 Task: Add an event with the title Second Training Session: Conflict Management, date '2023/12/02', time 8:30 AM to 10:30 AMand add a description: This training session is designed to help participants effectively manage their time, increase productivity, and achieve a better work-life balance. Select event color  Tomato . Add location for the event as: 987 Casa Mila, Barcelona, Spain, logged in from the account softage.7@softage.netand send the event invitation to softage.5@softage.net and softage.6@softage.net. Set a reminder for the event Doesn't repeat
Action: Mouse moved to (76, 123)
Screenshot: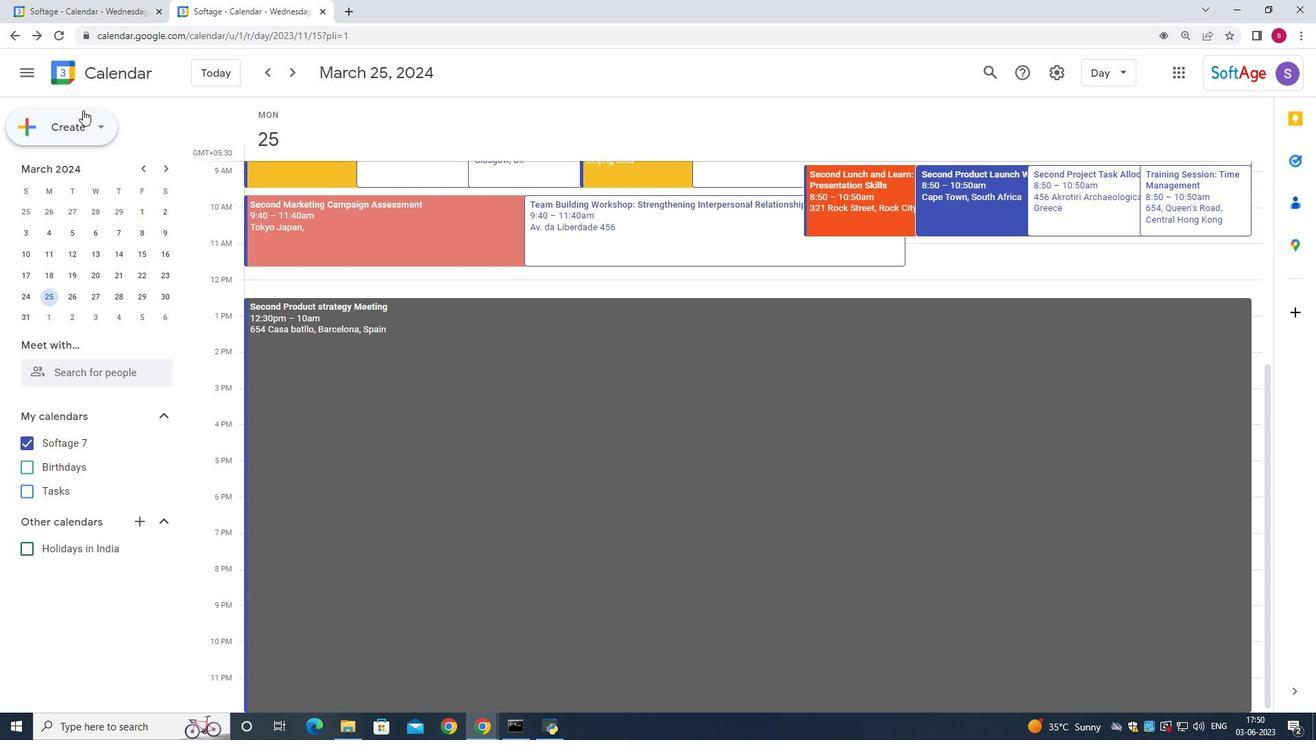 
Action: Mouse pressed left at (76, 123)
Screenshot: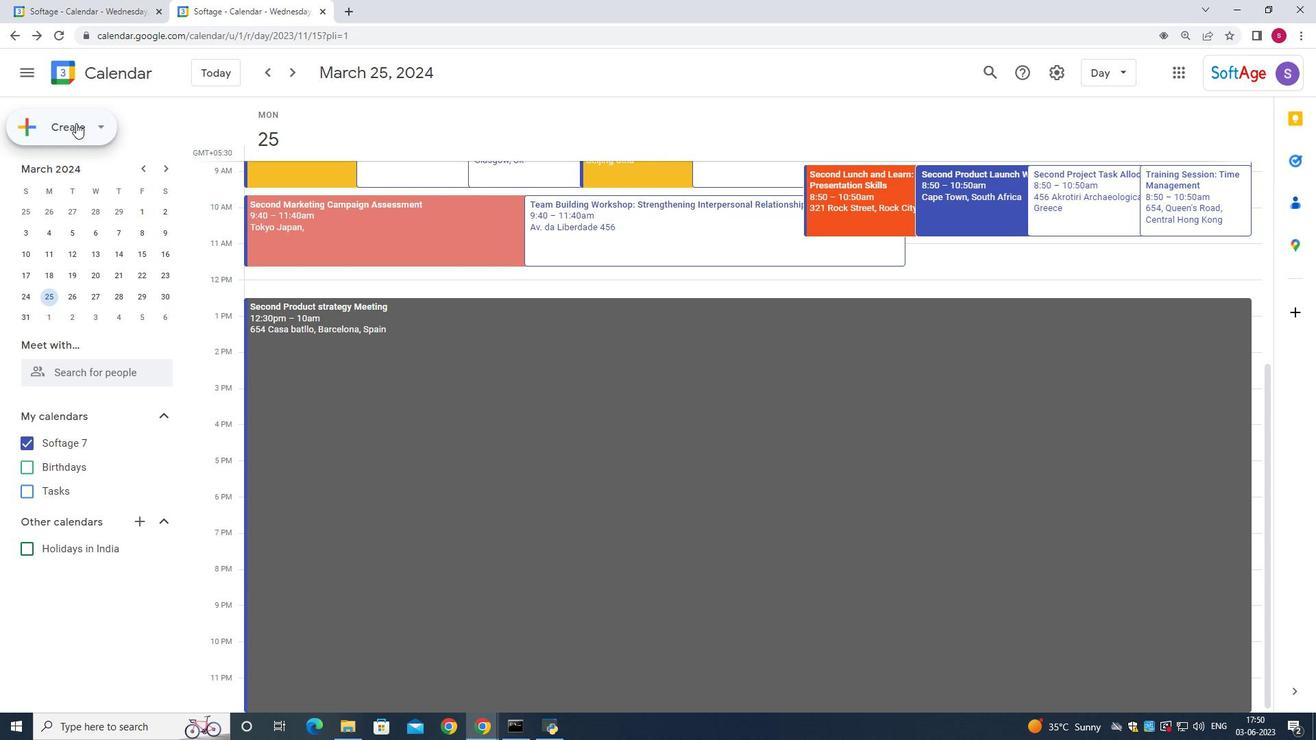 
Action: Mouse moved to (67, 168)
Screenshot: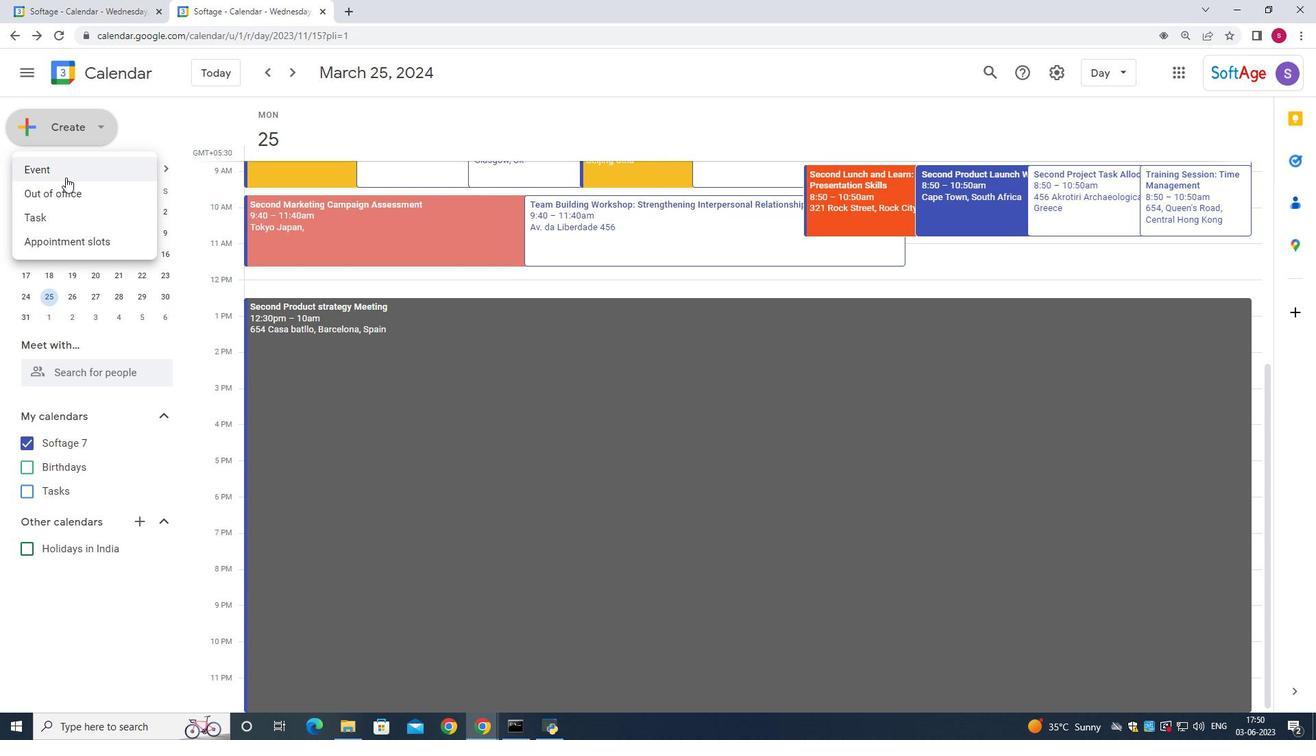 
Action: Mouse pressed left at (67, 168)
Screenshot: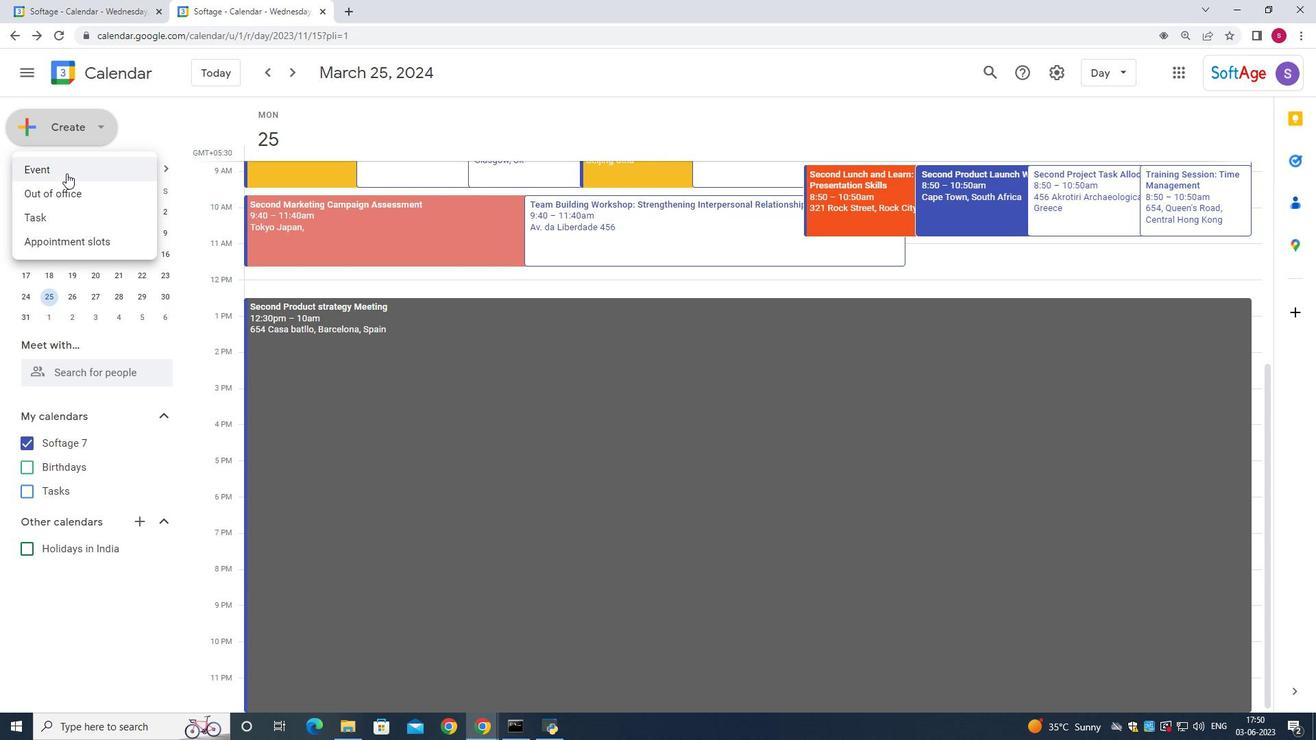 
Action: Mouse moved to (695, 236)
Screenshot: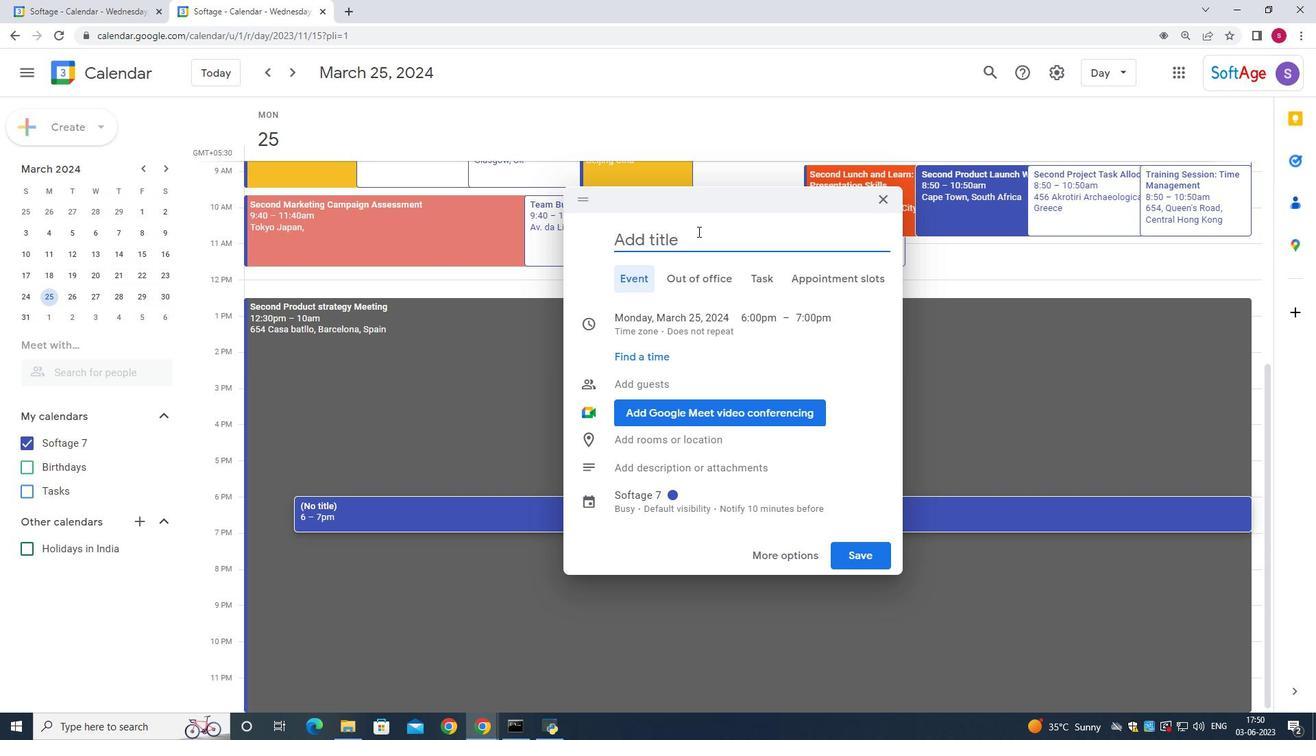 
Action: Mouse pressed left at (695, 236)
Screenshot: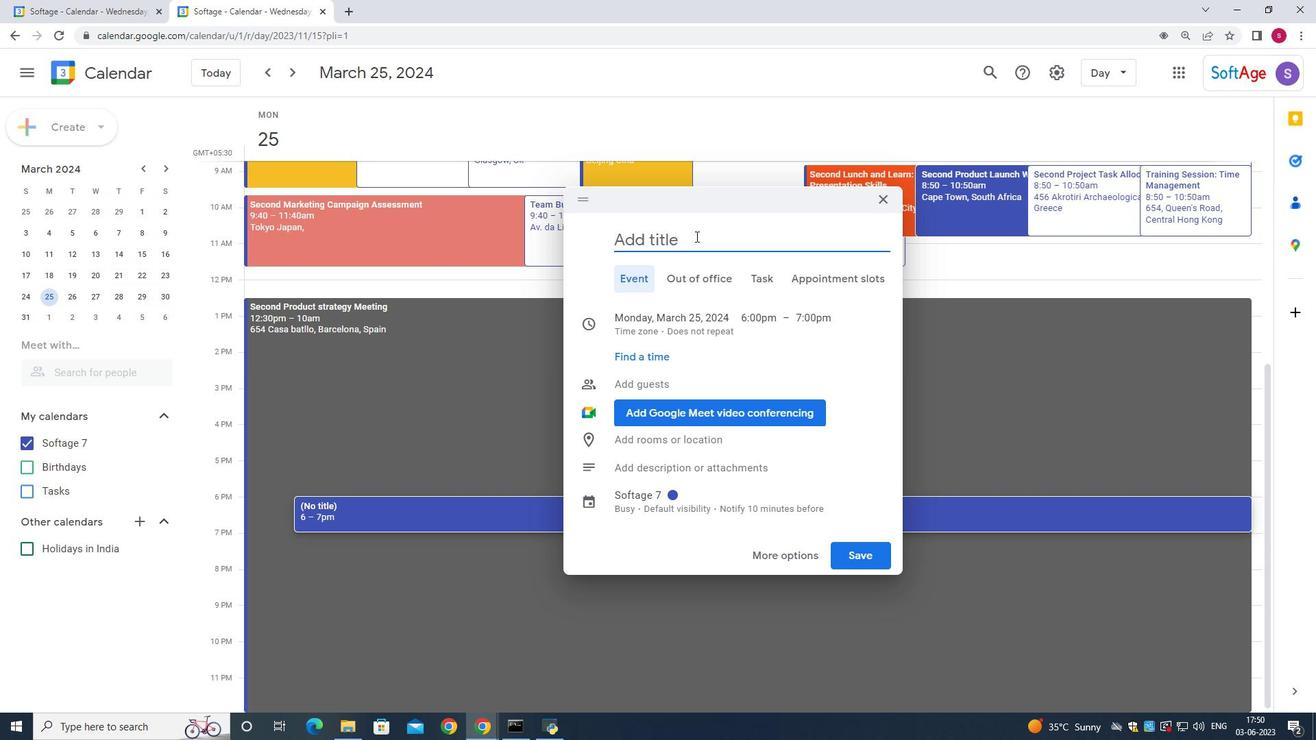 
Action: Mouse moved to (695, 236)
Screenshot: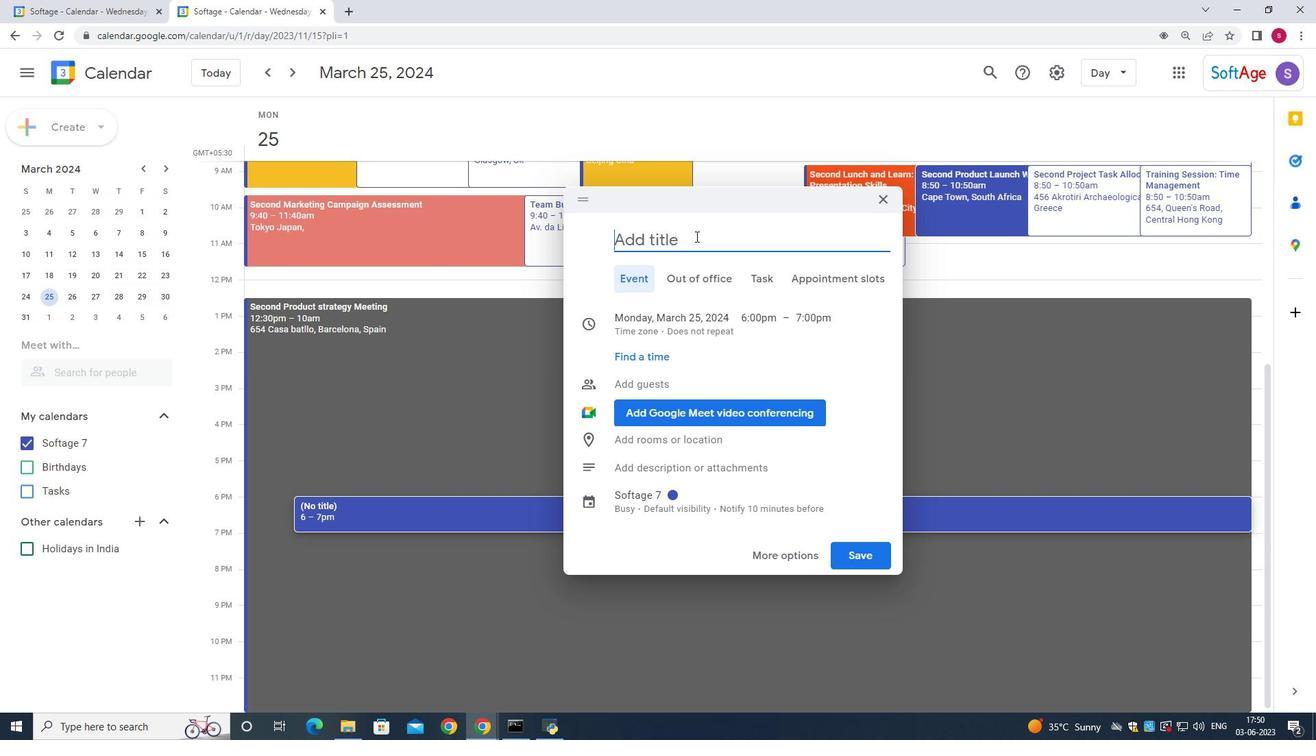 
Action: Key pressed <Key.shift><Key.shift><Key.shift><Key.shift><Key.shift><Key.shift><Key.shift><Key.shift><Key.shift>Second<Key.space><Key.shift>Training<Key.space><Key.shift><Key.shift><Key.shift>Session
Screenshot: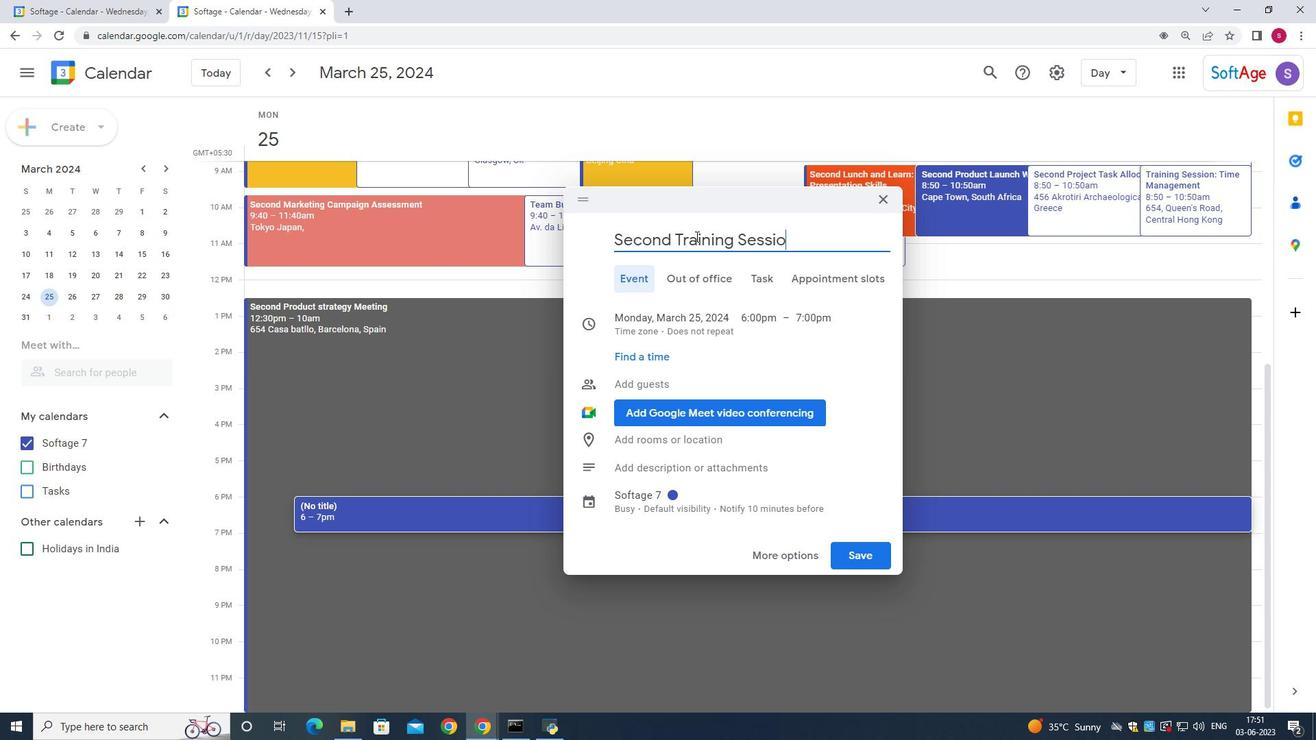 
Action: Mouse moved to (690, 223)
Screenshot: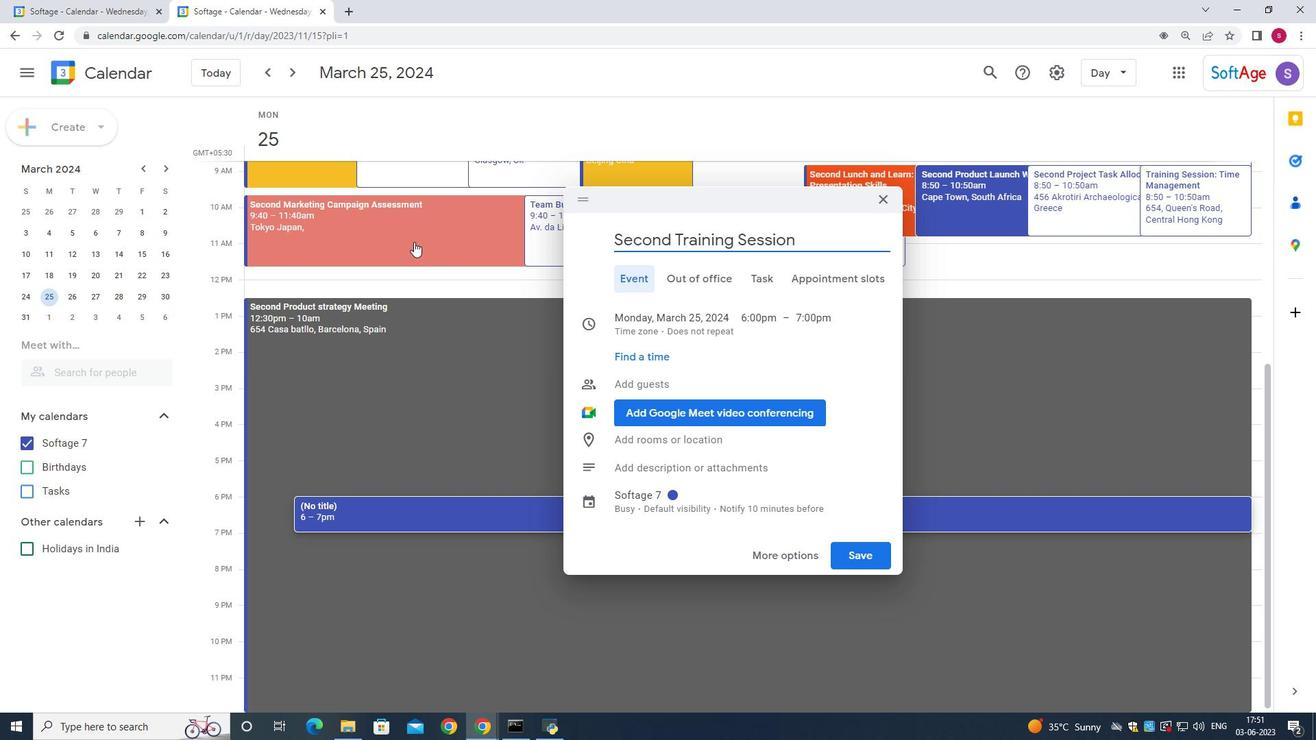 
Action: Key pressed <Key.space><Key.shift_r>:<Key.space>
Screenshot: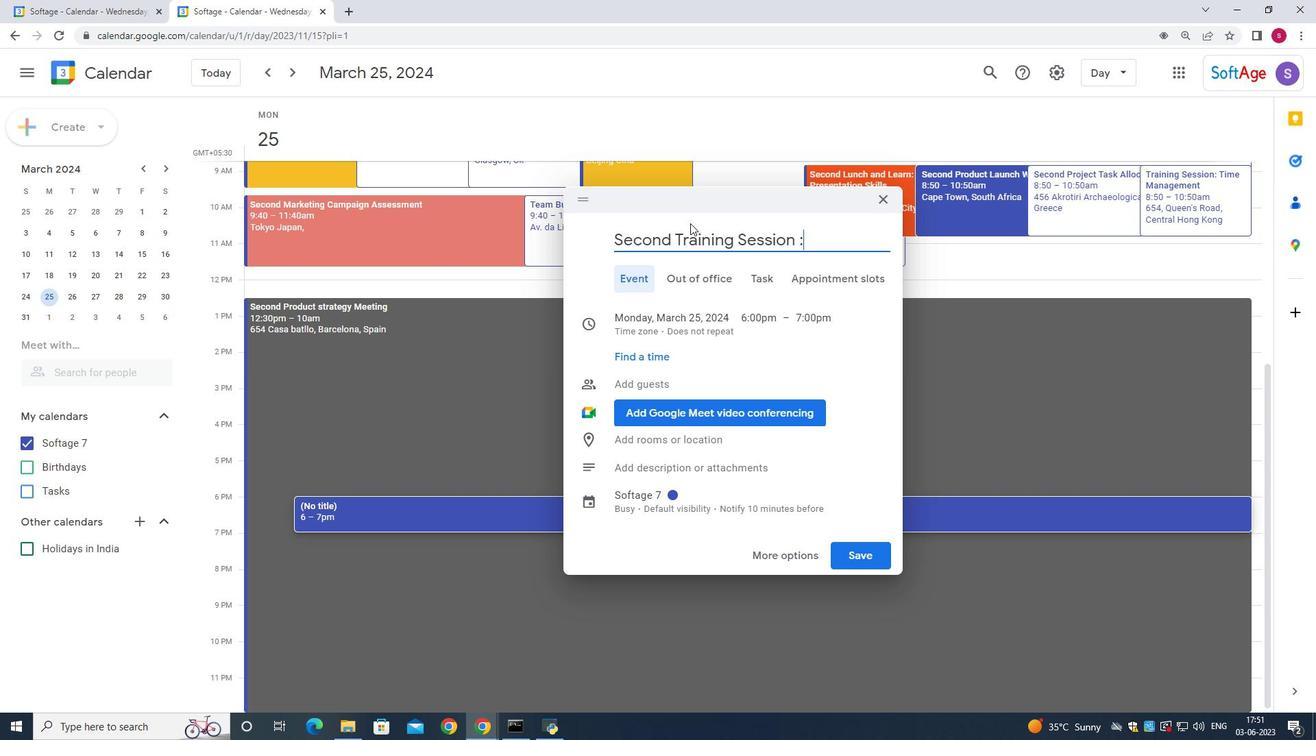 
Action: Mouse moved to (690, 223)
Screenshot: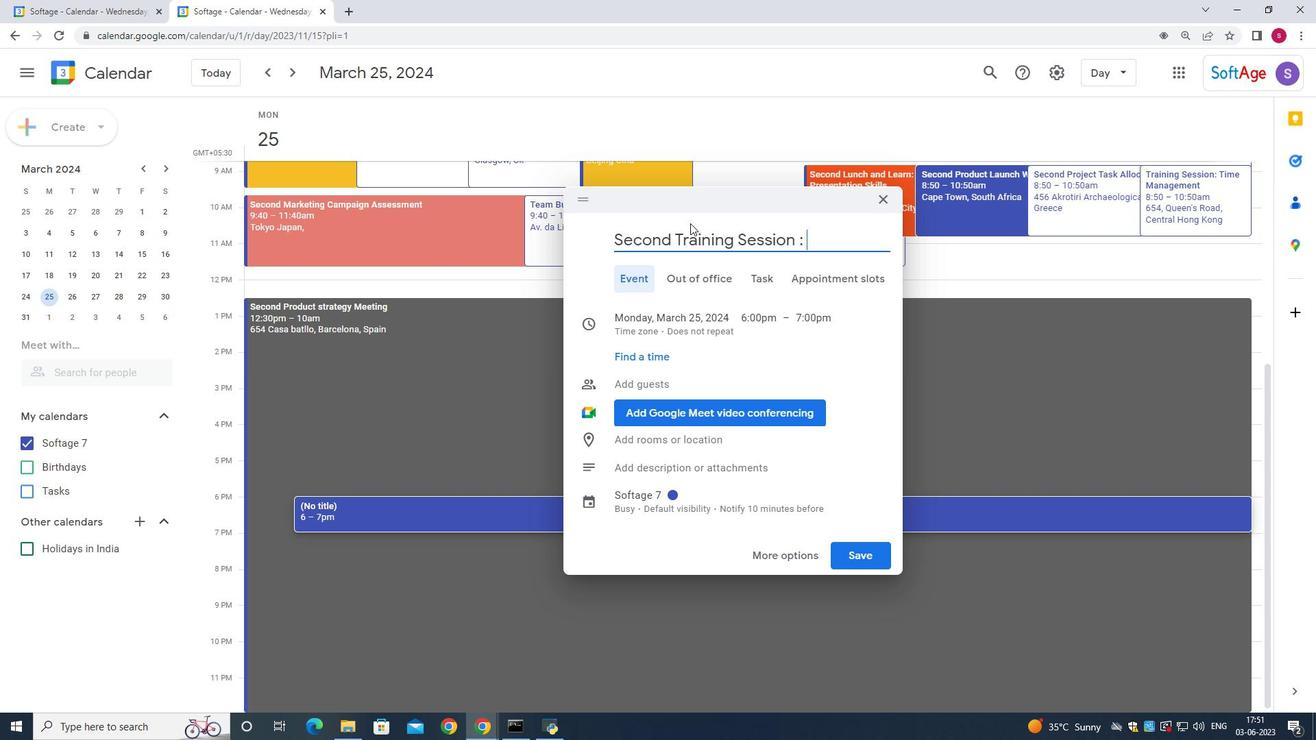 
Action: Key pressed <Key.shift><Key.shift><Key.shift><Key.shift><Key.shift>Conflict<Key.space><Key.shift_r><Key.shift_r>Management
Screenshot: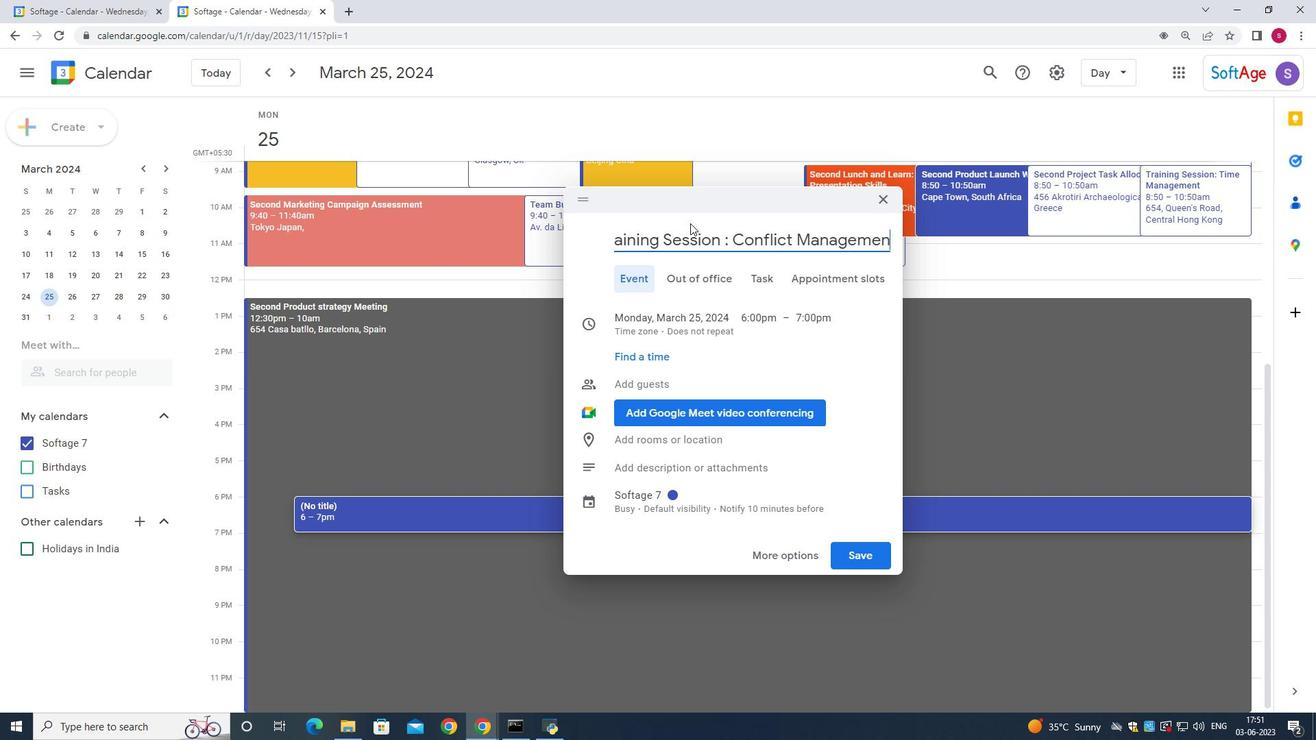 
Action: Mouse moved to (653, 317)
Screenshot: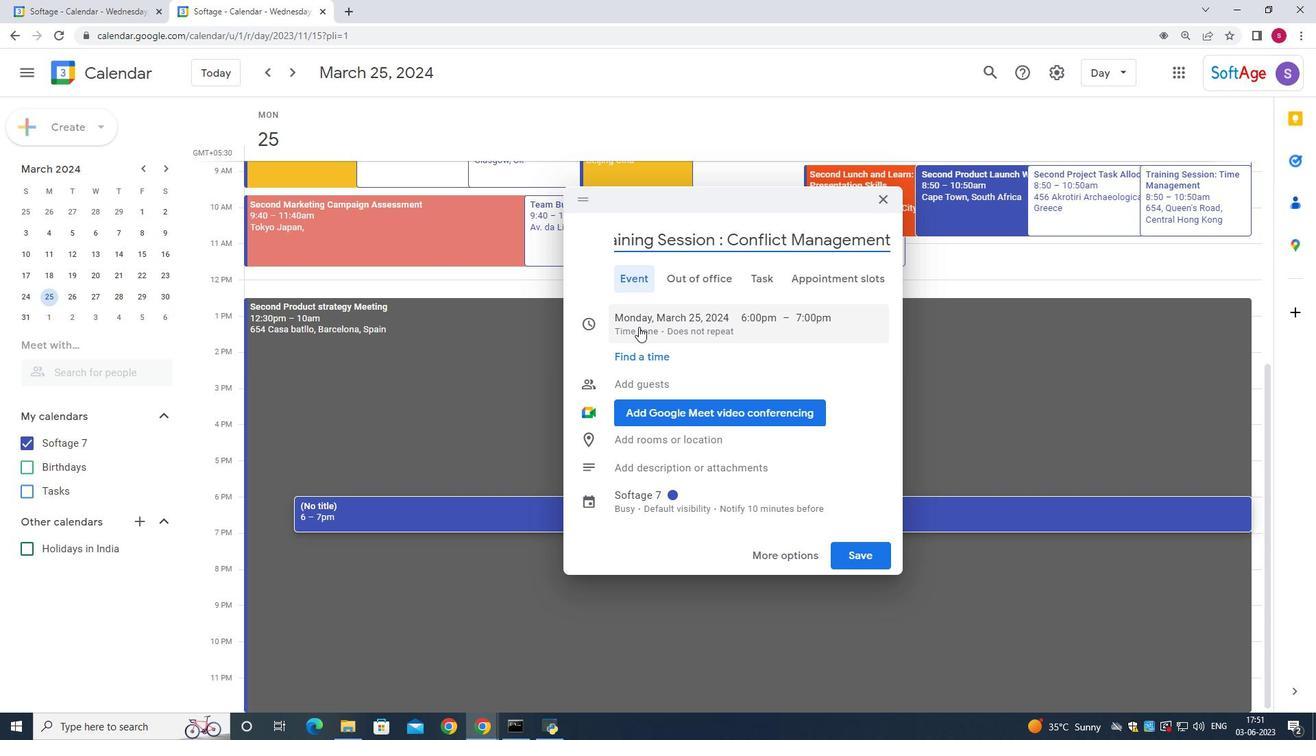 
Action: Mouse pressed left at (653, 317)
Screenshot: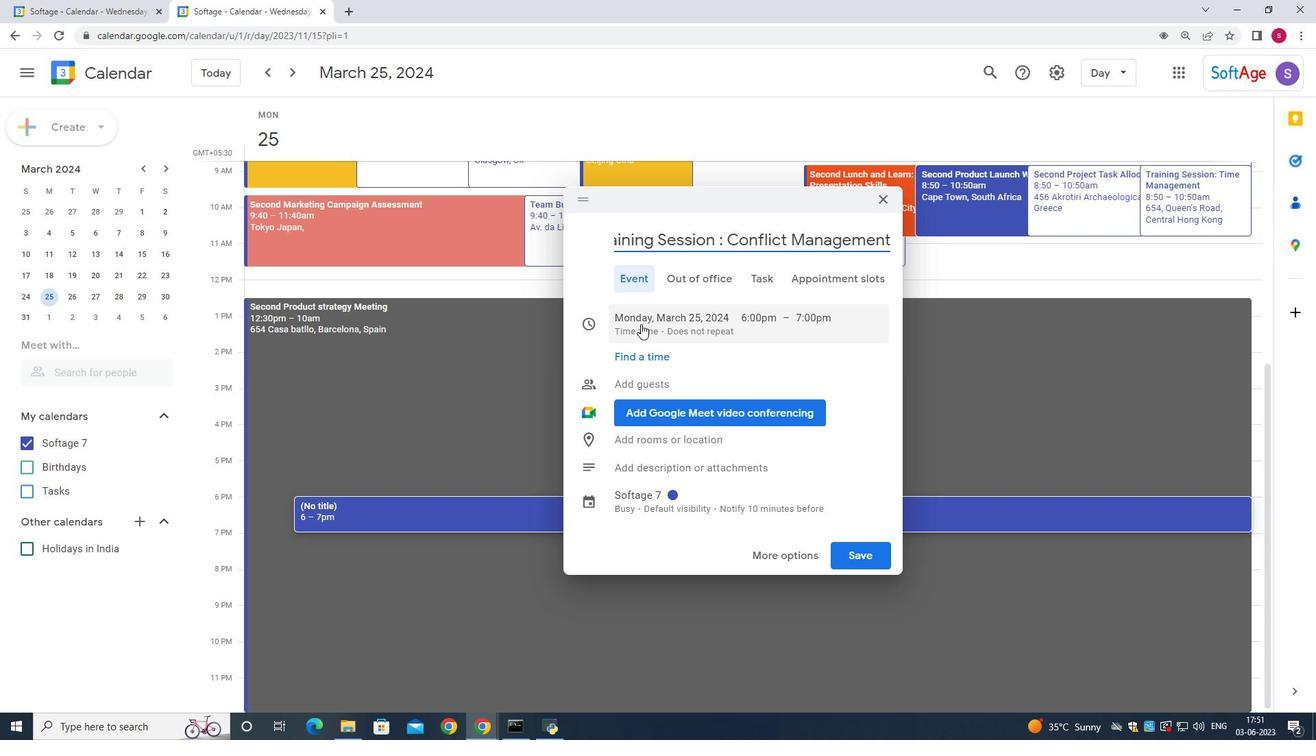 
Action: Mouse moved to (774, 351)
Screenshot: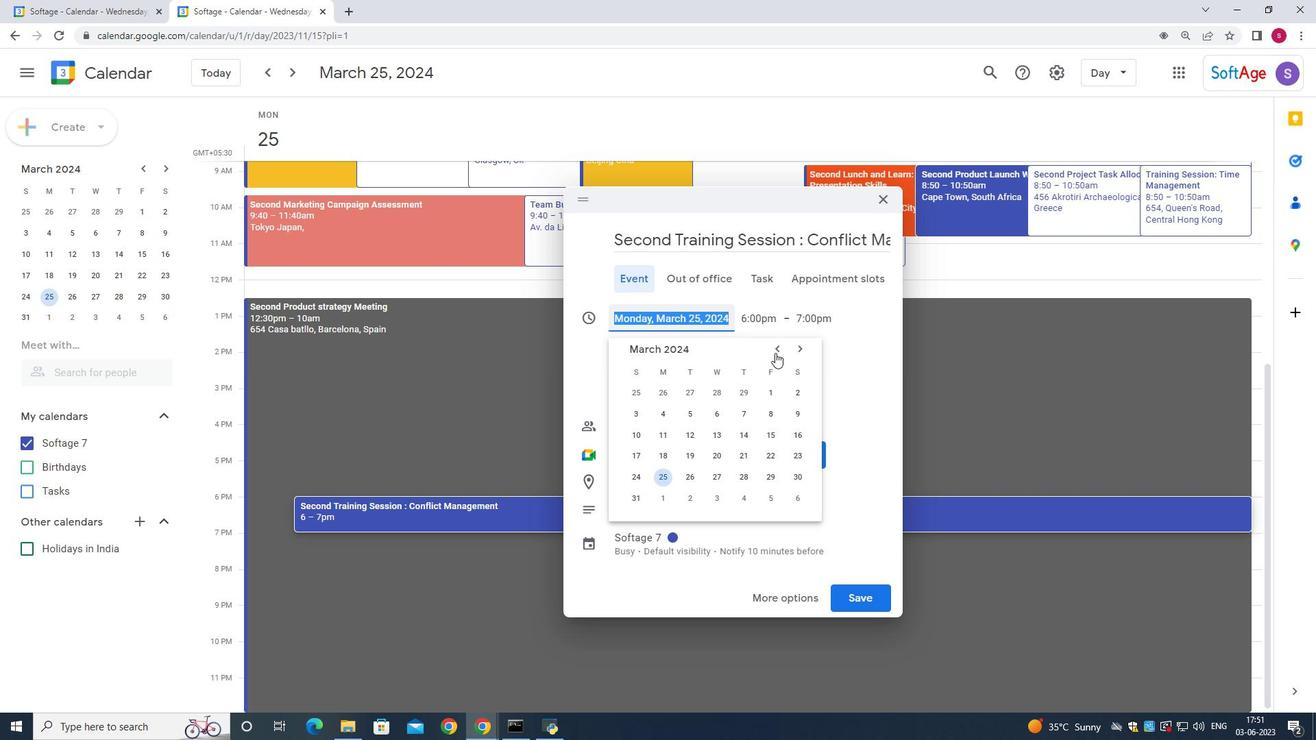 
Action: Mouse pressed left at (774, 351)
Screenshot: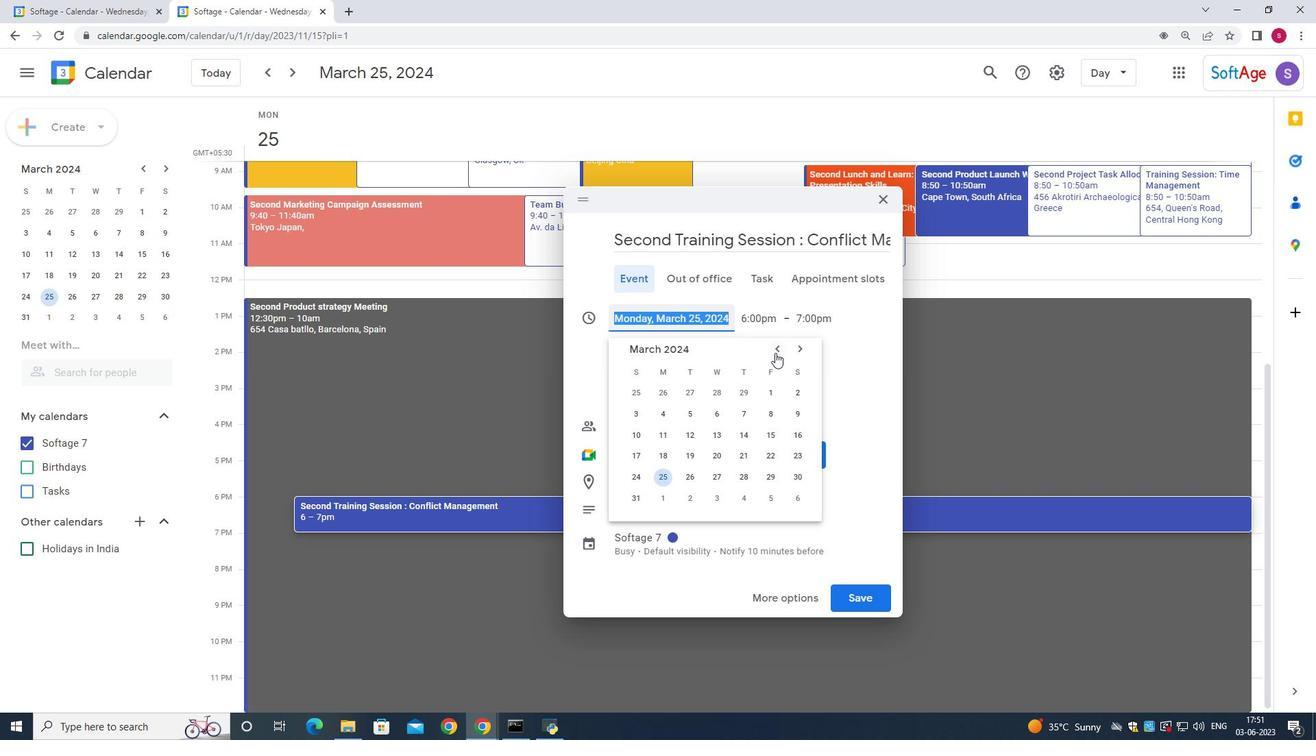
Action: Mouse moved to (800, 341)
Screenshot: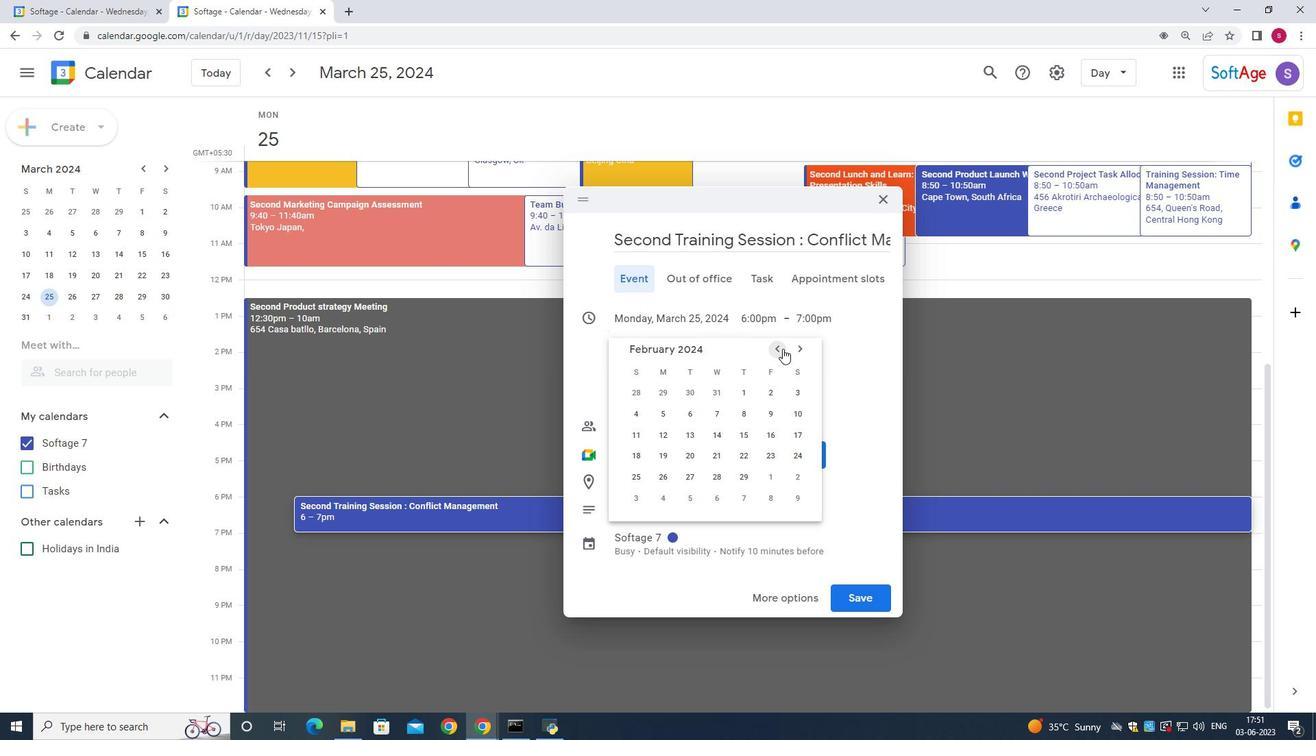 
Action: Mouse pressed left at (800, 341)
Screenshot: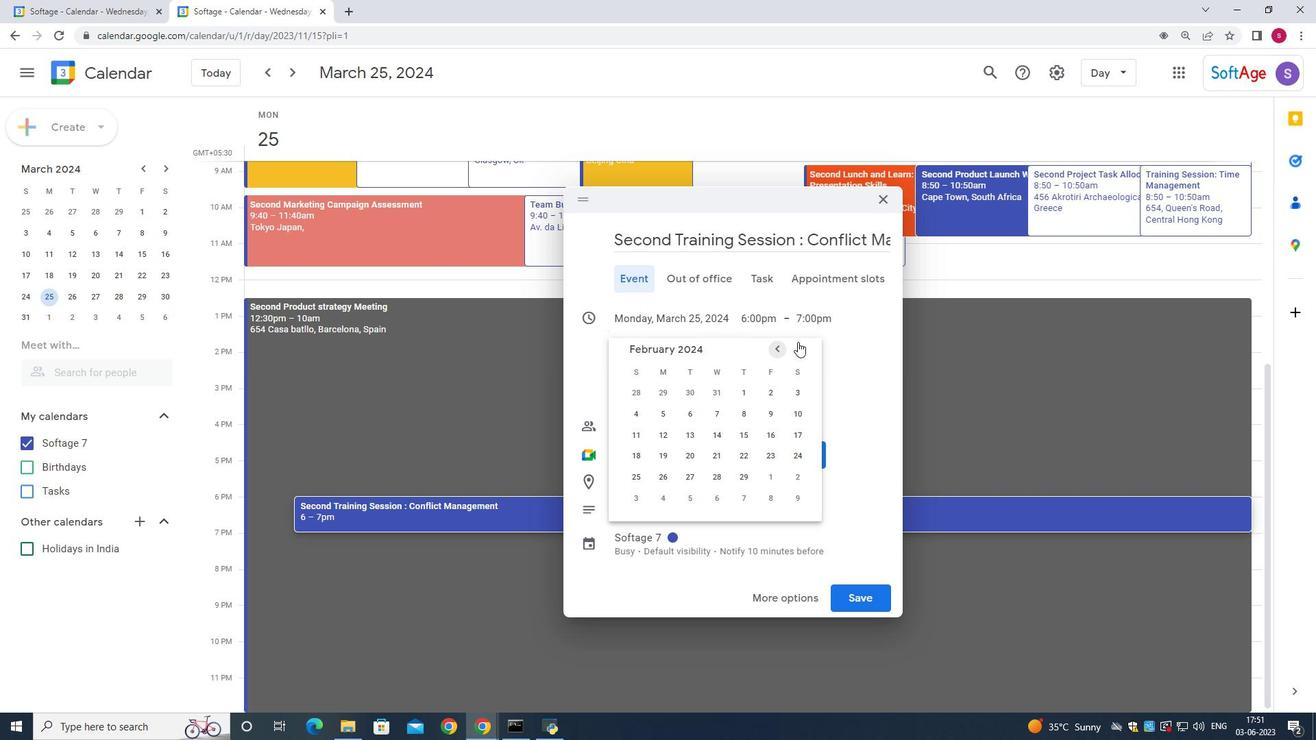 
Action: Mouse pressed left at (800, 341)
Screenshot: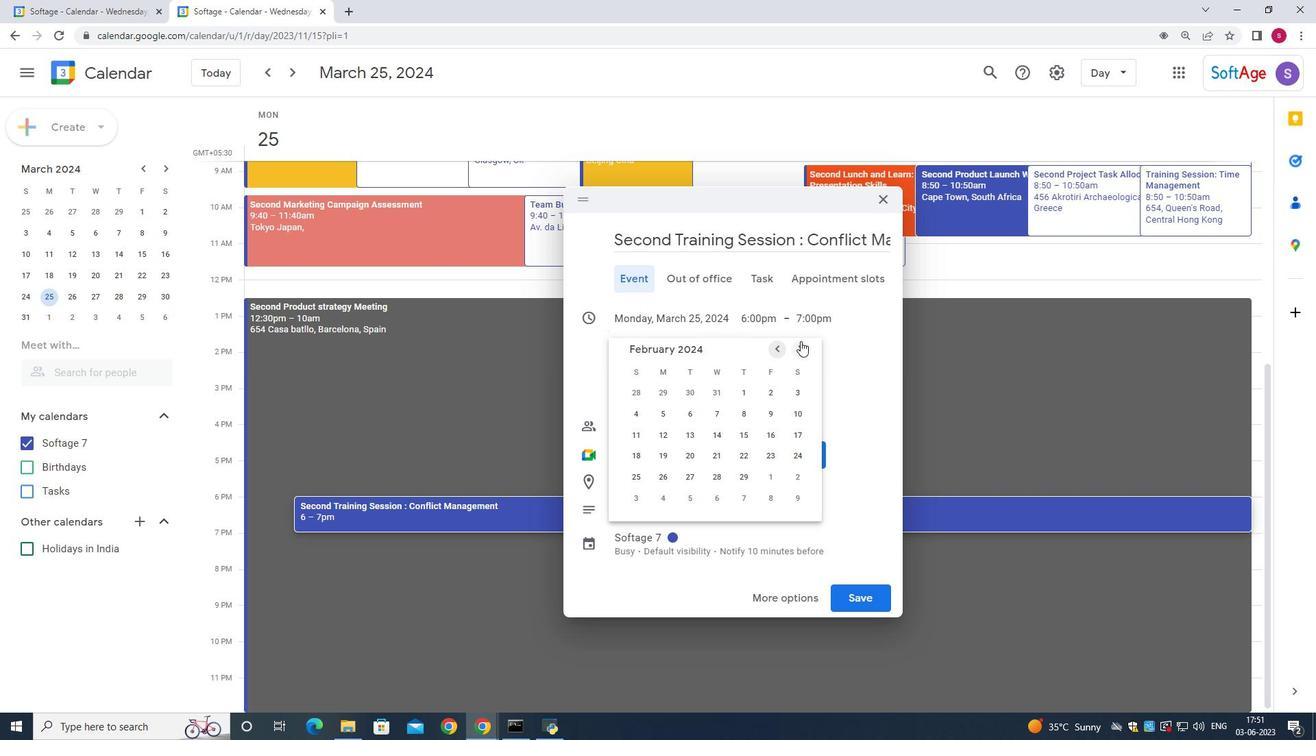 
Action: Mouse moved to (795, 343)
Screenshot: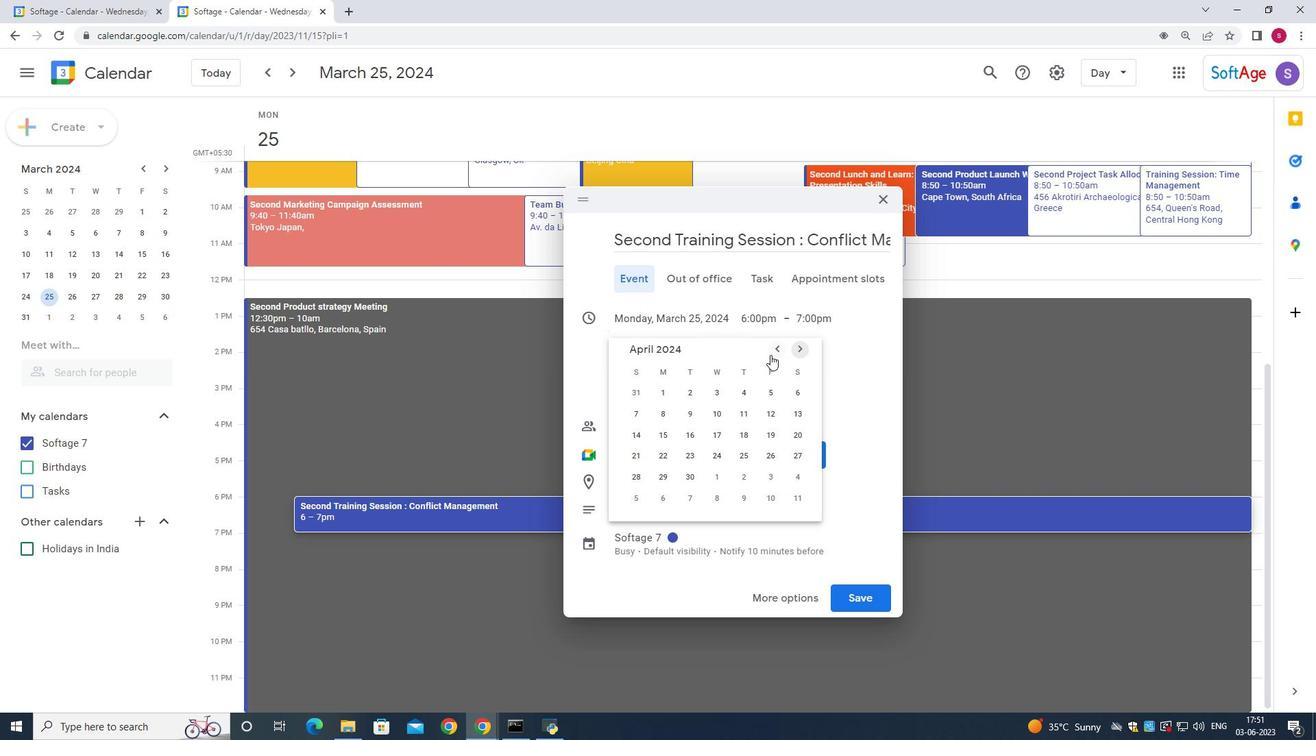 
Action: Mouse pressed left at (795, 343)
Screenshot: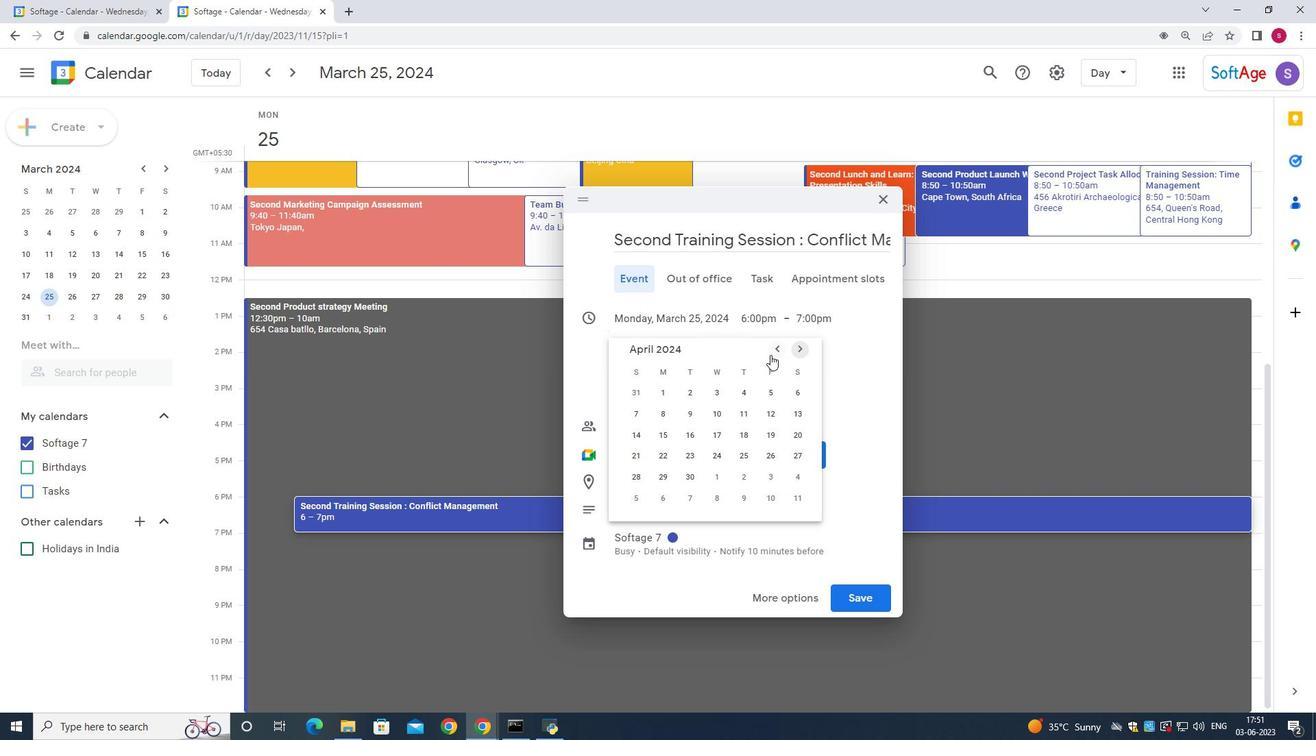 
Action: Mouse moved to (782, 350)
Screenshot: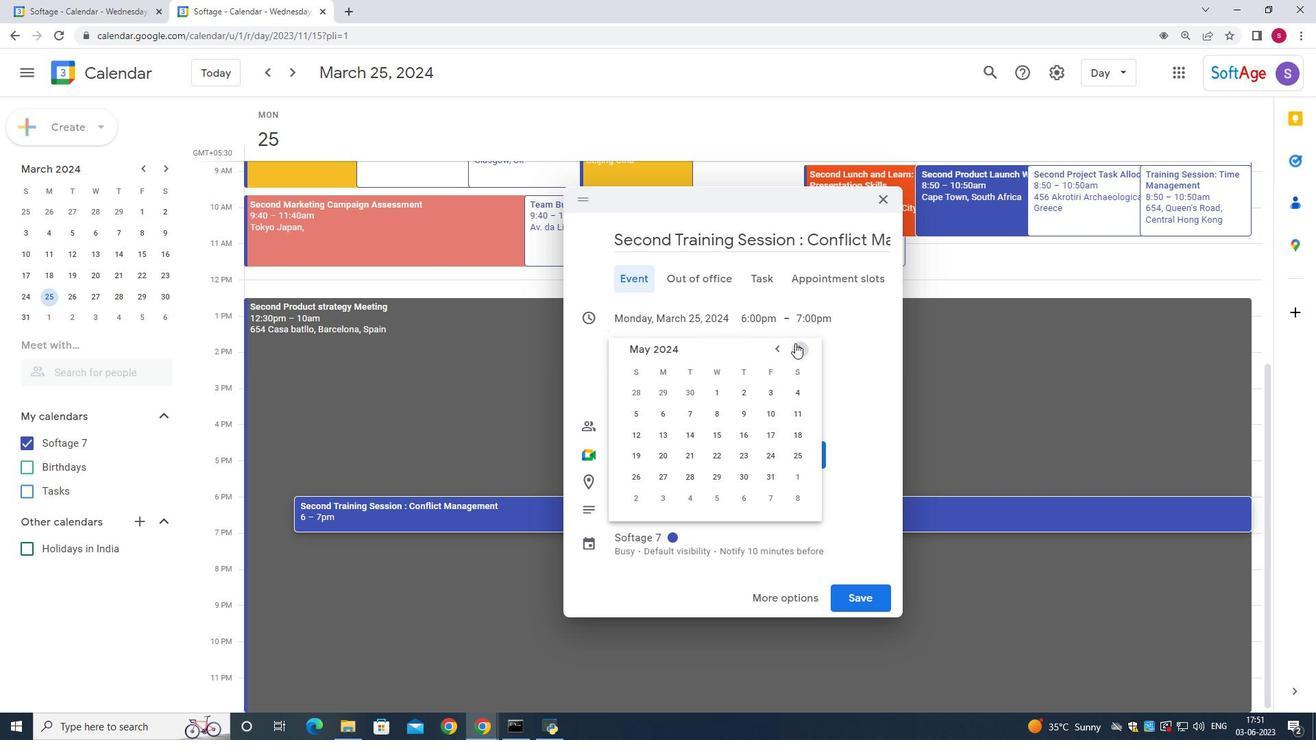 
Action: Mouse pressed left at (782, 350)
Screenshot: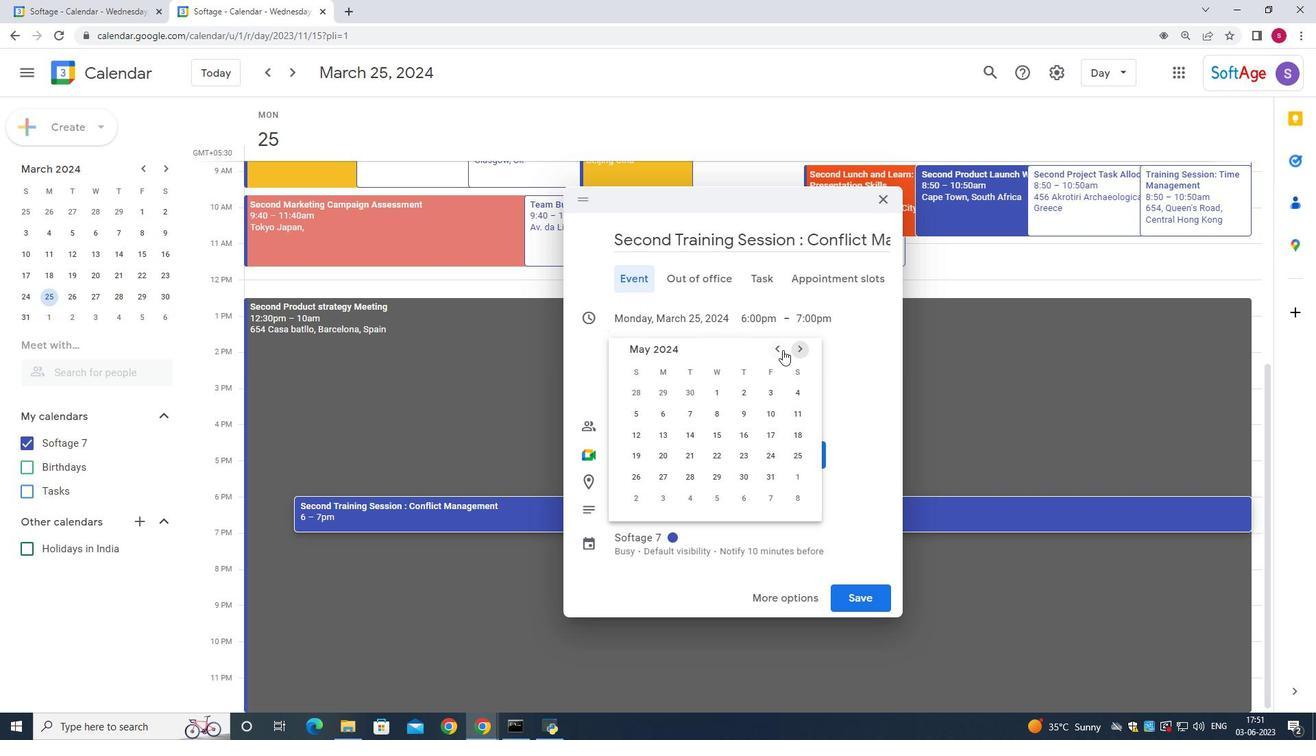 
Action: Mouse pressed left at (782, 350)
Screenshot: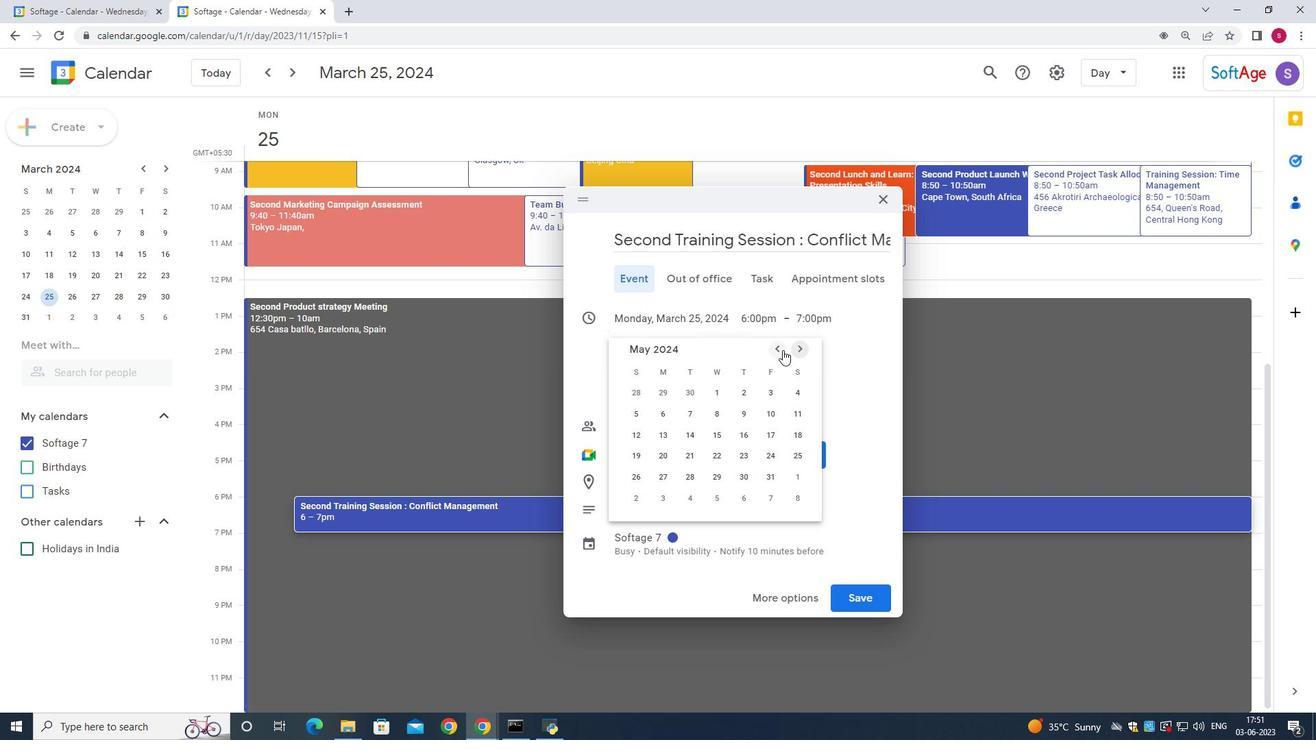 
Action: Mouse pressed left at (782, 350)
Screenshot: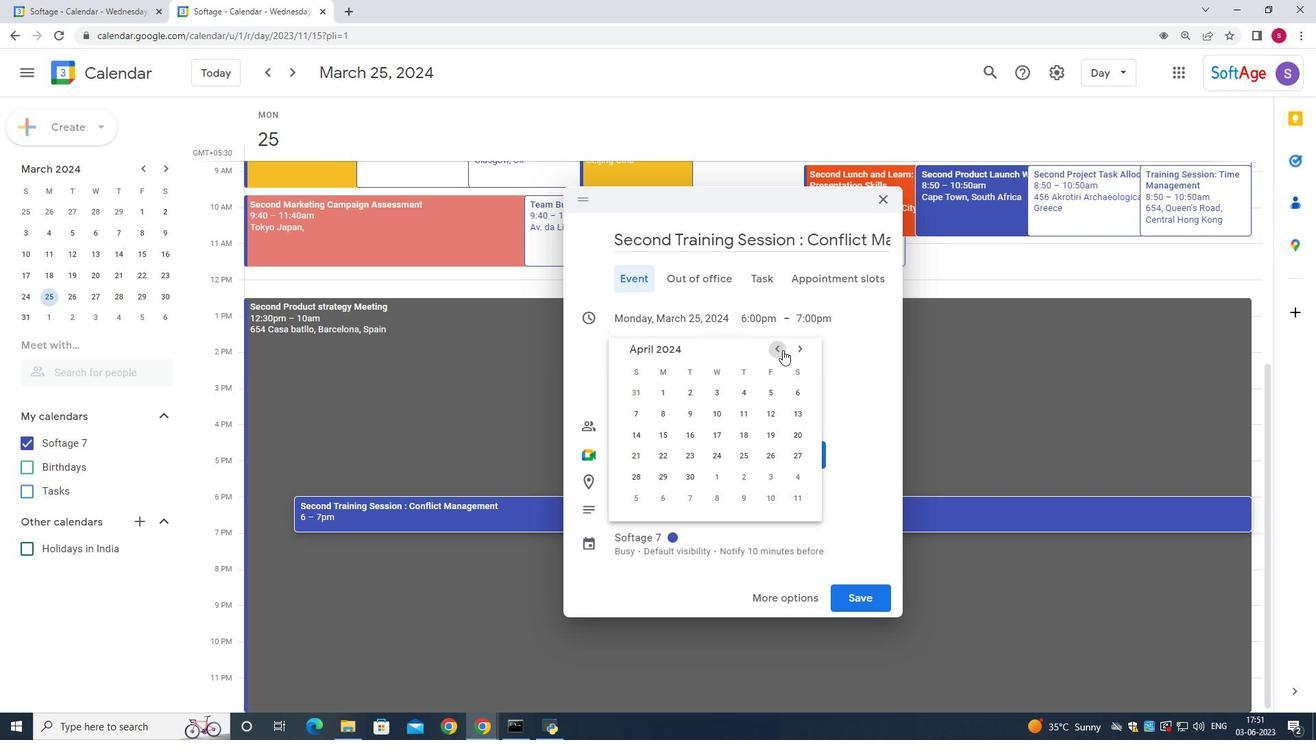 
Action: Mouse pressed left at (782, 350)
Screenshot: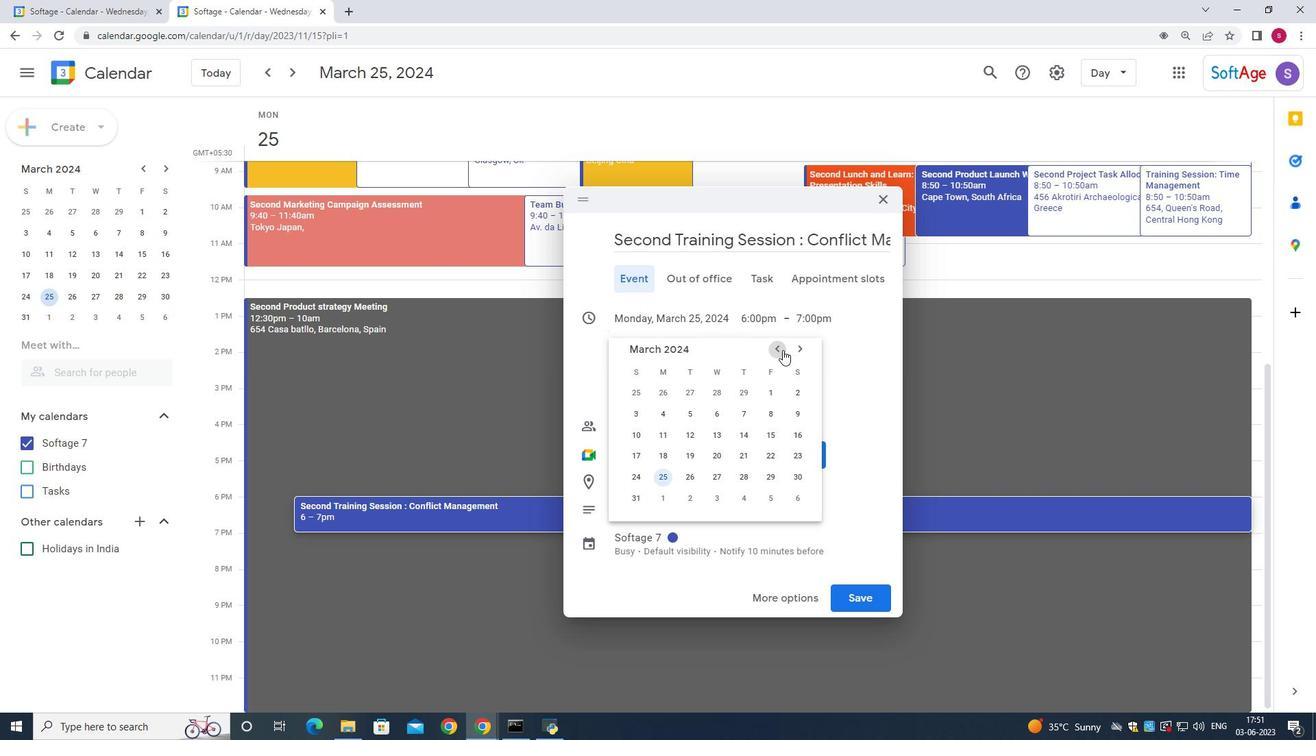 
Action: Mouse pressed left at (782, 350)
Screenshot: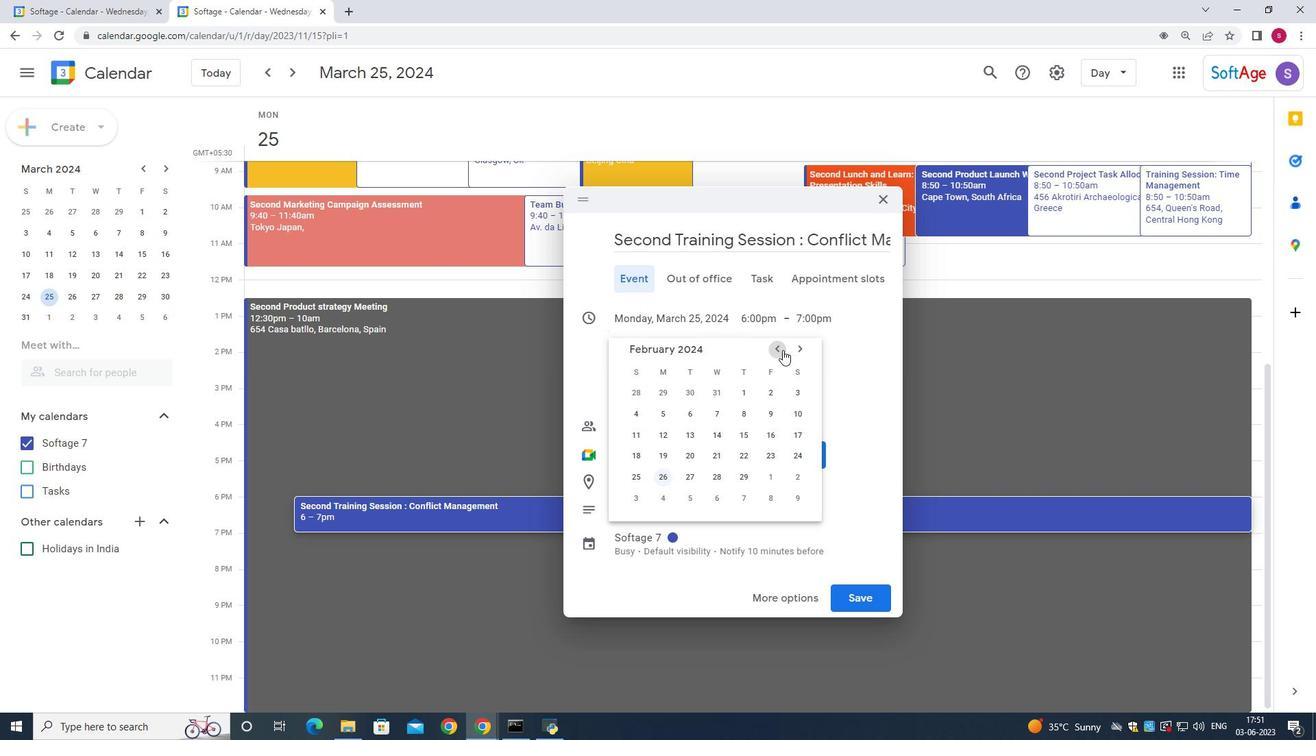 
Action: Mouse pressed left at (782, 350)
Screenshot: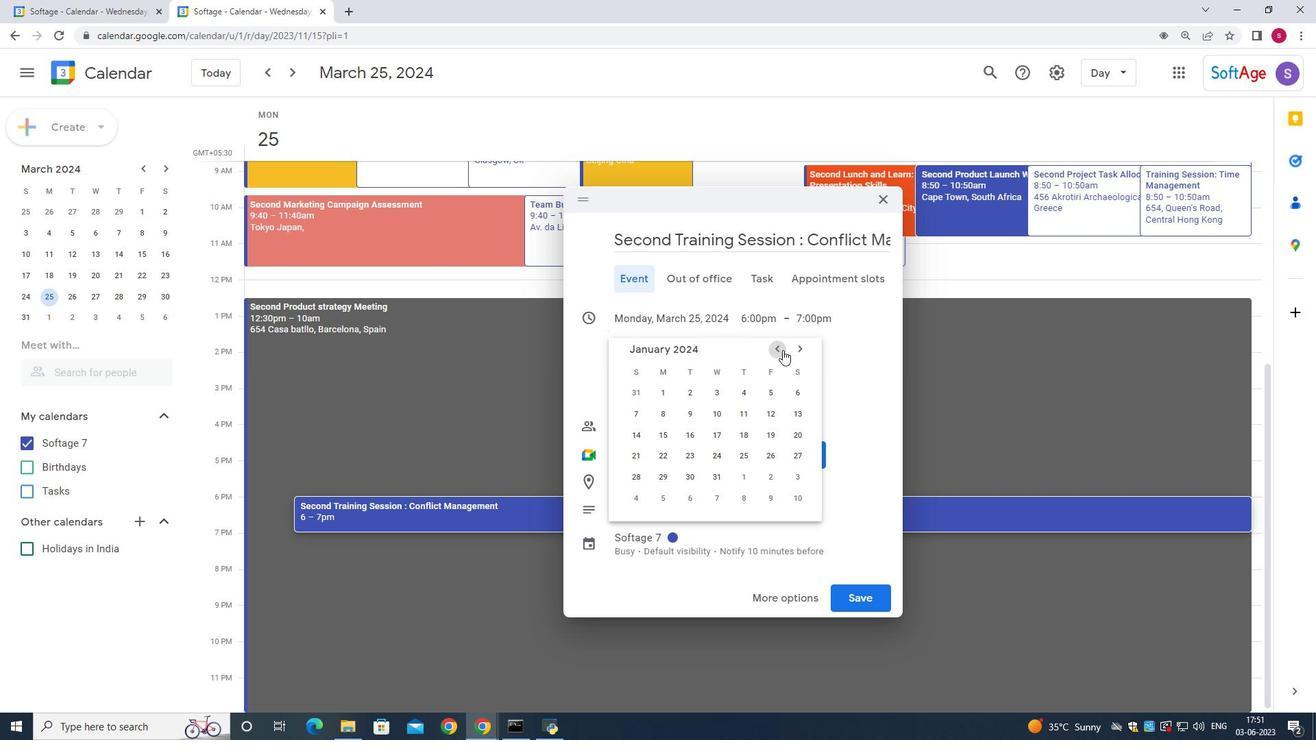 
Action: Mouse pressed left at (782, 350)
Screenshot: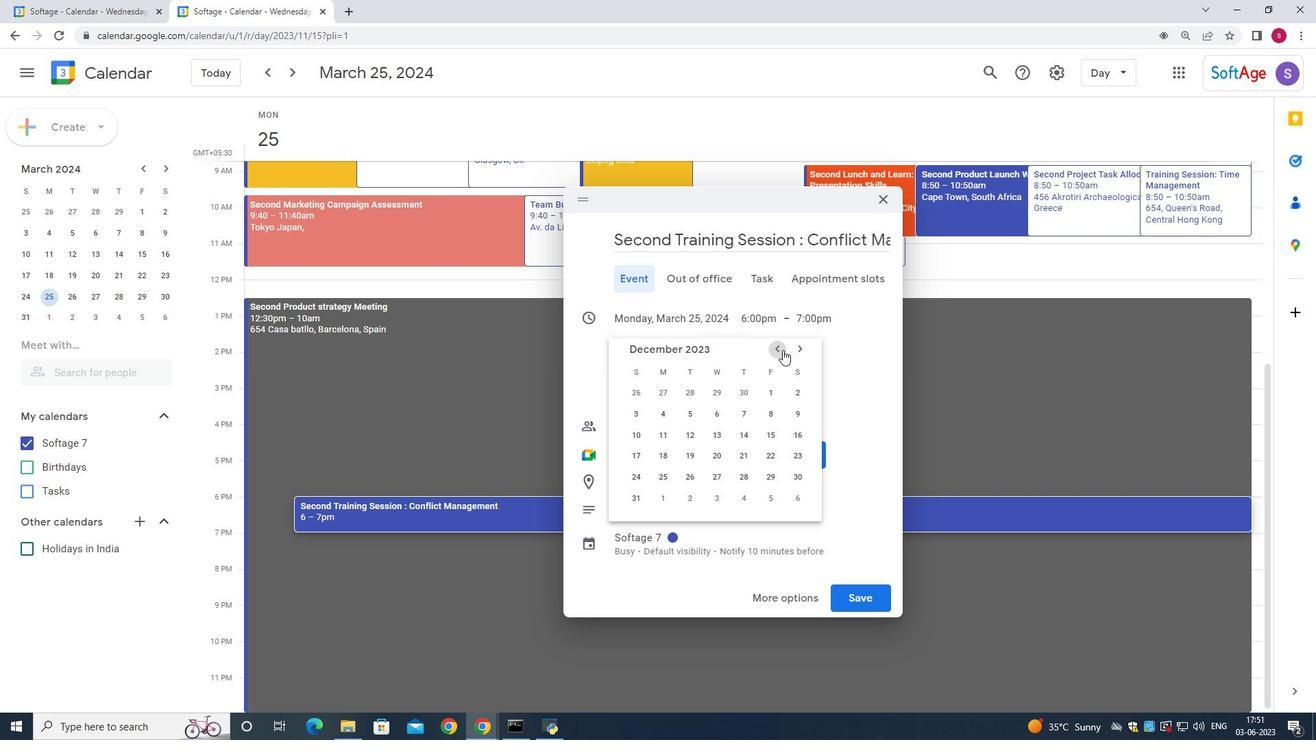 
Action: Mouse pressed left at (782, 350)
Screenshot: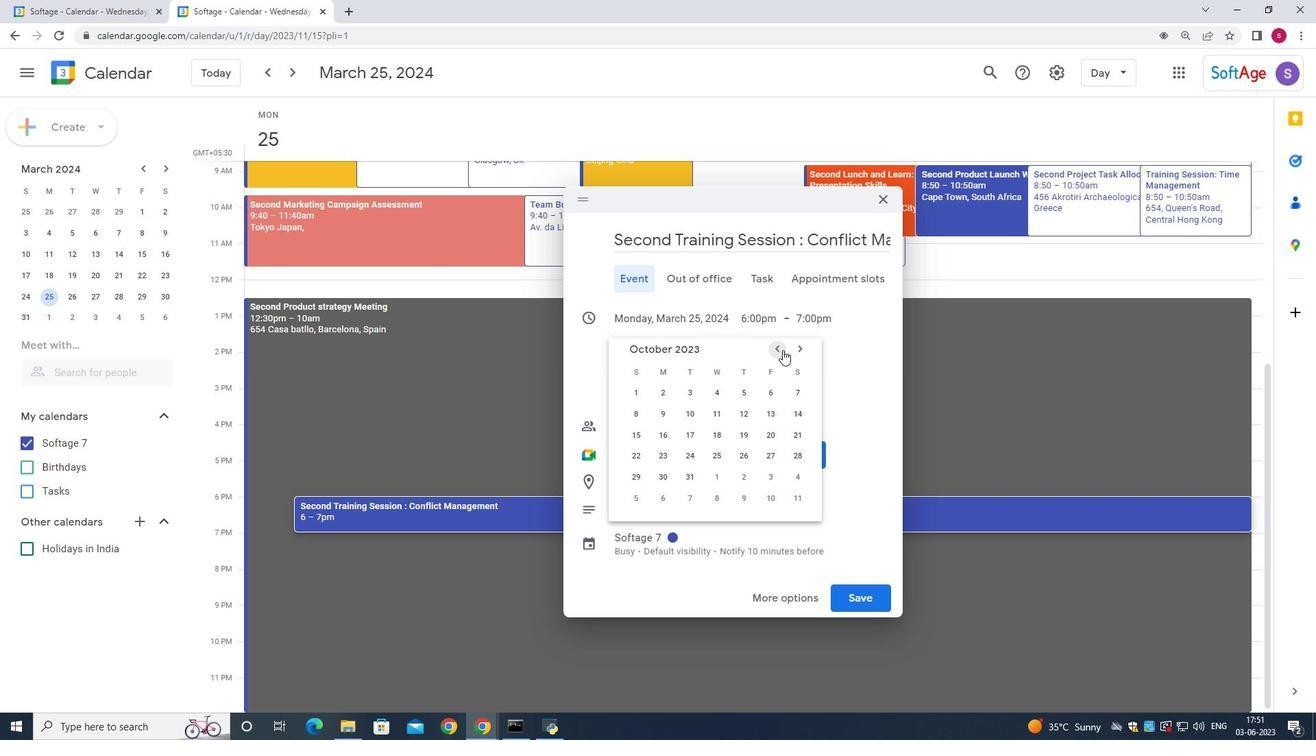 
Action: Mouse pressed left at (782, 350)
Screenshot: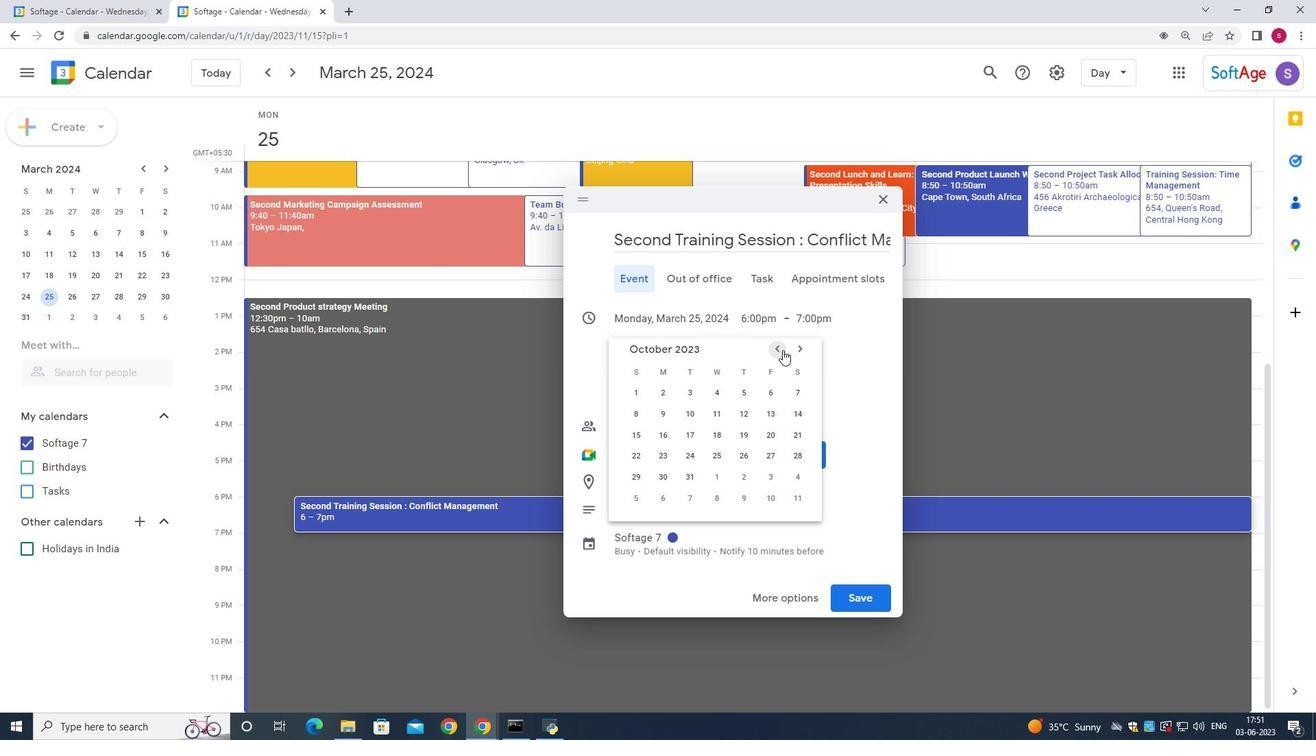 
Action: Mouse moved to (782, 351)
Screenshot: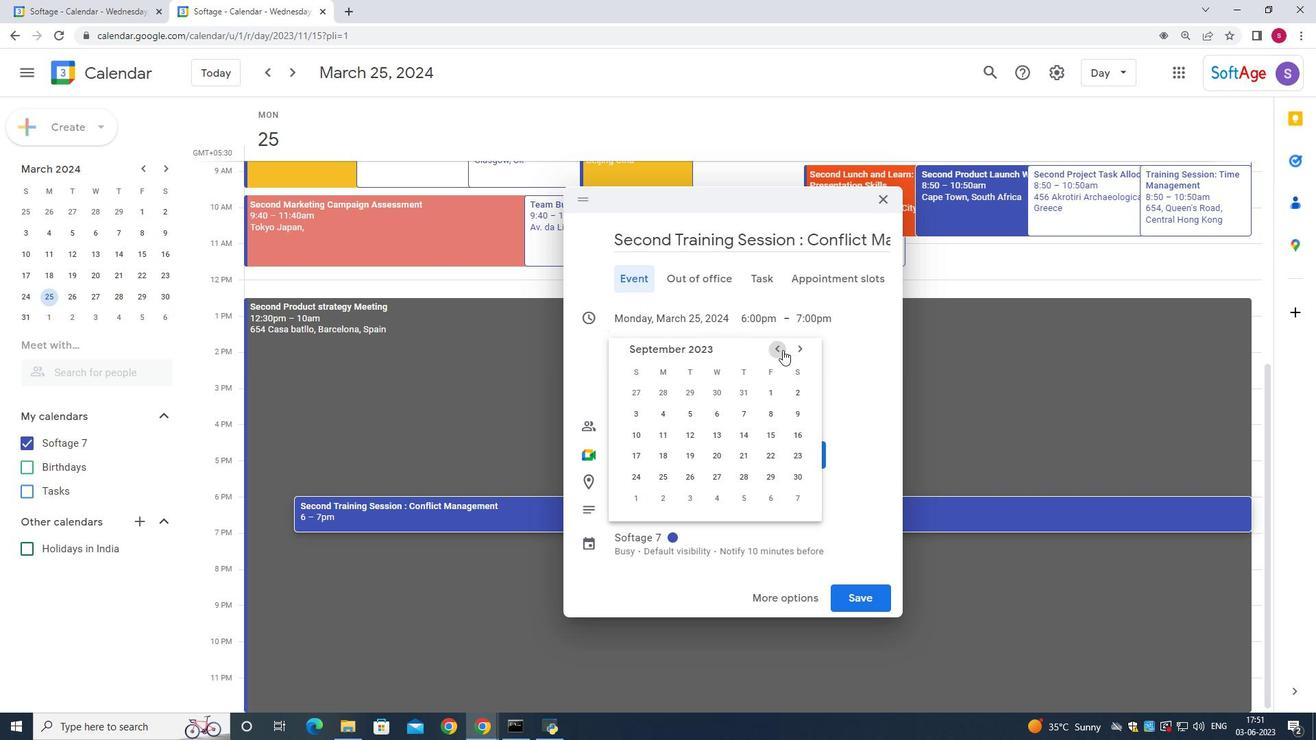 
Action: Mouse pressed left at (782, 351)
Screenshot: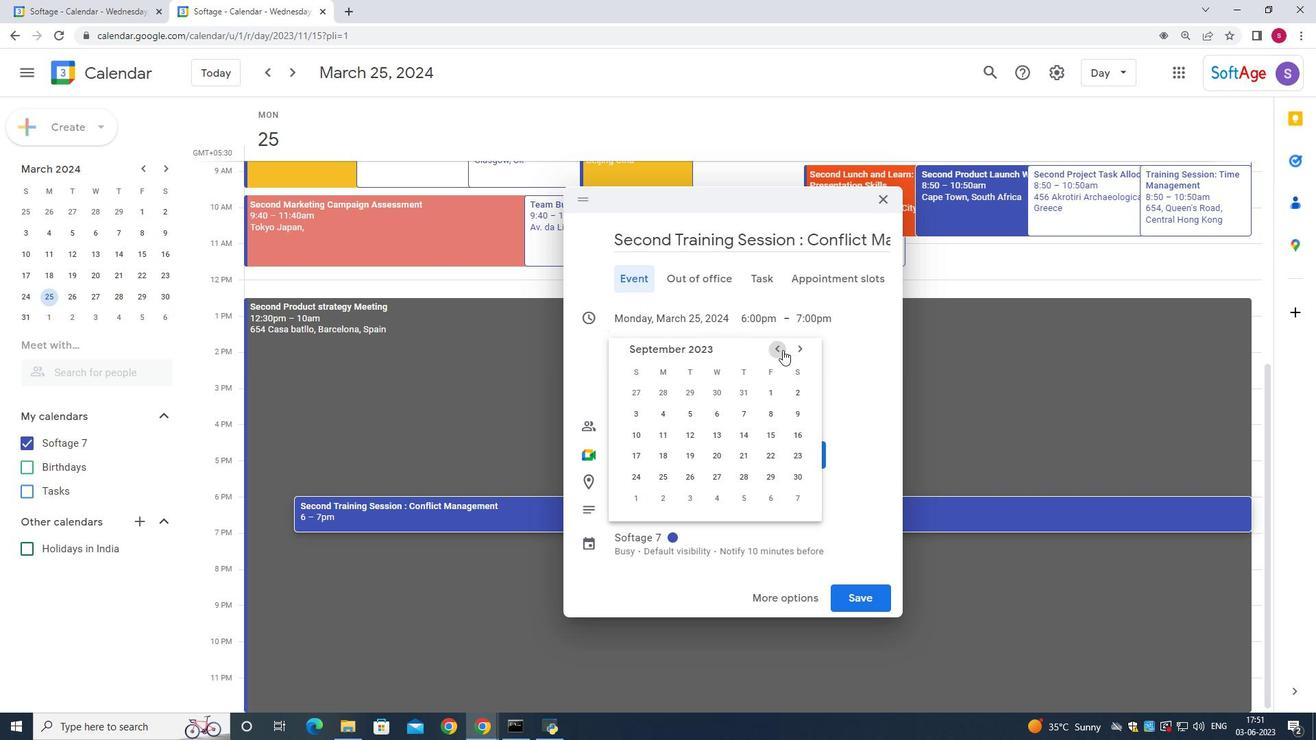 
Action: Mouse pressed left at (782, 351)
Screenshot: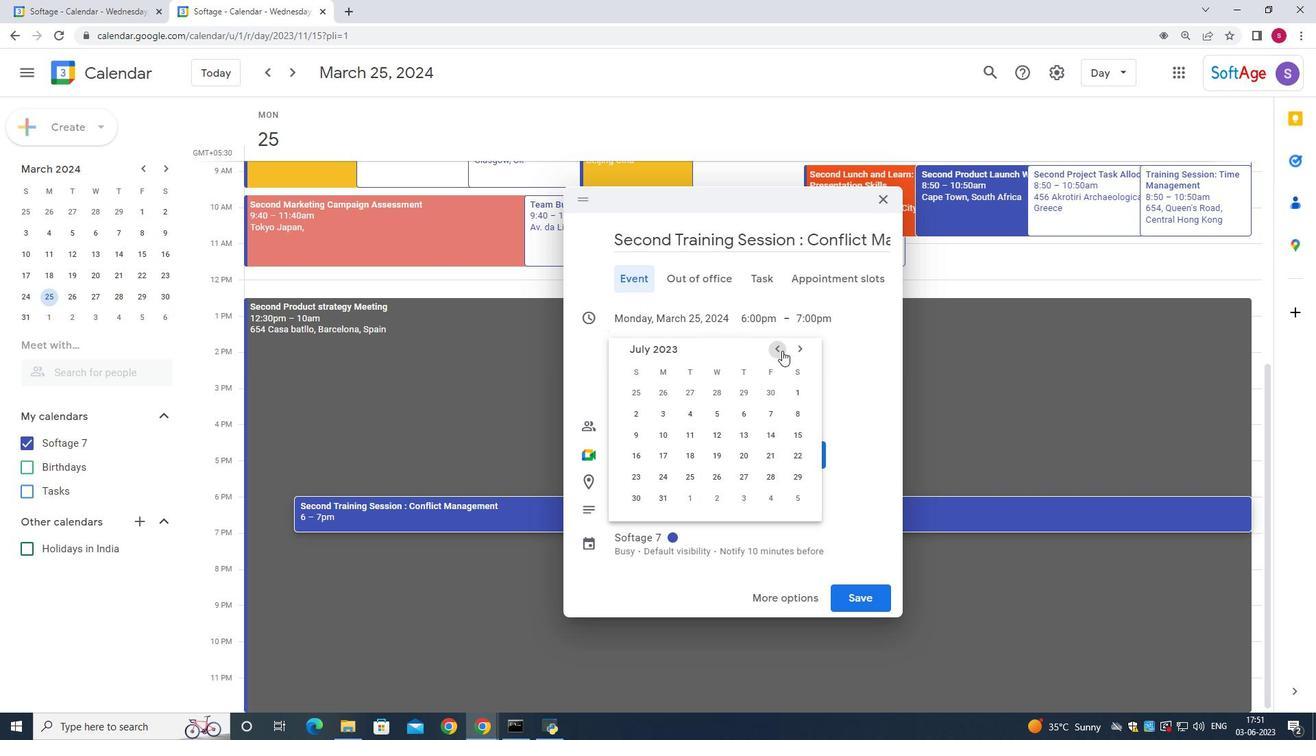 
Action: Mouse pressed left at (782, 351)
Screenshot: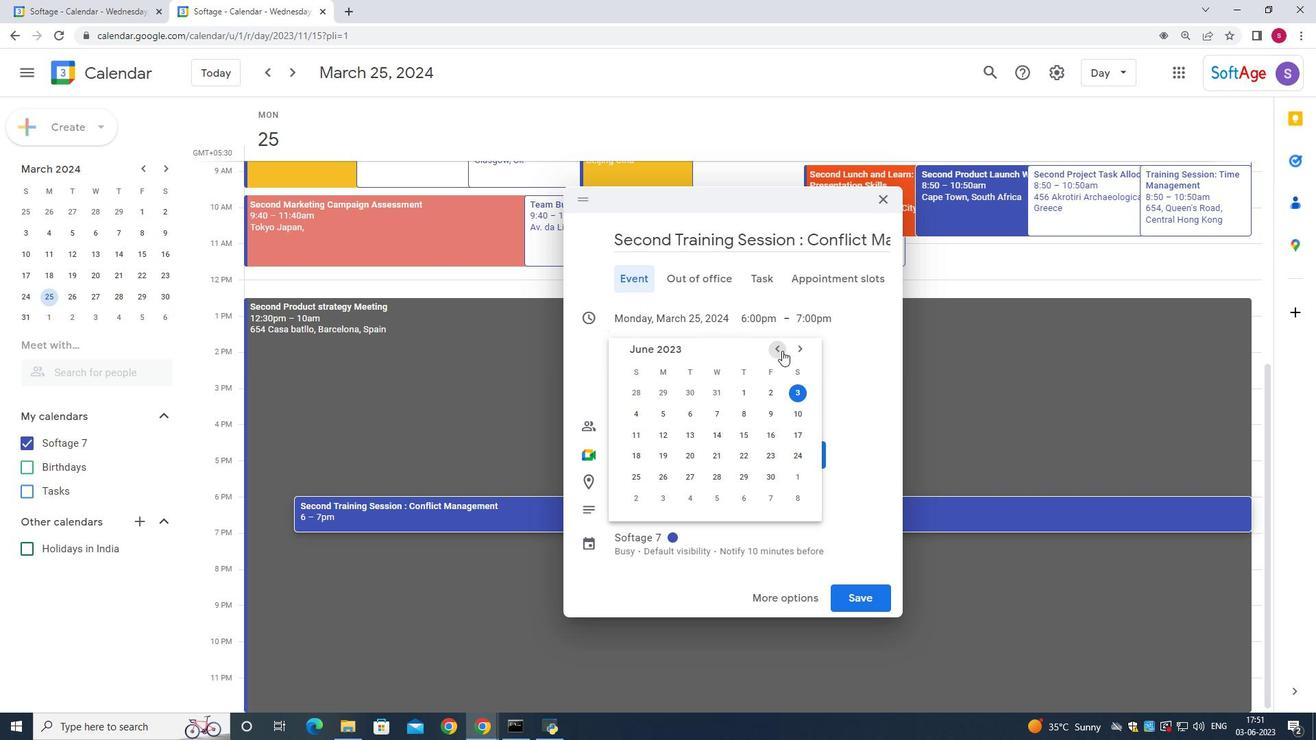 
Action: Mouse moved to (801, 350)
Screenshot: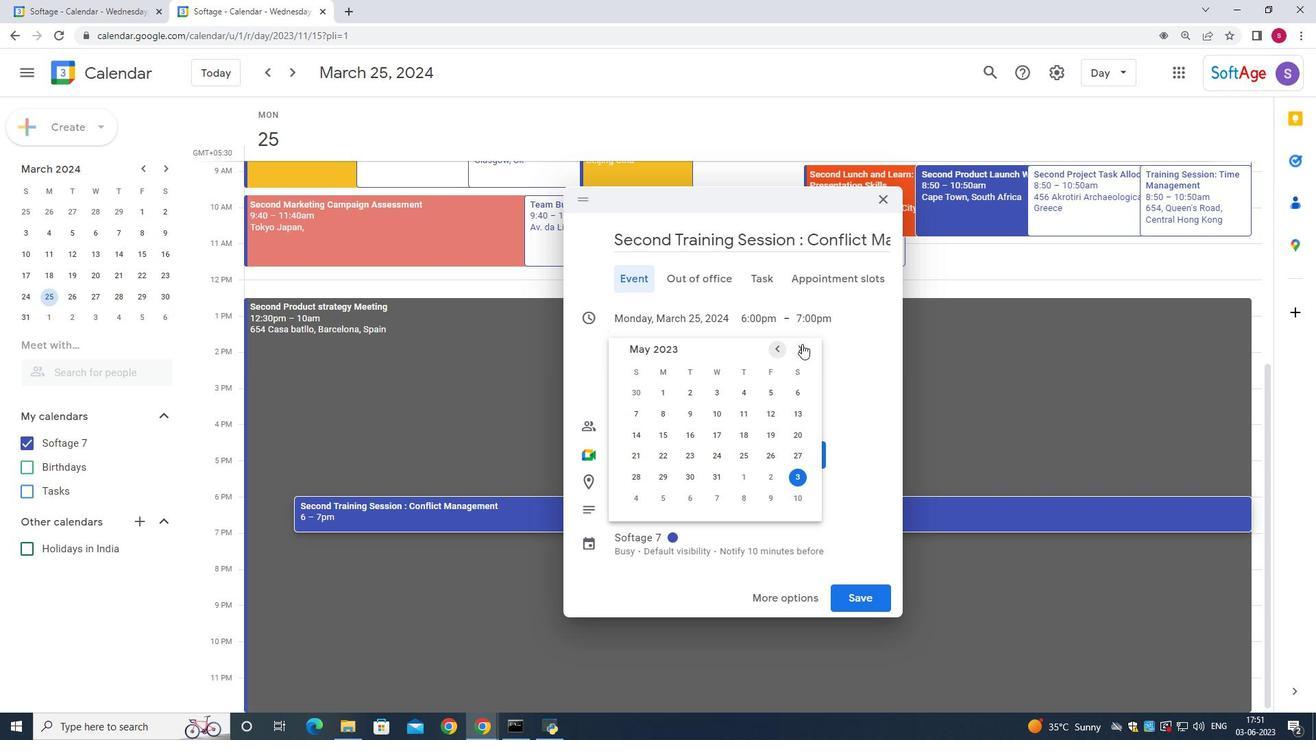 
Action: Mouse pressed left at (801, 350)
Screenshot: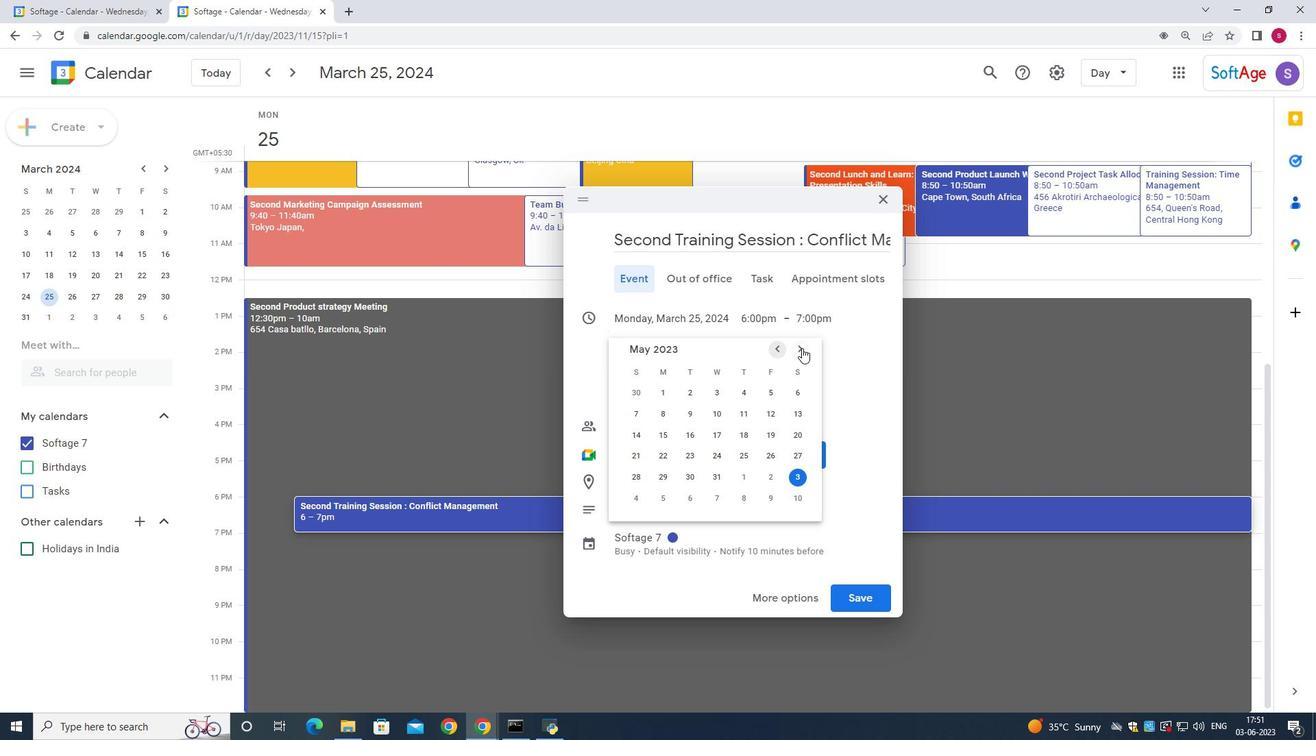 
Action: Mouse pressed left at (801, 350)
Screenshot: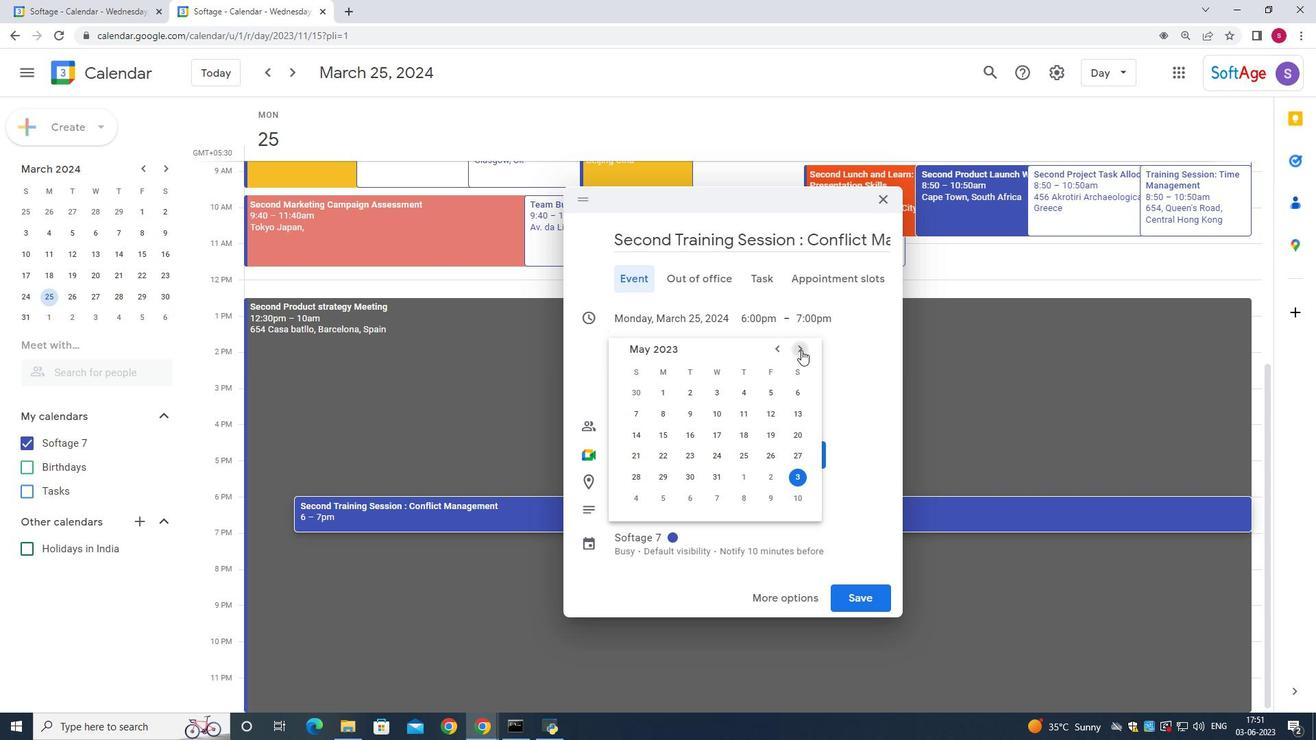 
Action: Mouse pressed left at (801, 350)
Screenshot: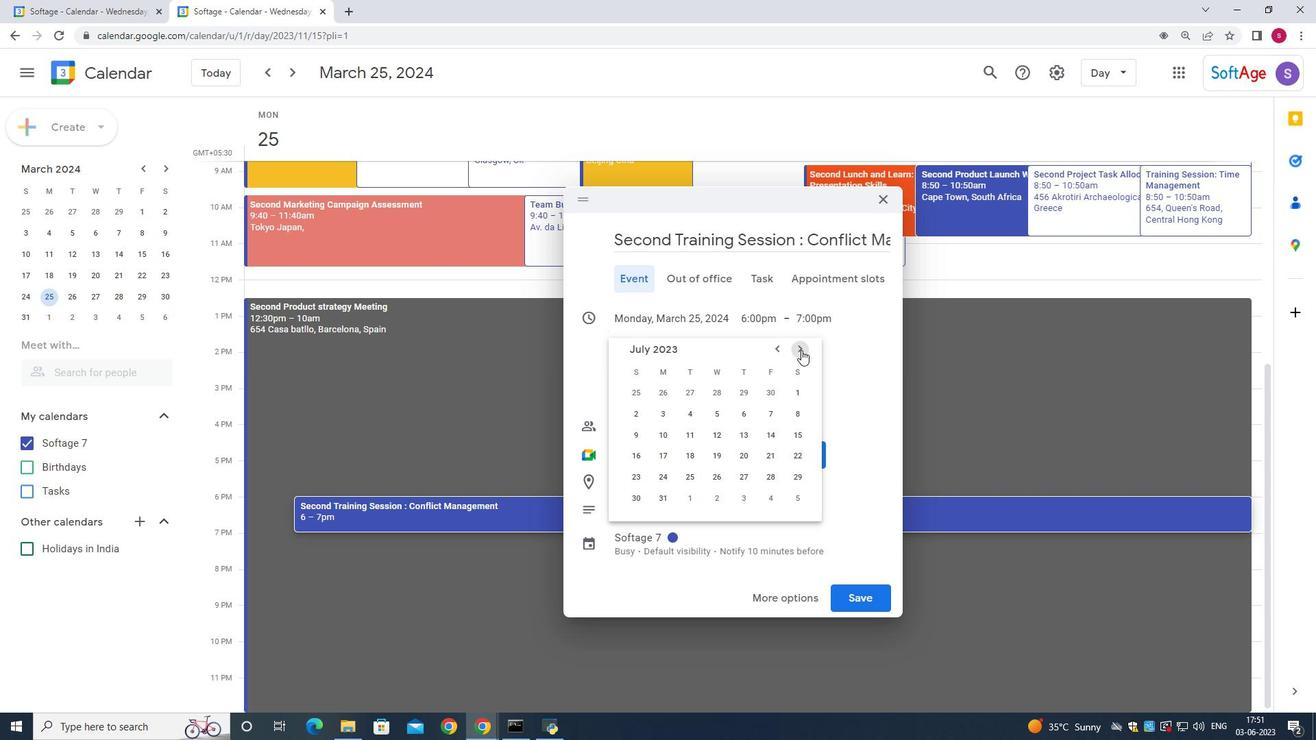 
Action: Mouse pressed left at (801, 350)
Screenshot: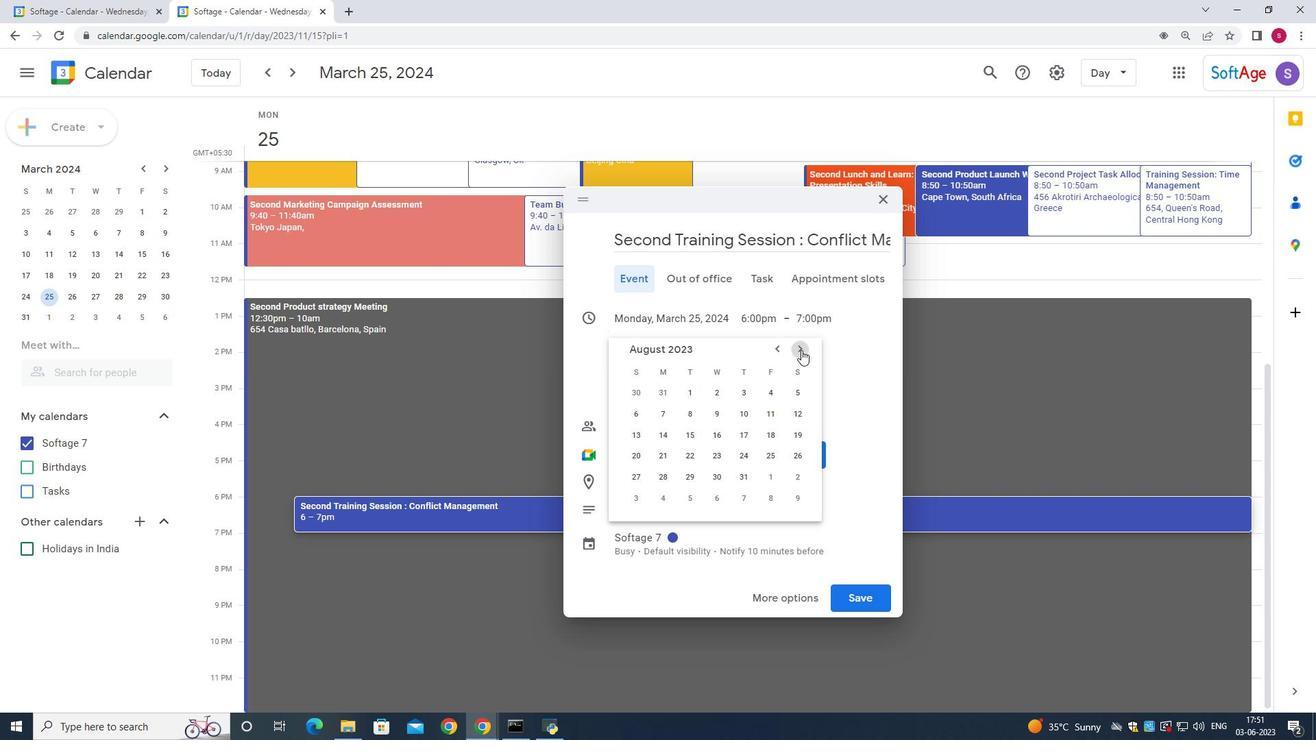 
Action: Mouse pressed left at (801, 350)
Screenshot: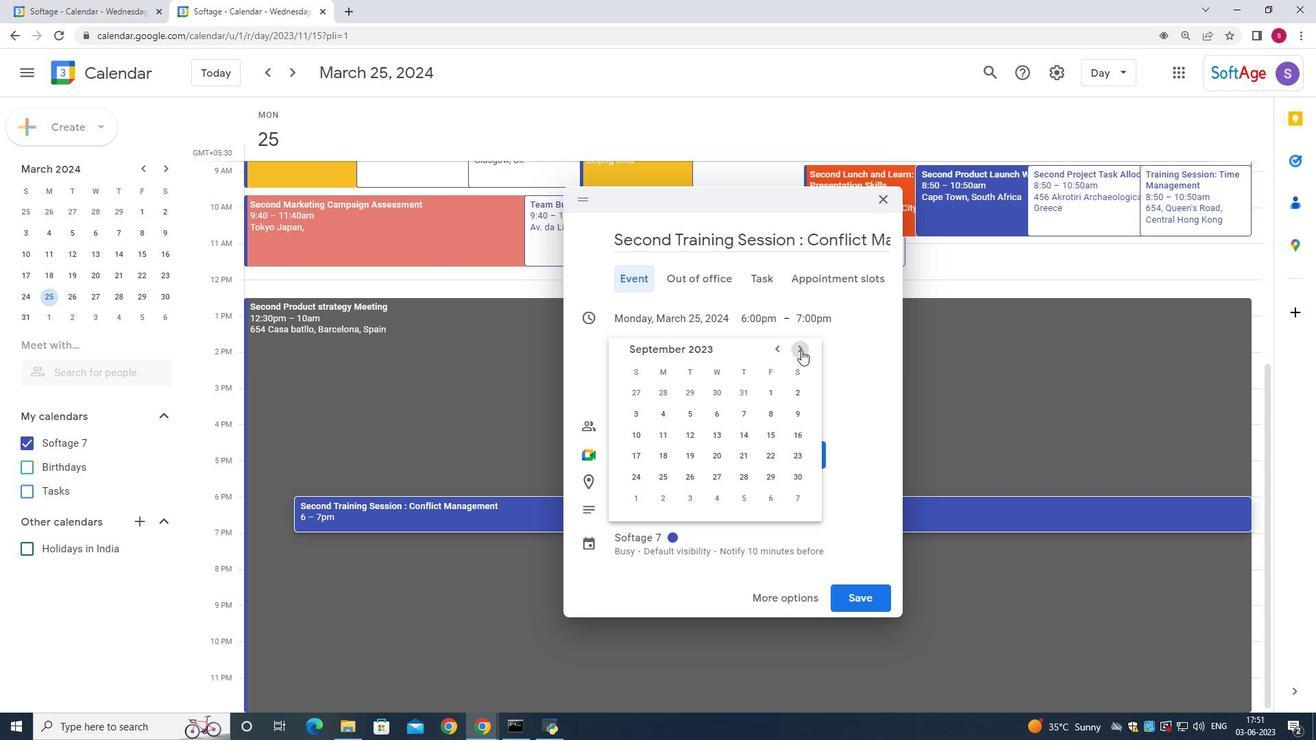 
Action: Mouse pressed left at (801, 350)
Screenshot: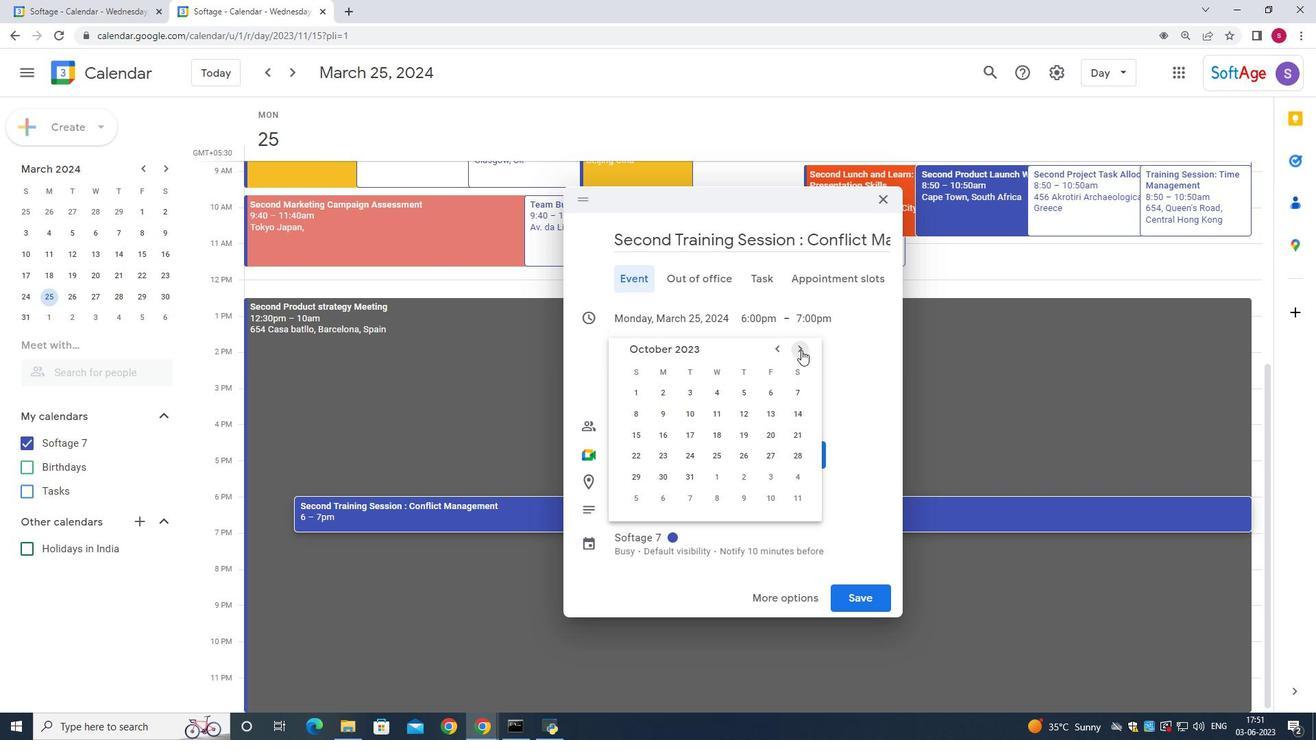 
Action: Mouse pressed left at (801, 350)
Screenshot: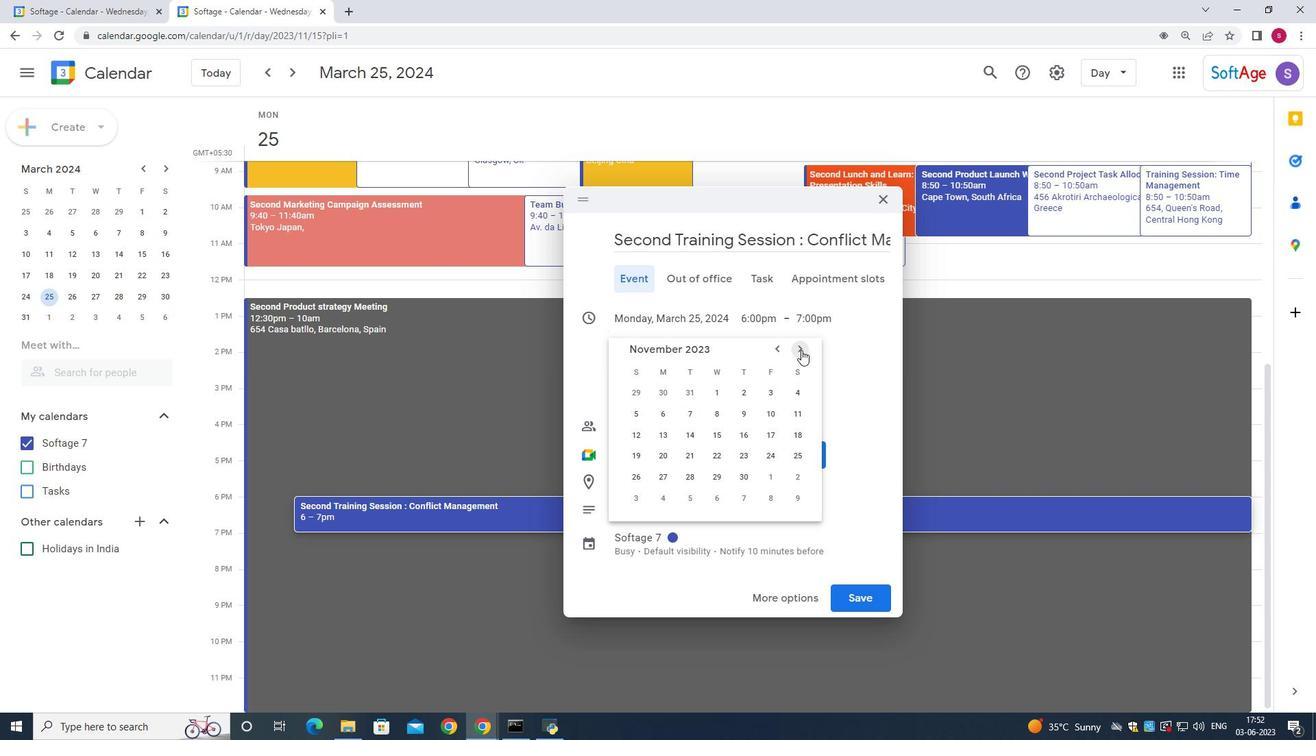 
Action: Mouse moved to (793, 390)
Screenshot: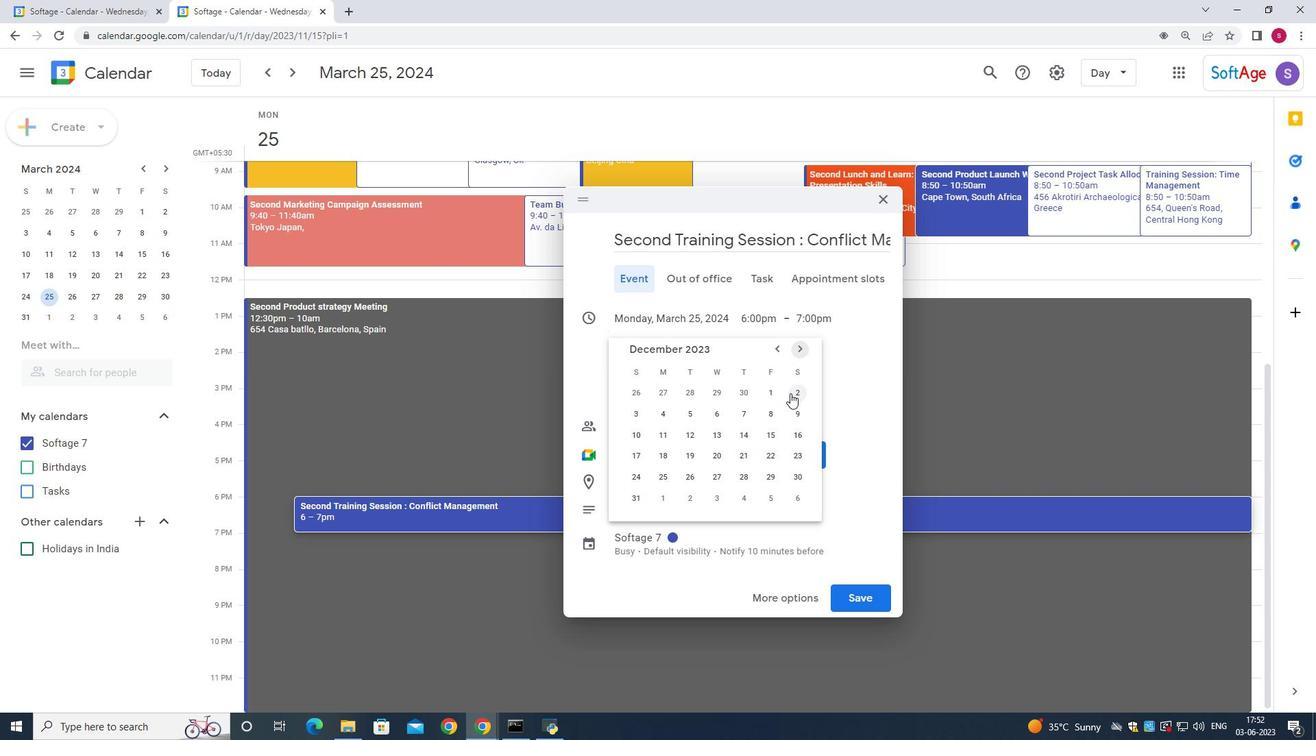 
Action: Mouse pressed left at (793, 390)
Screenshot: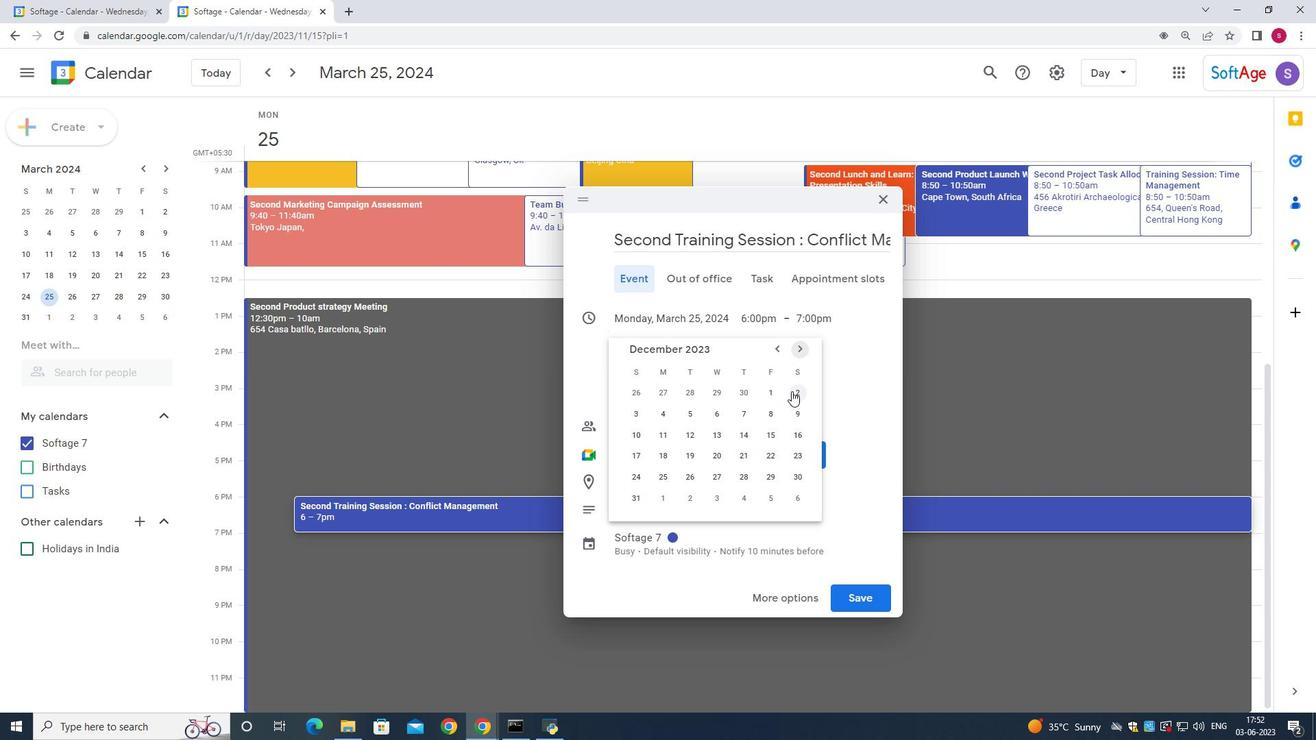 
Action: Mouse moved to (750, 320)
Screenshot: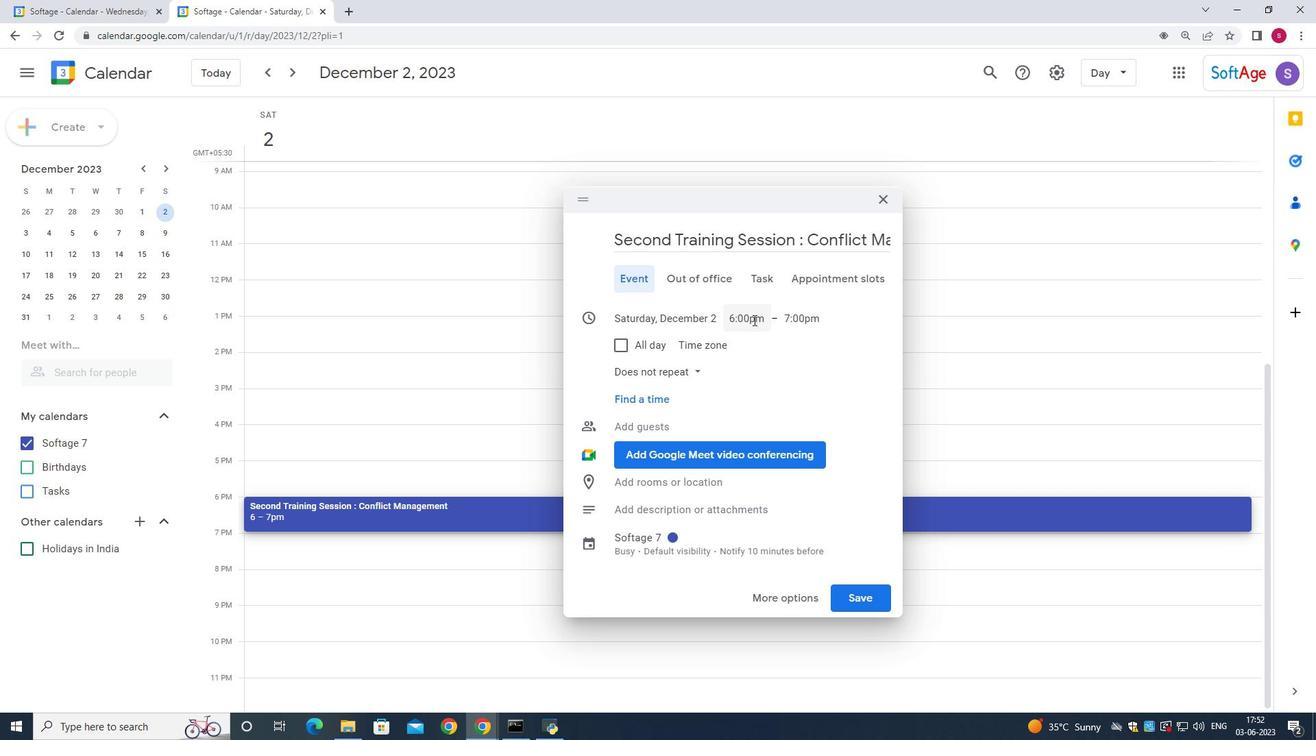 
Action: Mouse pressed left at (750, 320)
Screenshot: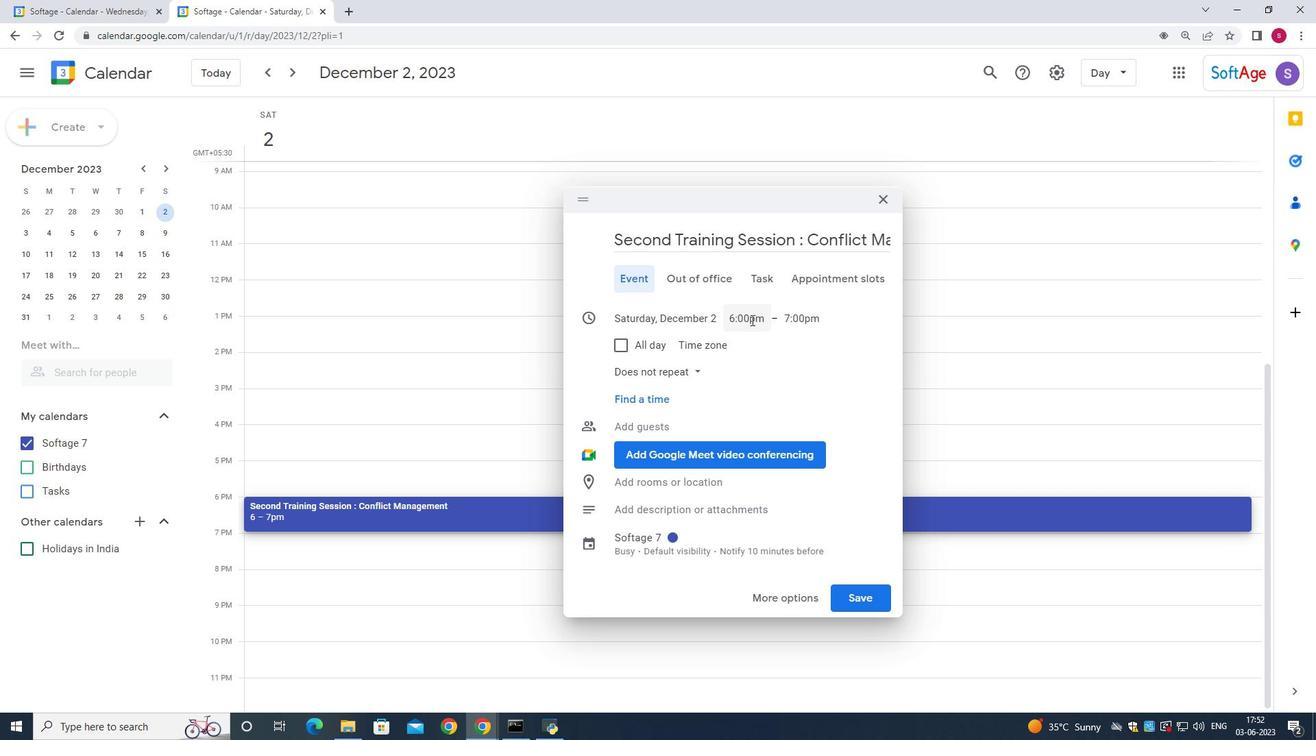 
Action: Mouse moved to (753, 311)
Screenshot: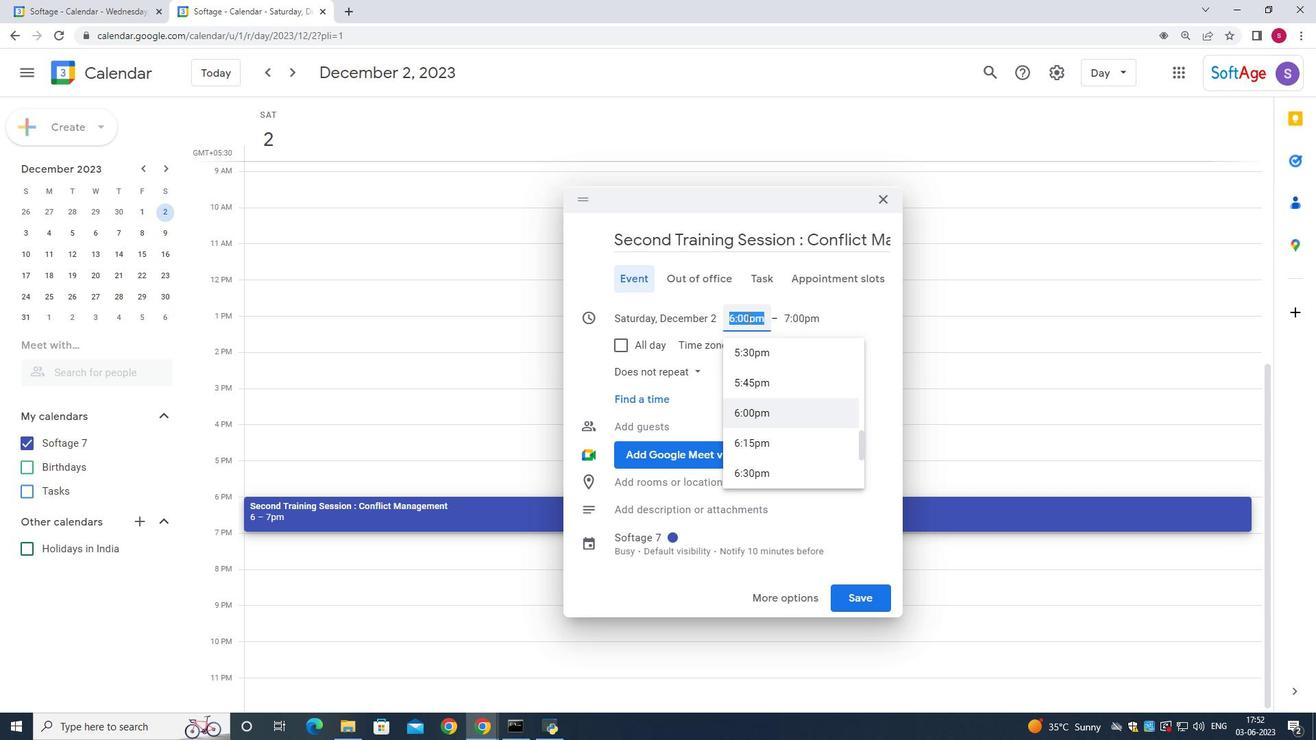 
Action: Key pressed <Key.backspace>8<Key.shift_r>:<Key.space>30
Screenshot: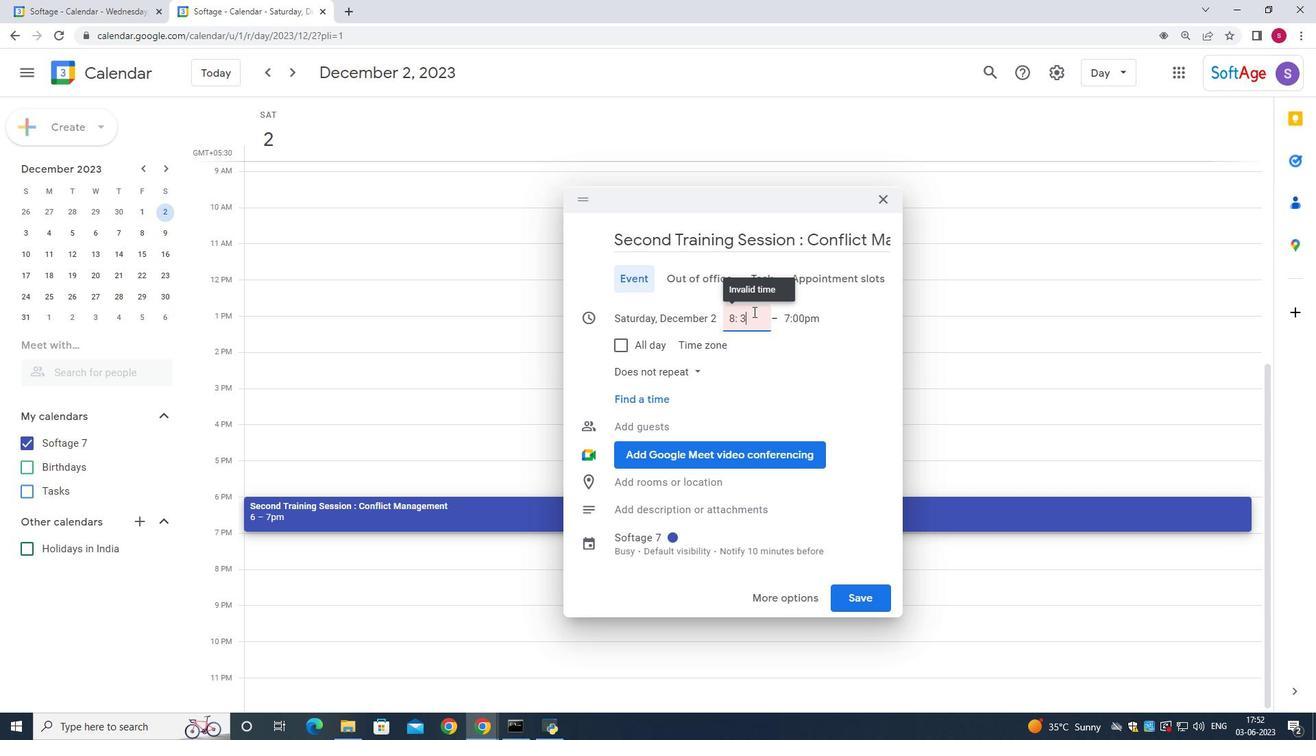 
Action: Mouse moved to (791, 311)
Screenshot: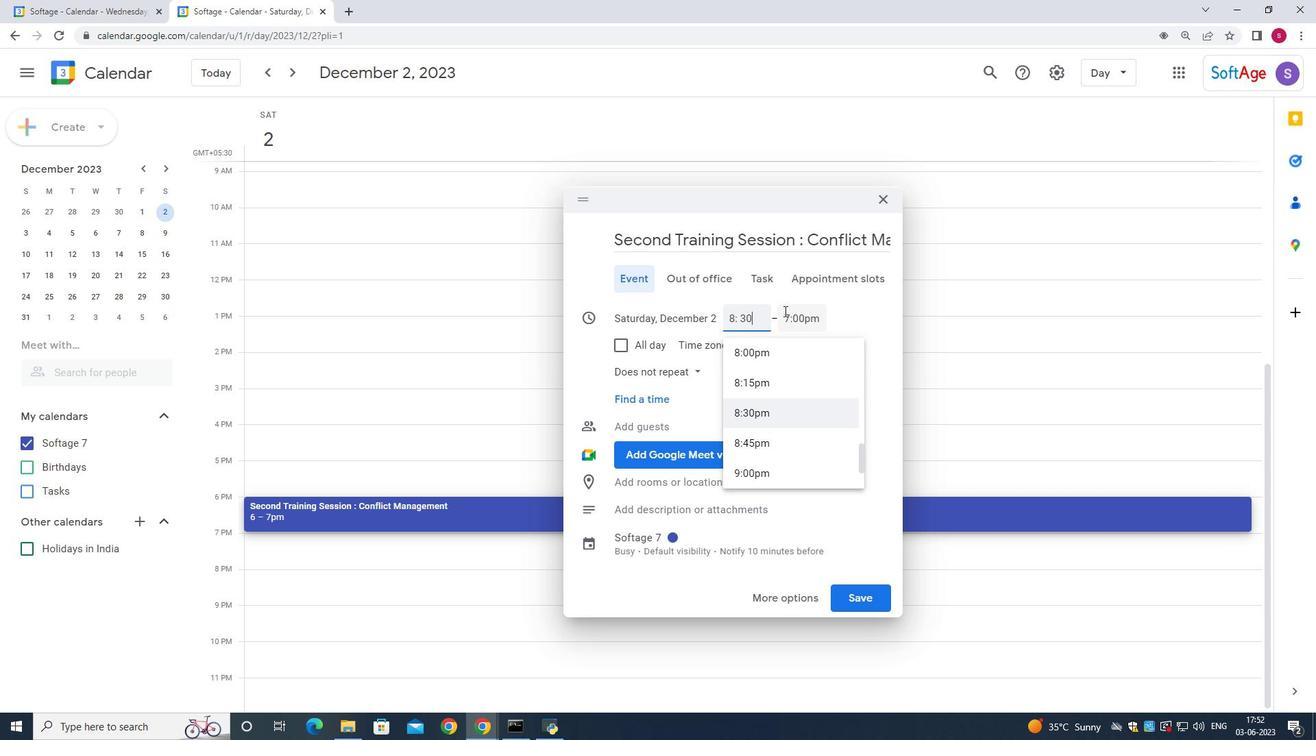 
Action: Mouse pressed left at (791, 311)
Screenshot: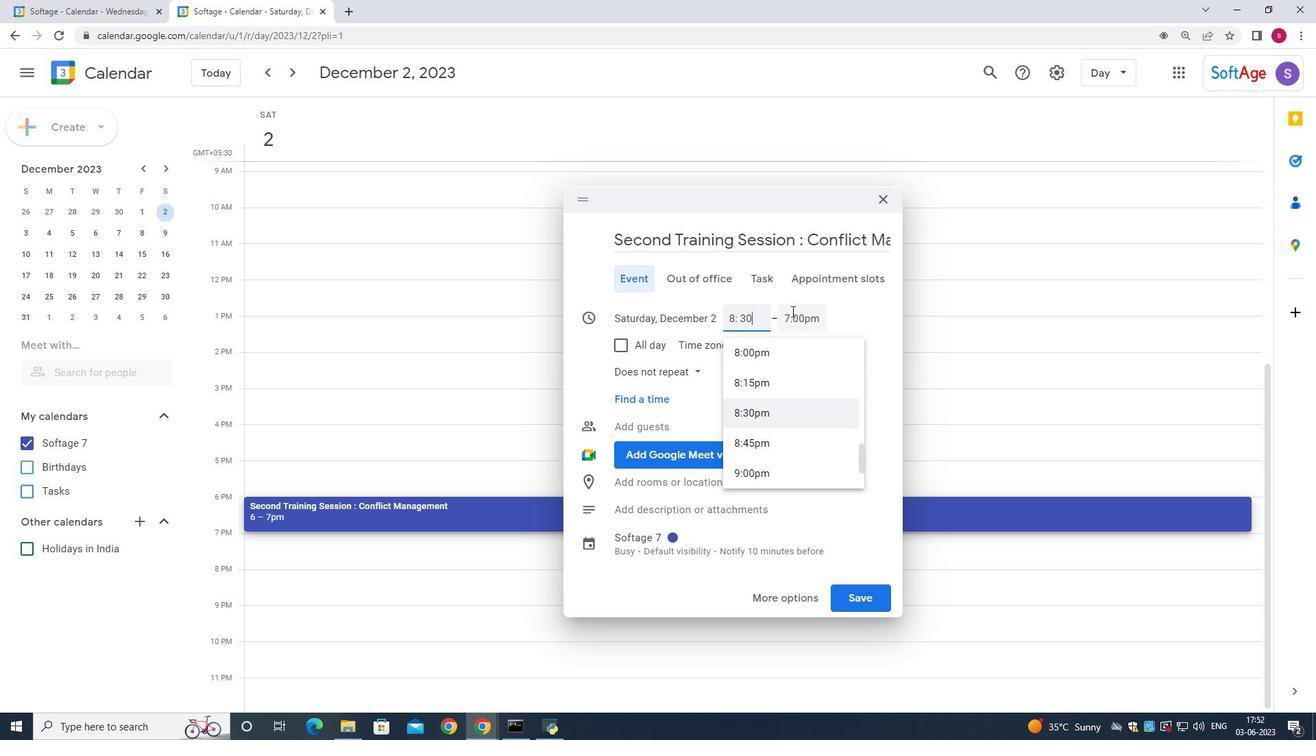 
Action: Mouse moved to (845, 322)
Screenshot: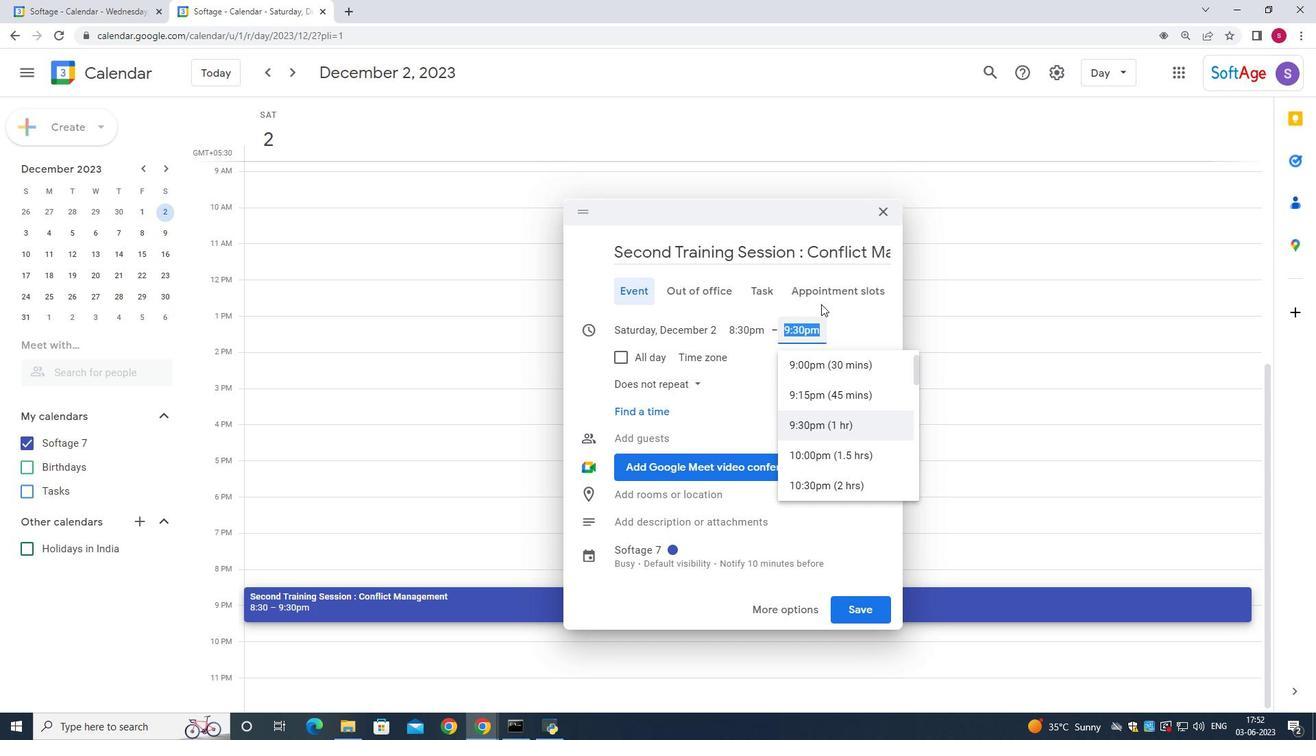 
Action: Key pressed <Key.backspace>10<Key.shift_r>:<Key.space>30
Screenshot: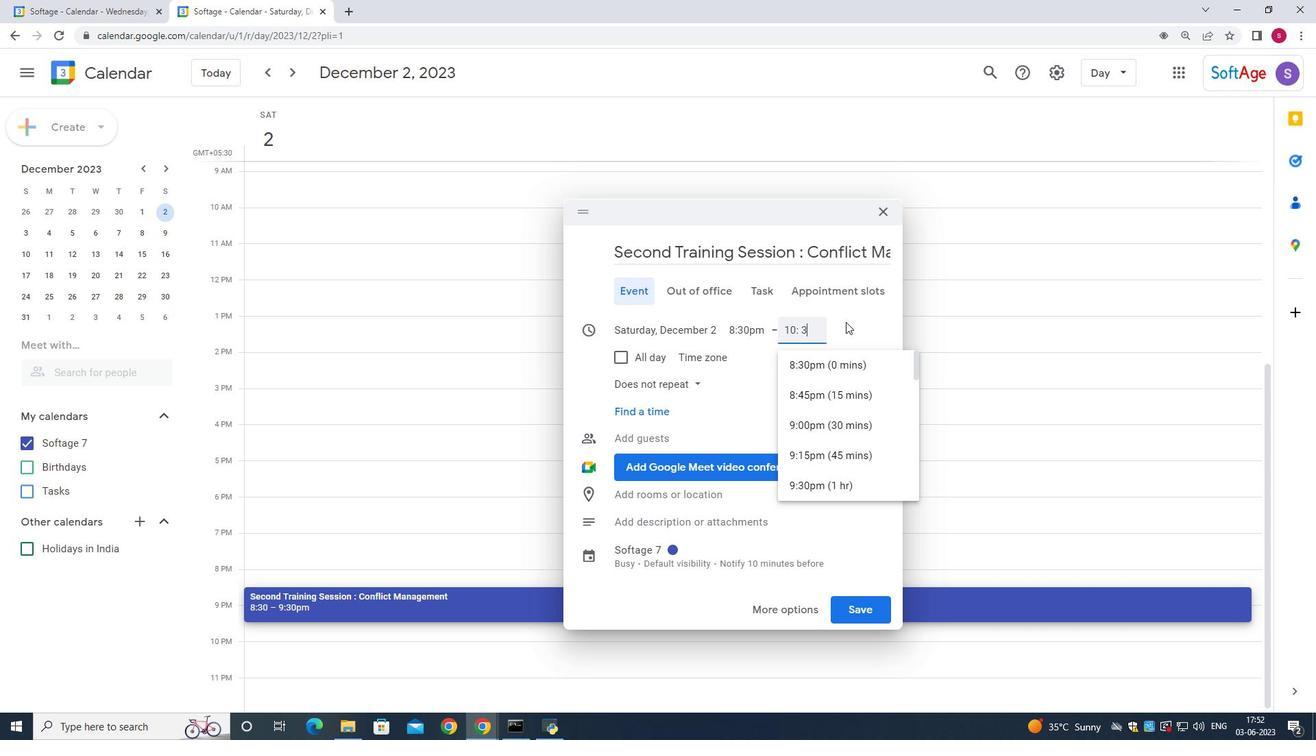 
Action: Mouse moved to (651, 525)
Screenshot: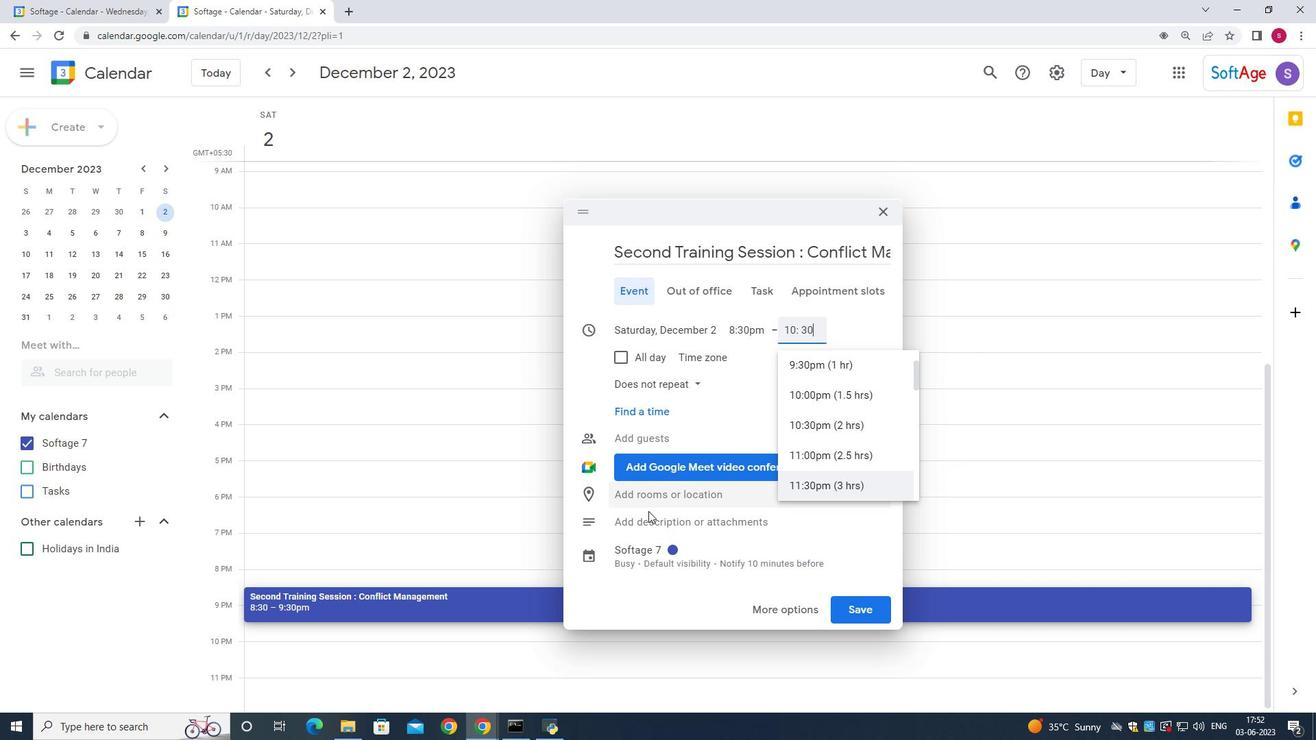 
Action: Mouse pressed left at (651, 525)
Screenshot: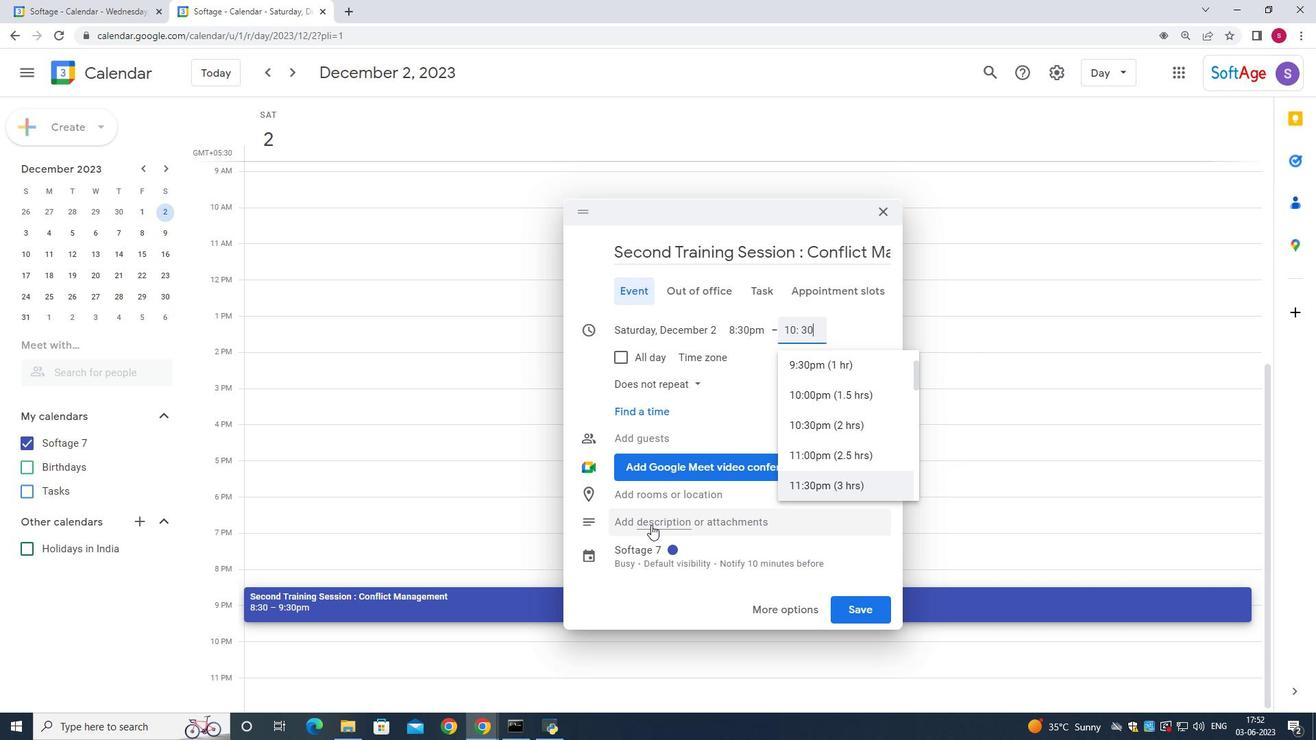
Action: Key pressed <Key.shift>This<Key.space>
Screenshot: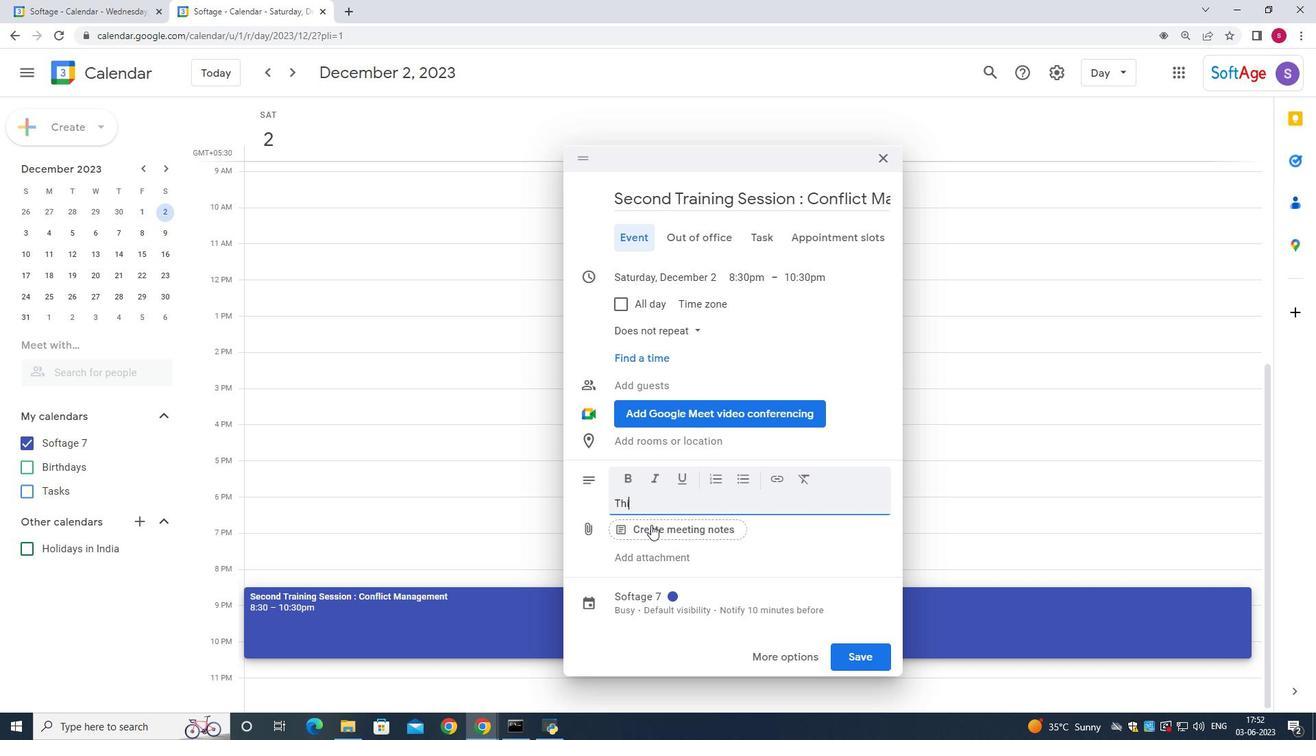 
Action: Mouse moved to (701, 512)
Screenshot: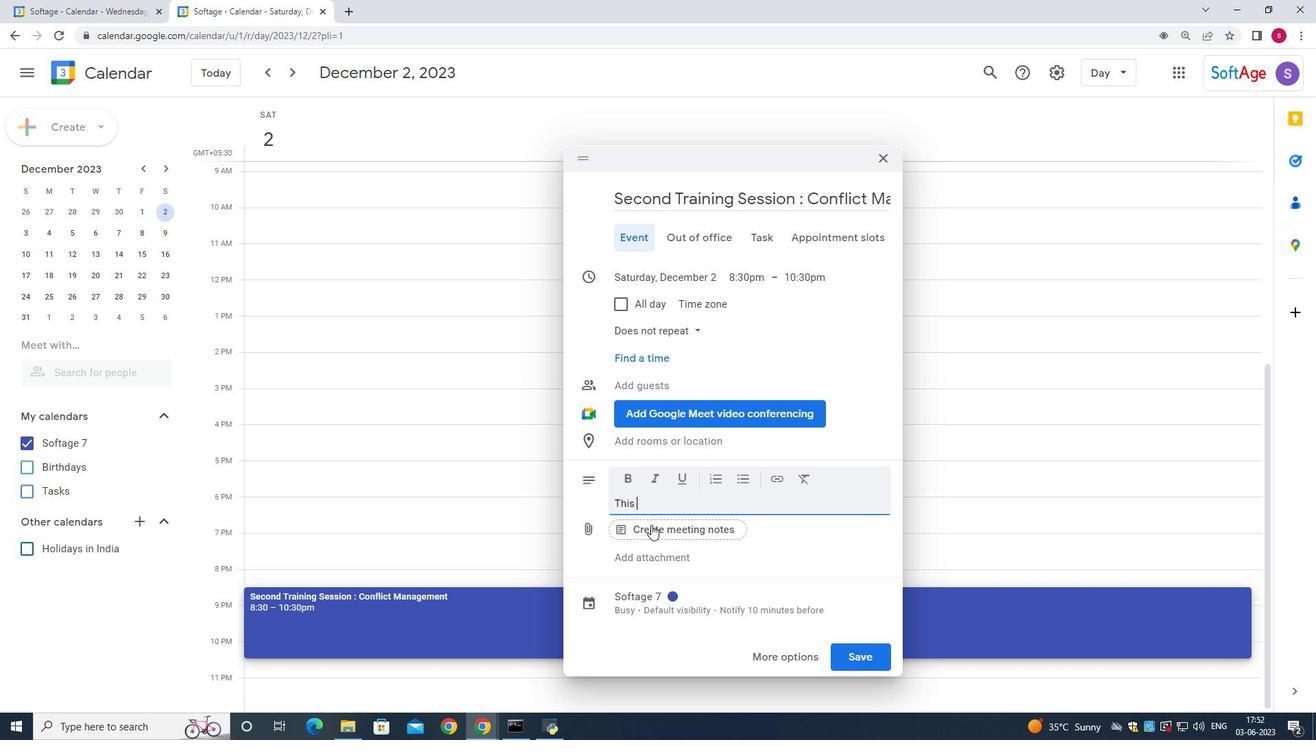 
Action: Key pressed training<Key.space>session<Key.space>is<Key.space>designed<Key.space>to<Key.space>help<Key.space>participants<Key.space>effective<Key.space><Key.backspace>lu<Key.backspace>y<Key.space>manage<Key.space>their<Key.space>time<Key.space>,<Key.space>increase<Key.space>productivity,<Key.space>and<Key.space>achieve<Key.space>a<Key.space>better<Key.space>work-life<Key.space>balance<Key.space>.<Key.space>
Screenshot: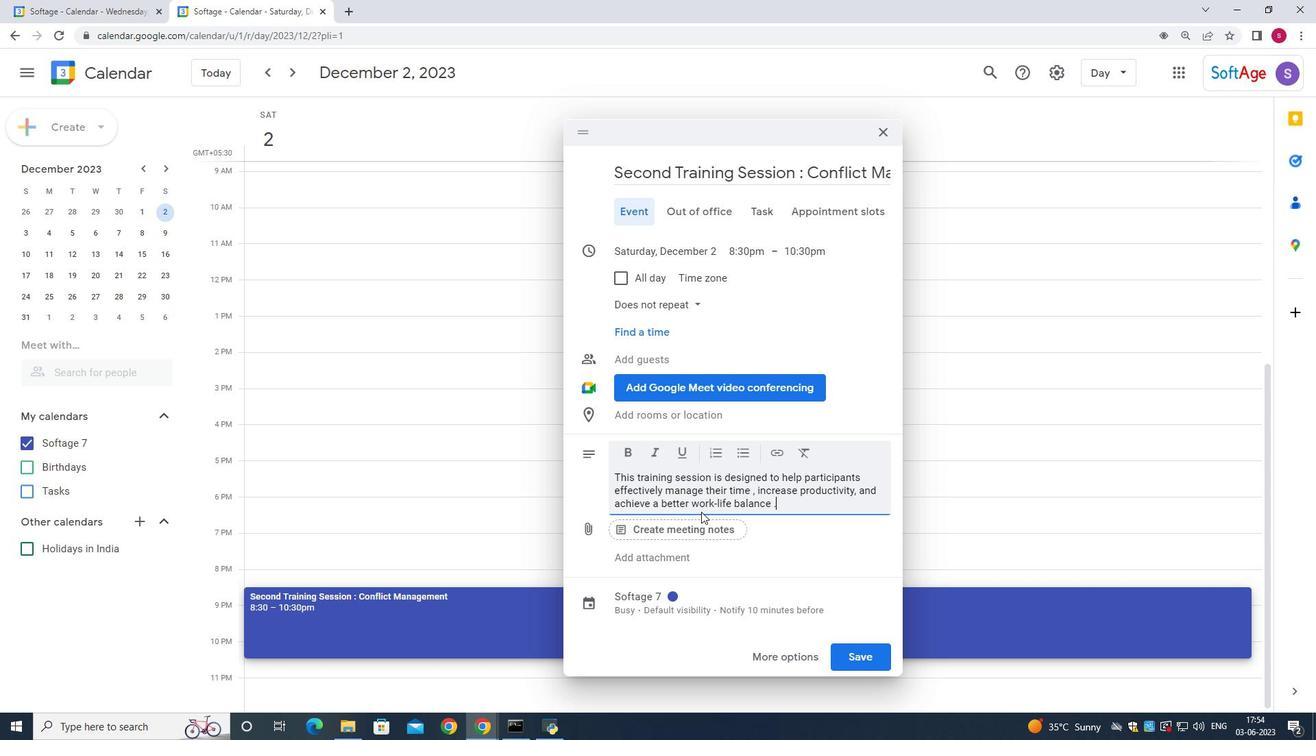 
Action: Mouse moved to (677, 598)
Screenshot: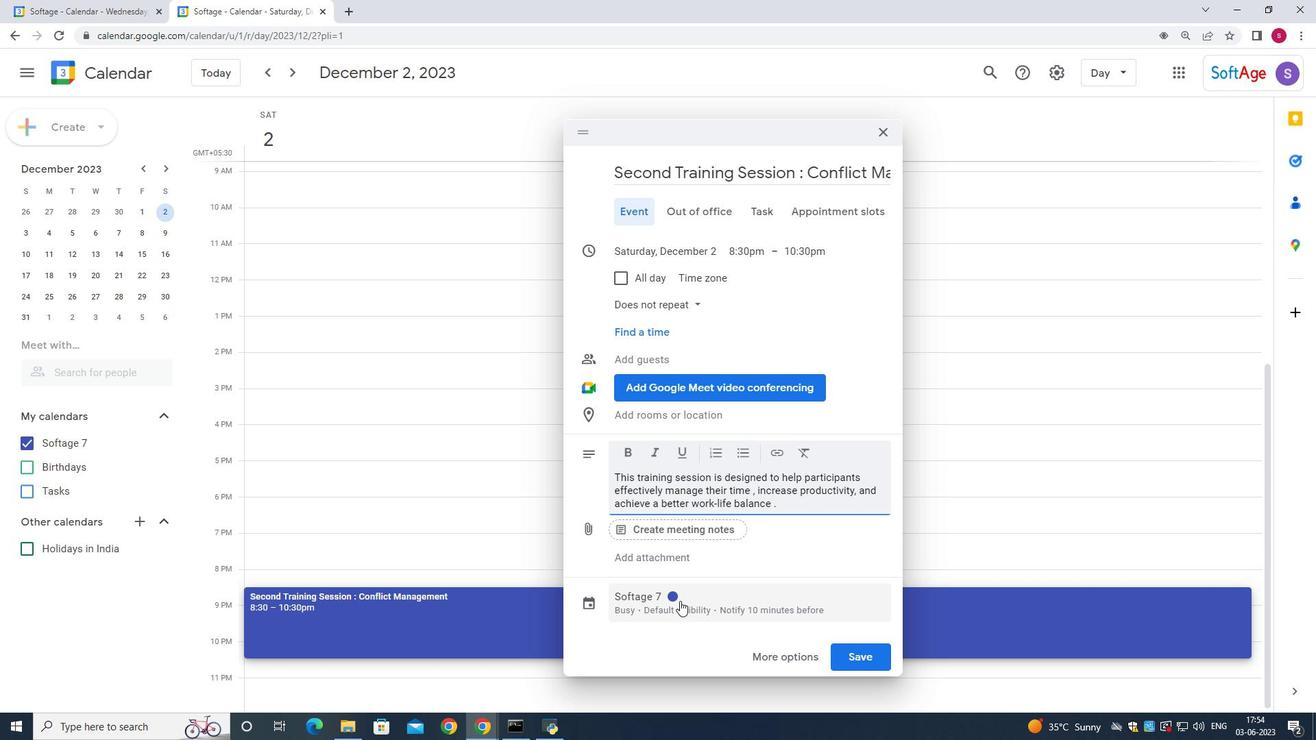 
Action: Mouse pressed left at (677, 598)
Screenshot: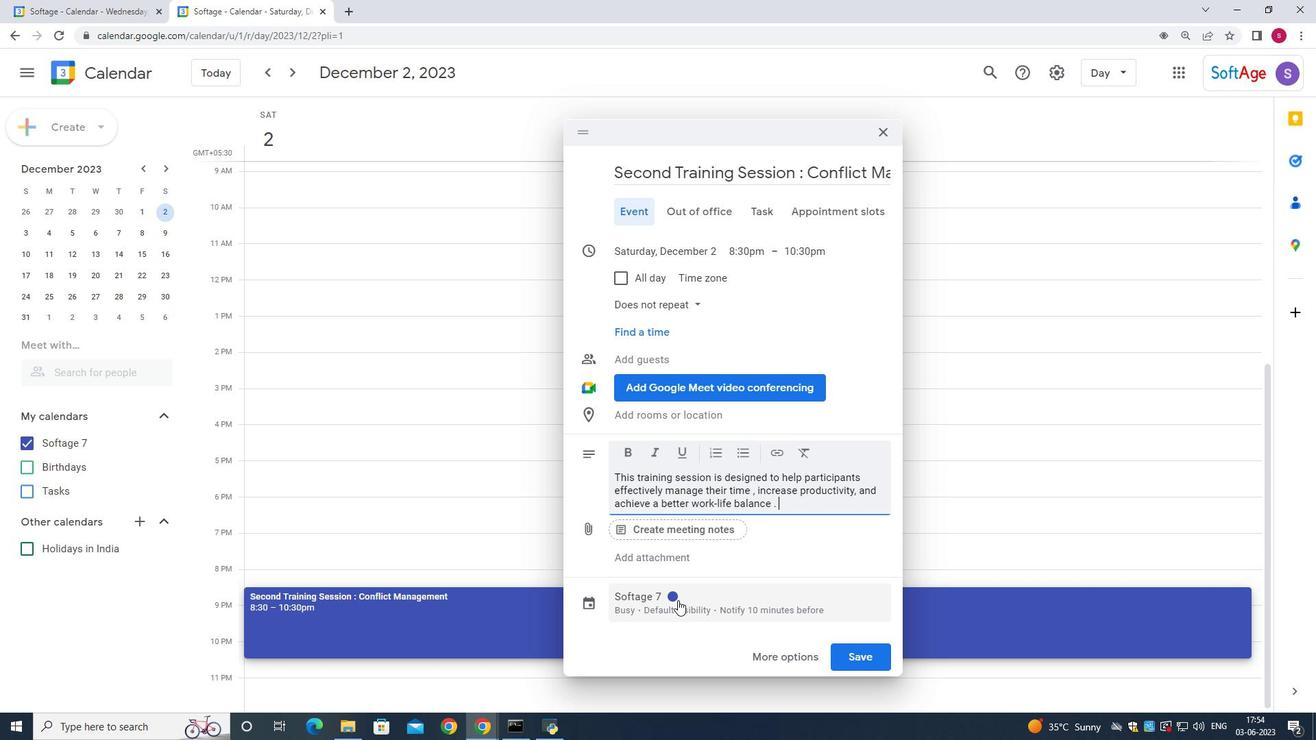 
Action: Mouse moved to (689, 492)
Screenshot: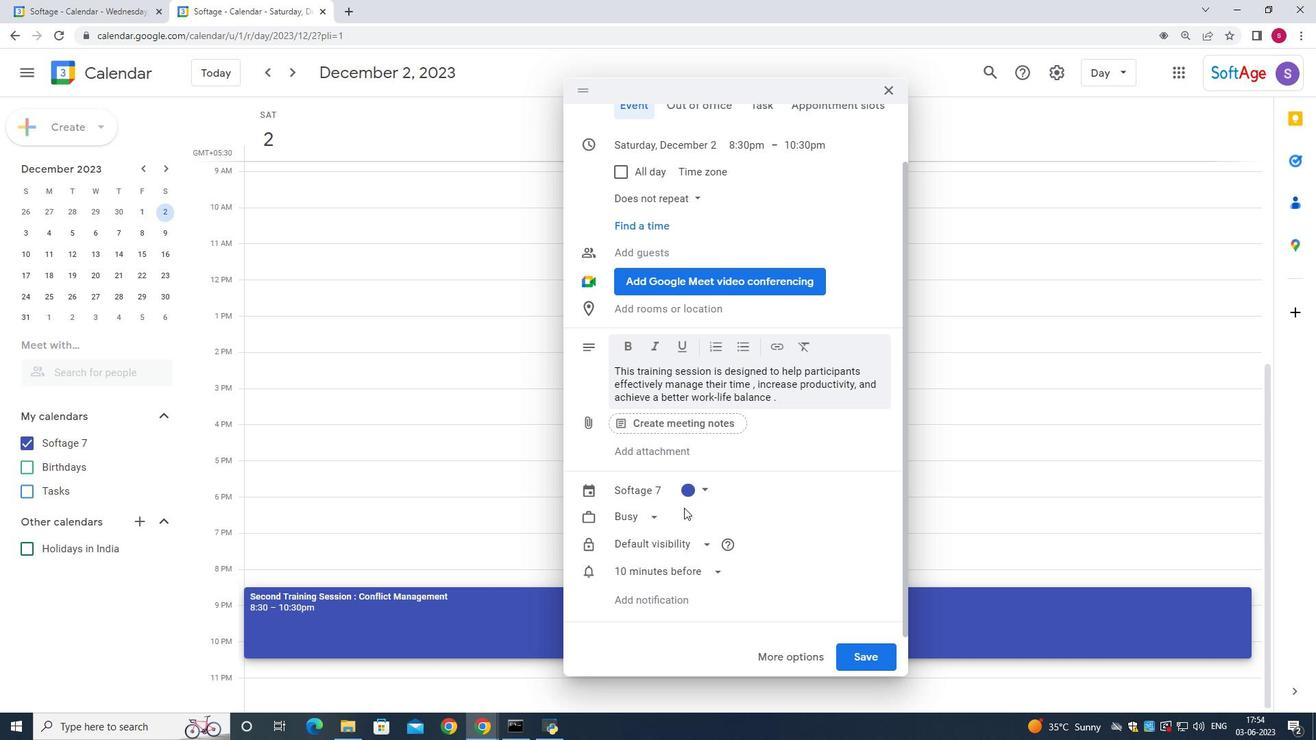 
Action: Mouse pressed left at (689, 492)
Screenshot: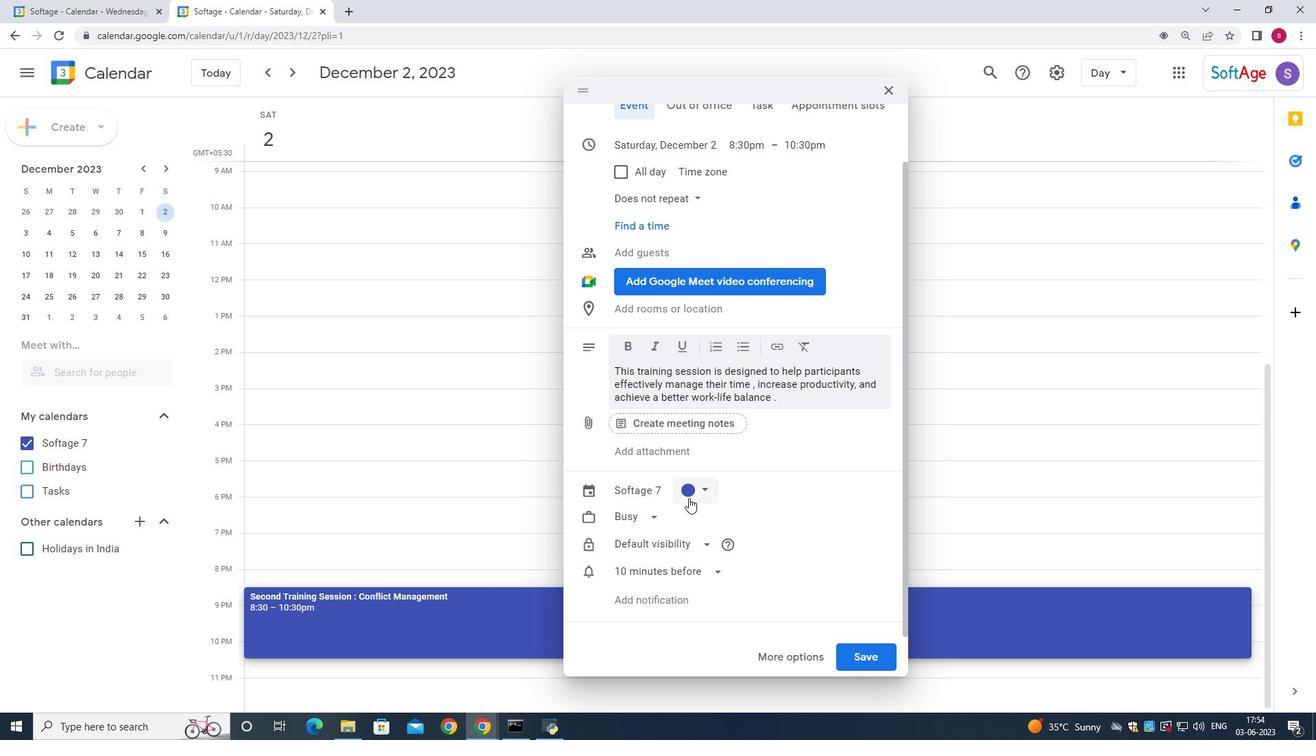 
Action: Mouse moved to (689, 495)
Screenshot: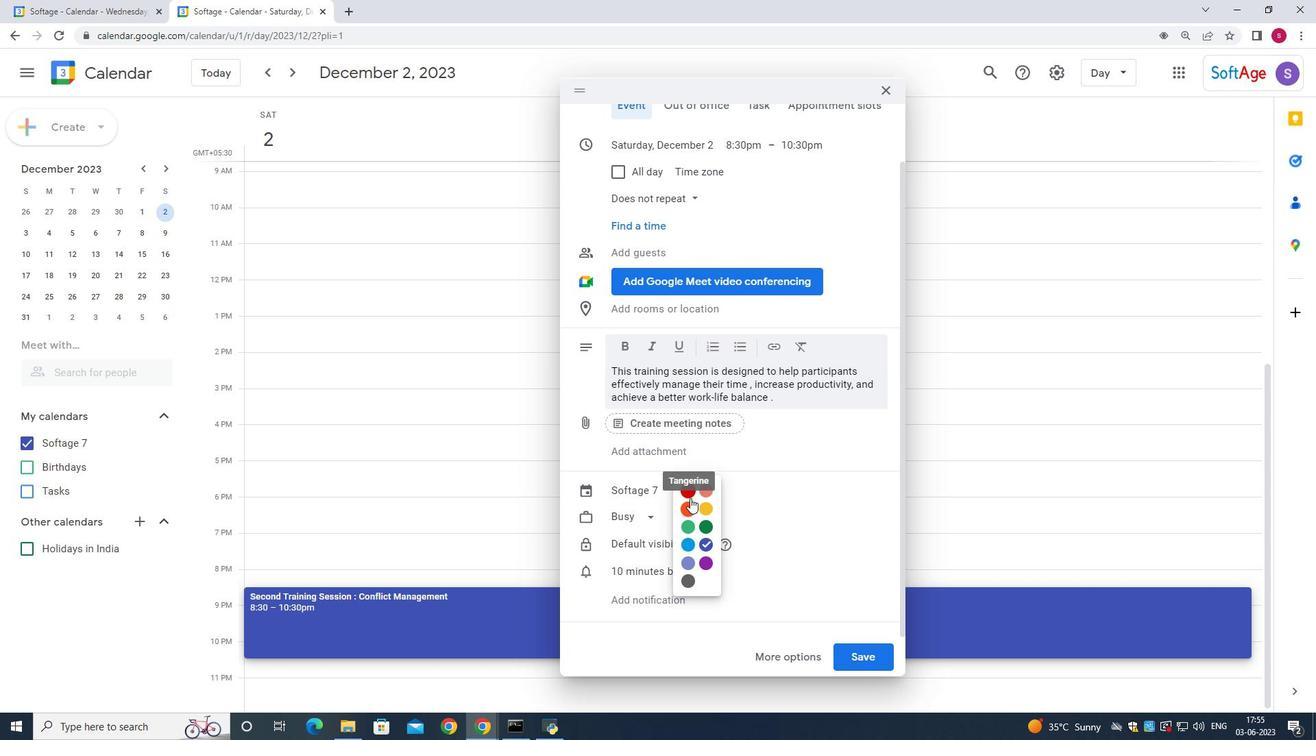 
Action: Mouse pressed left at (689, 495)
Screenshot: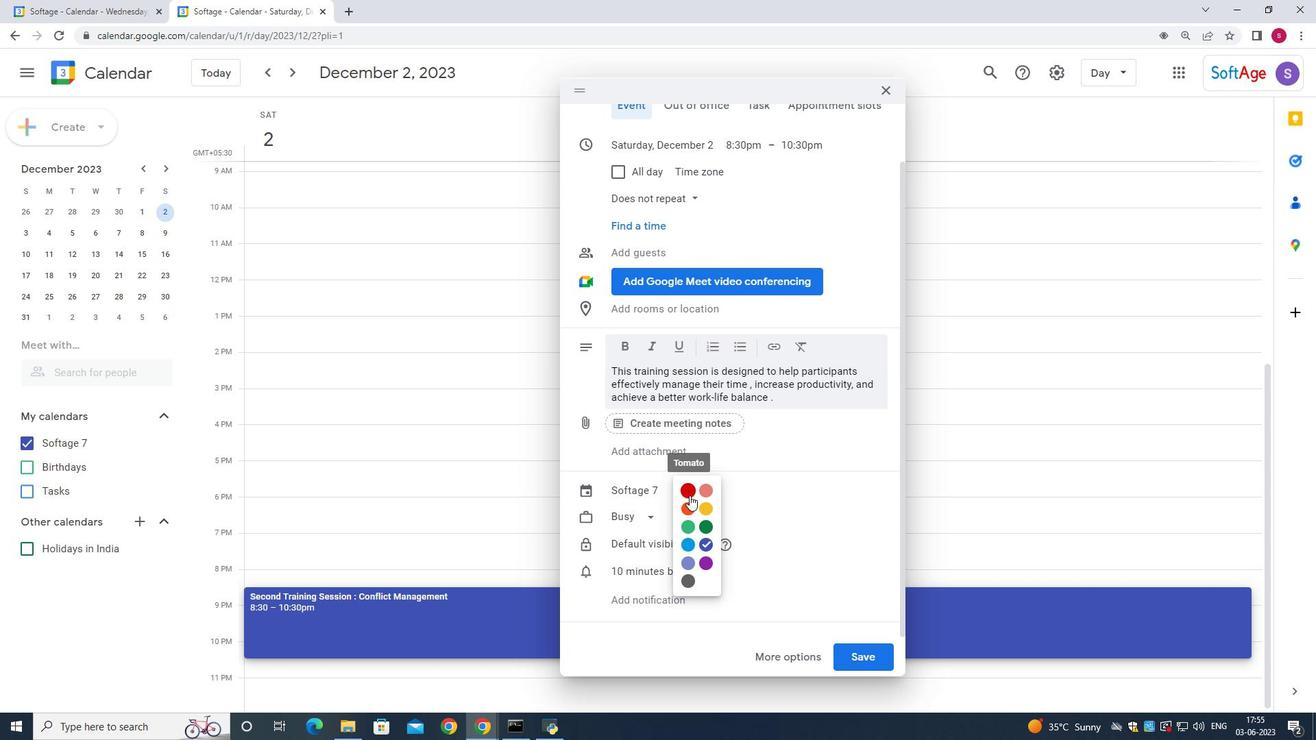 
Action: Mouse moved to (632, 310)
Screenshot: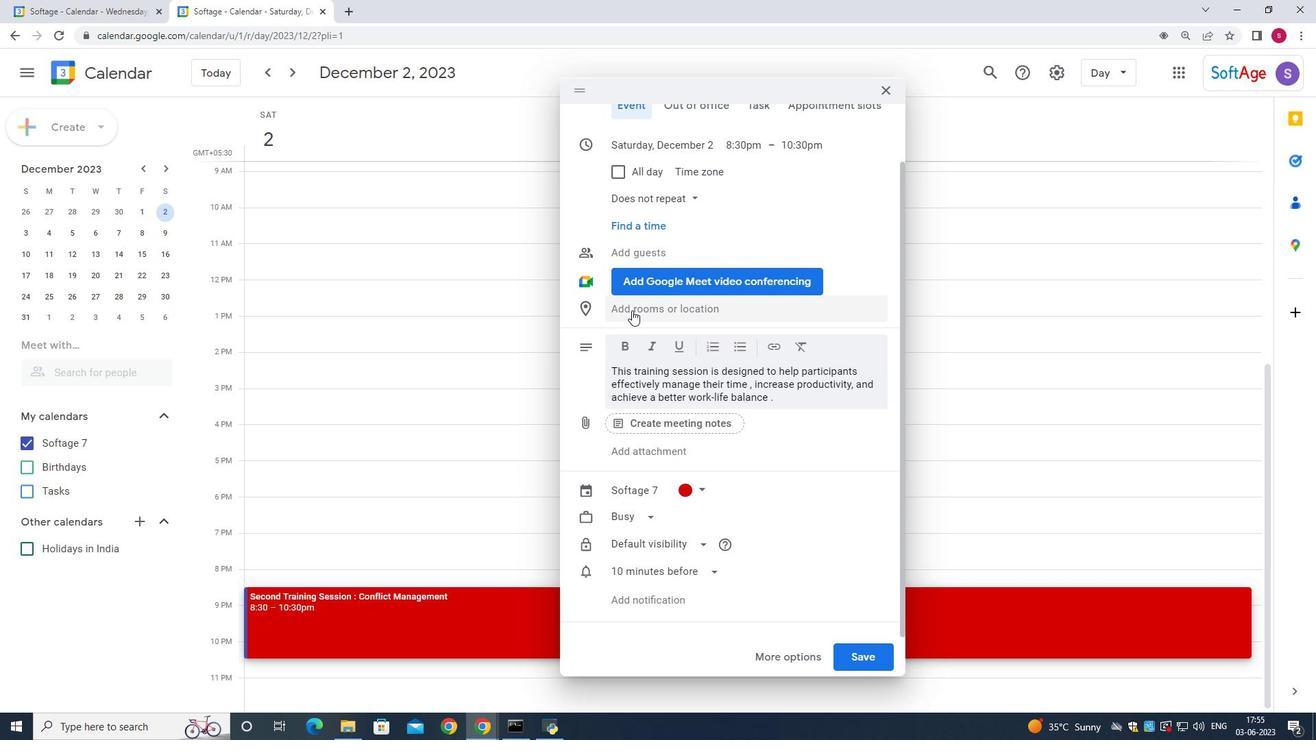 
Action: Mouse pressed left at (632, 310)
Screenshot: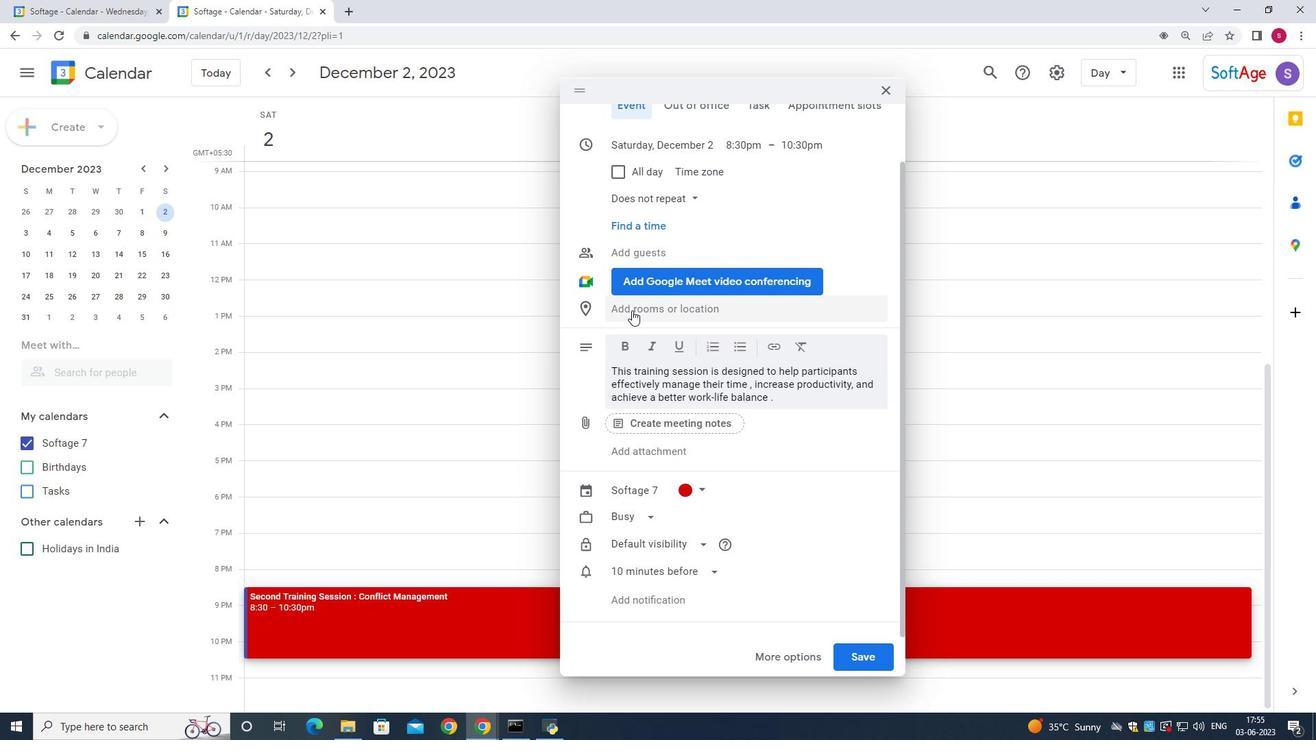 
Action: Mouse moved to (628, 348)
Screenshot: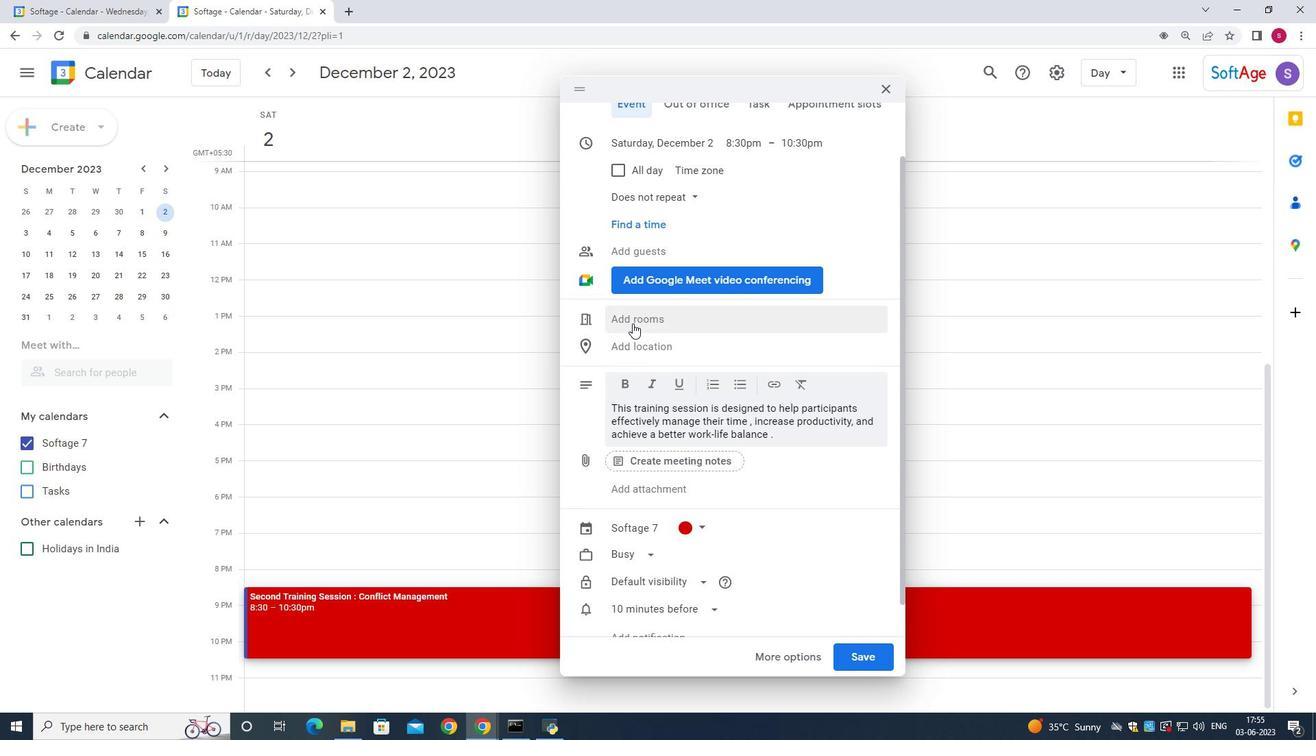 
Action: Mouse pressed left at (628, 348)
Screenshot: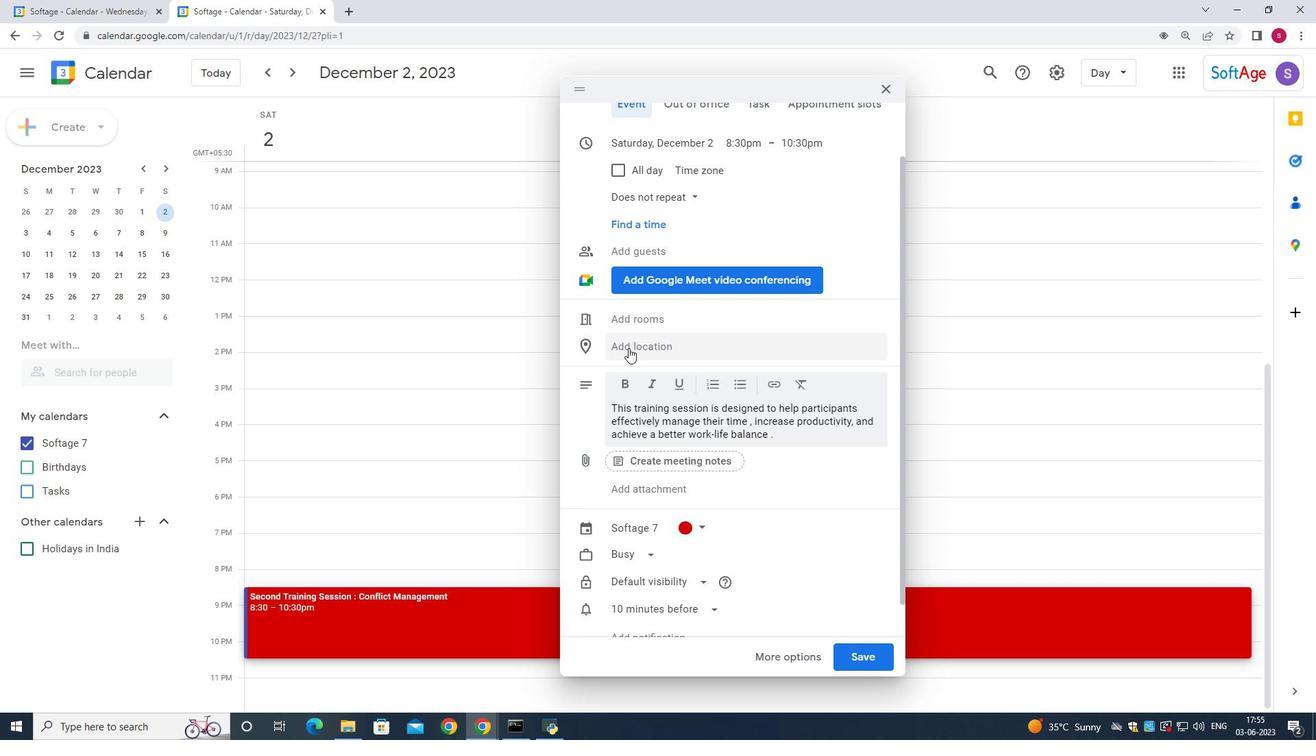 
Action: Key pressed 987<Key.space><Key.shift>case<Key.space><Key.shift>mila,<Key.space><Key.shift>Barcelona,<Key.space><Key.shift>Spain,<Key.space>
Screenshot: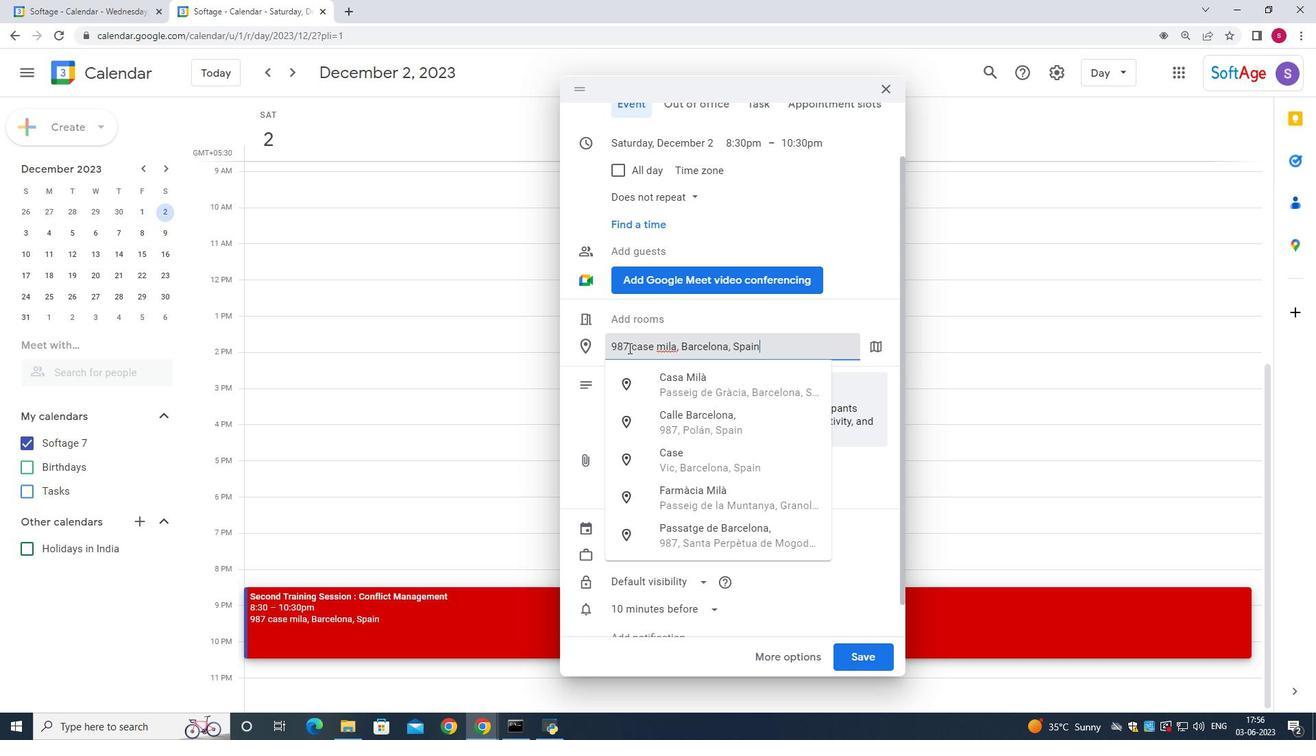 
Action: Mouse moved to (663, 353)
Screenshot: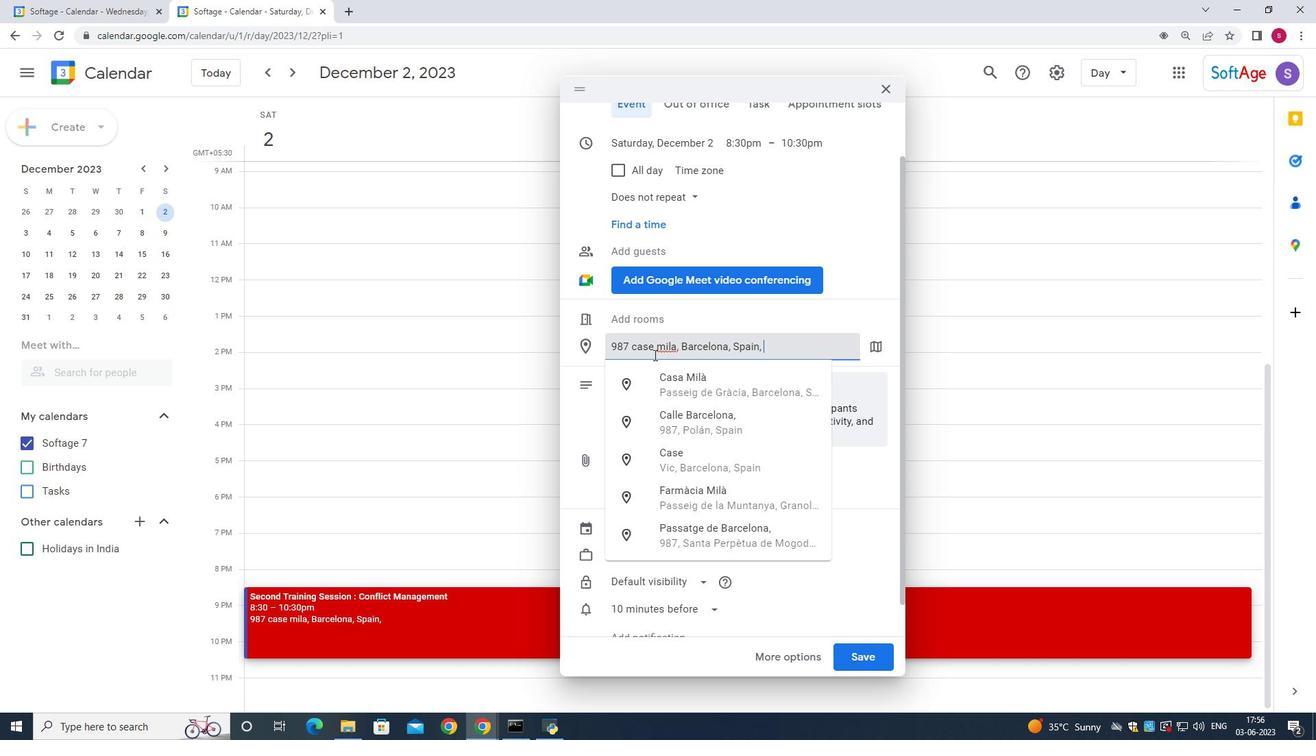 
Action: Mouse pressed left at (663, 353)
Screenshot: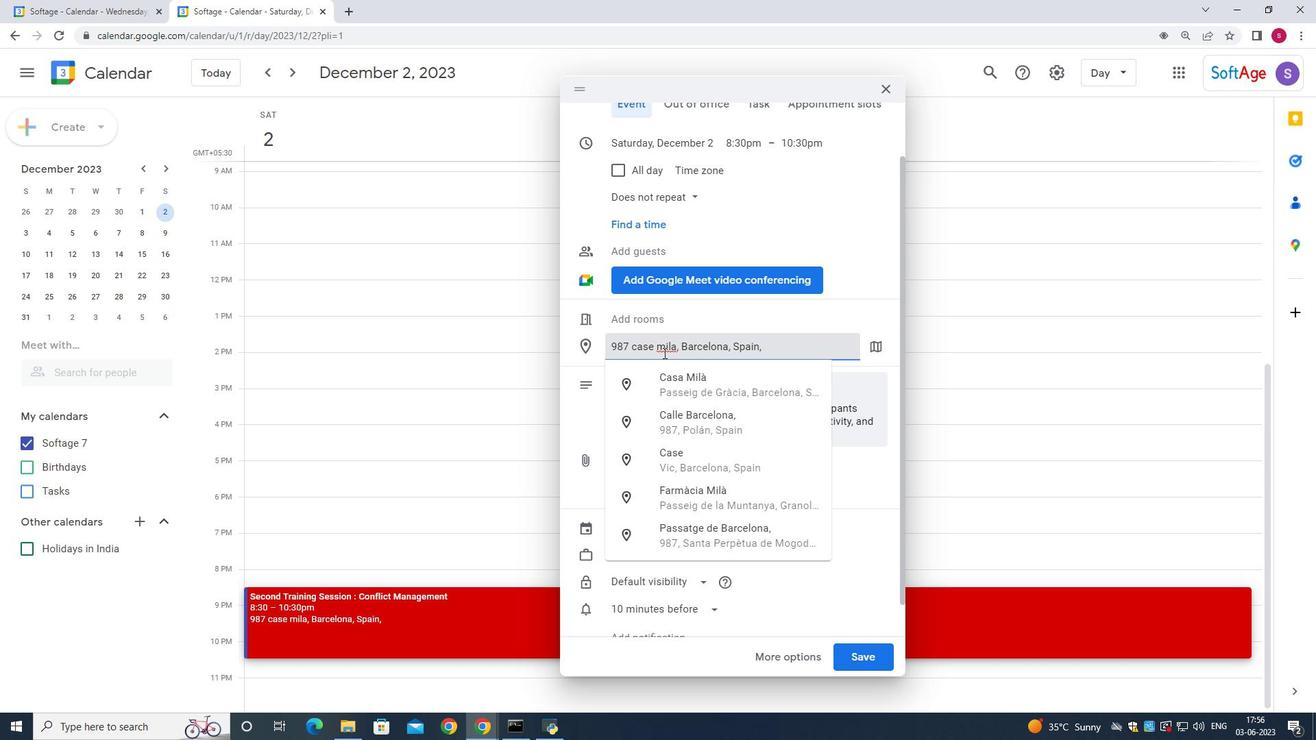 
Action: Mouse moved to (666, 349)
Screenshot: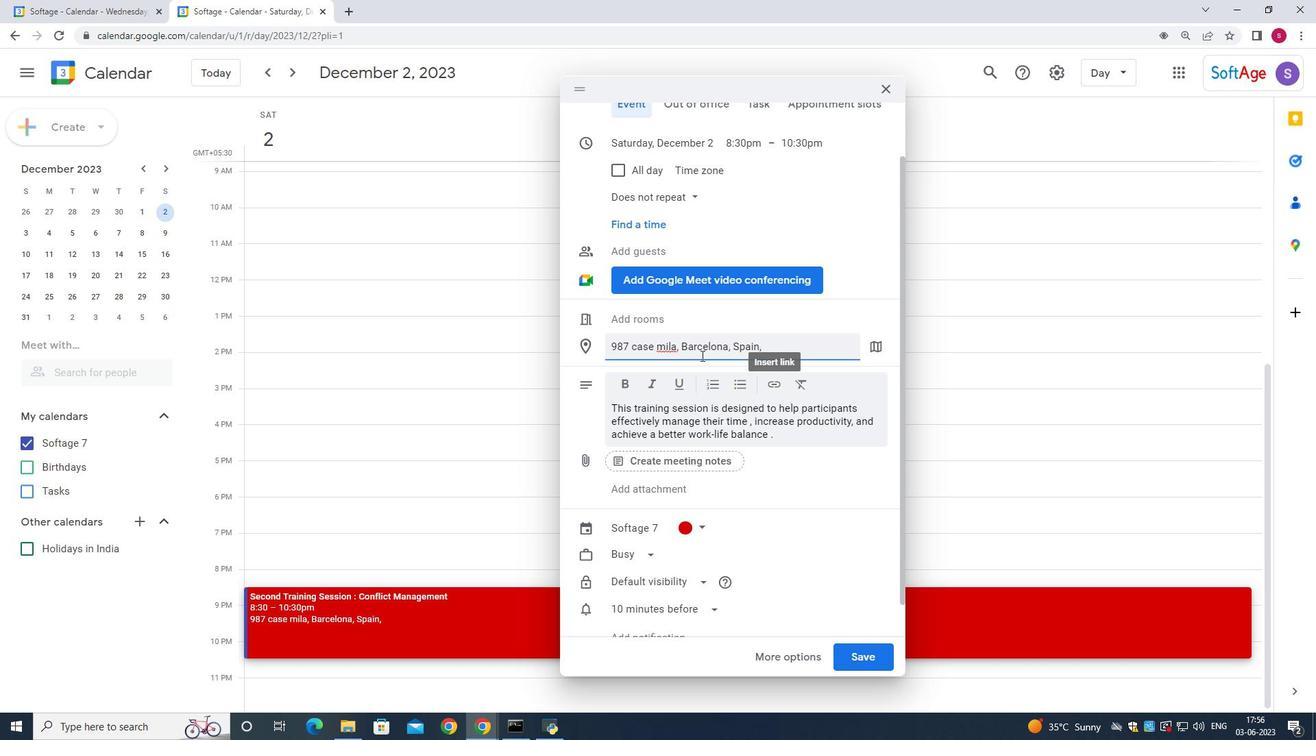 
Action: Mouse pressed left at (666, 349)
Screenshot: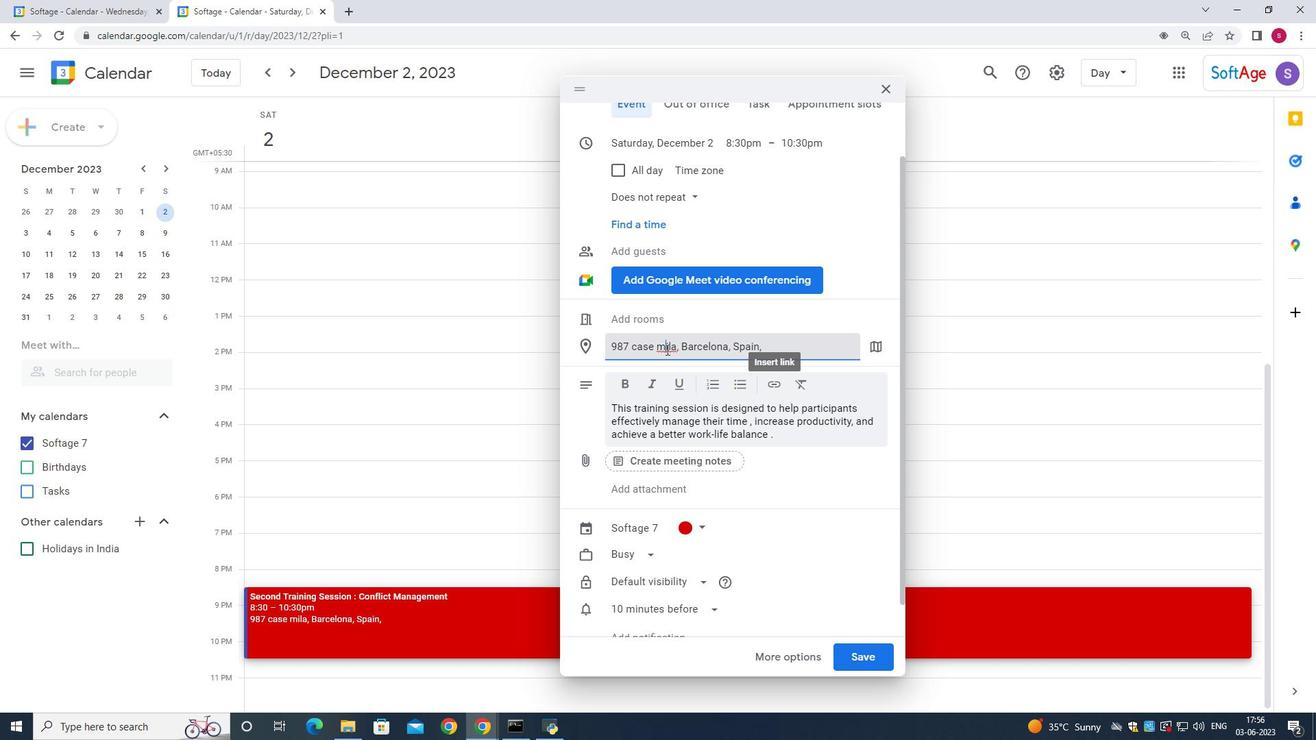 
Action: Mouse moved to (515, 374)
Screenshot: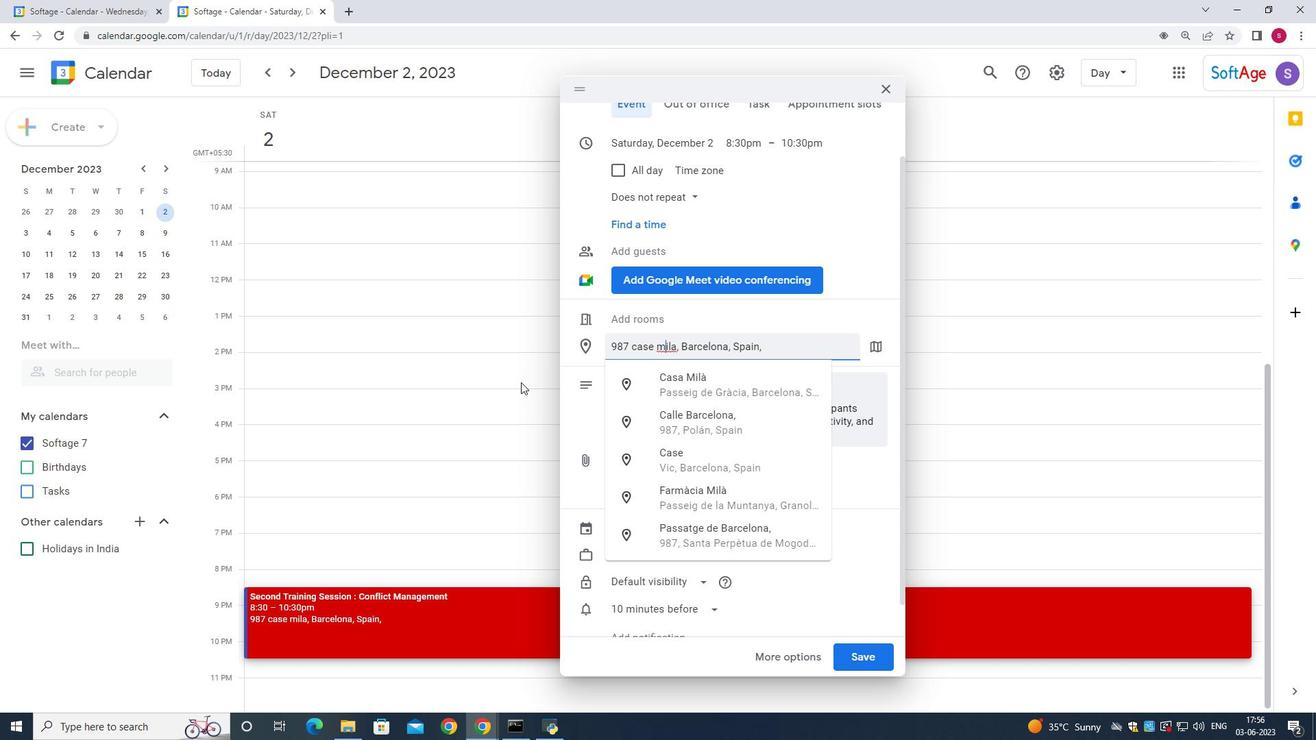 
Action: Mouse pressed left at (515, 374)
Screenshot: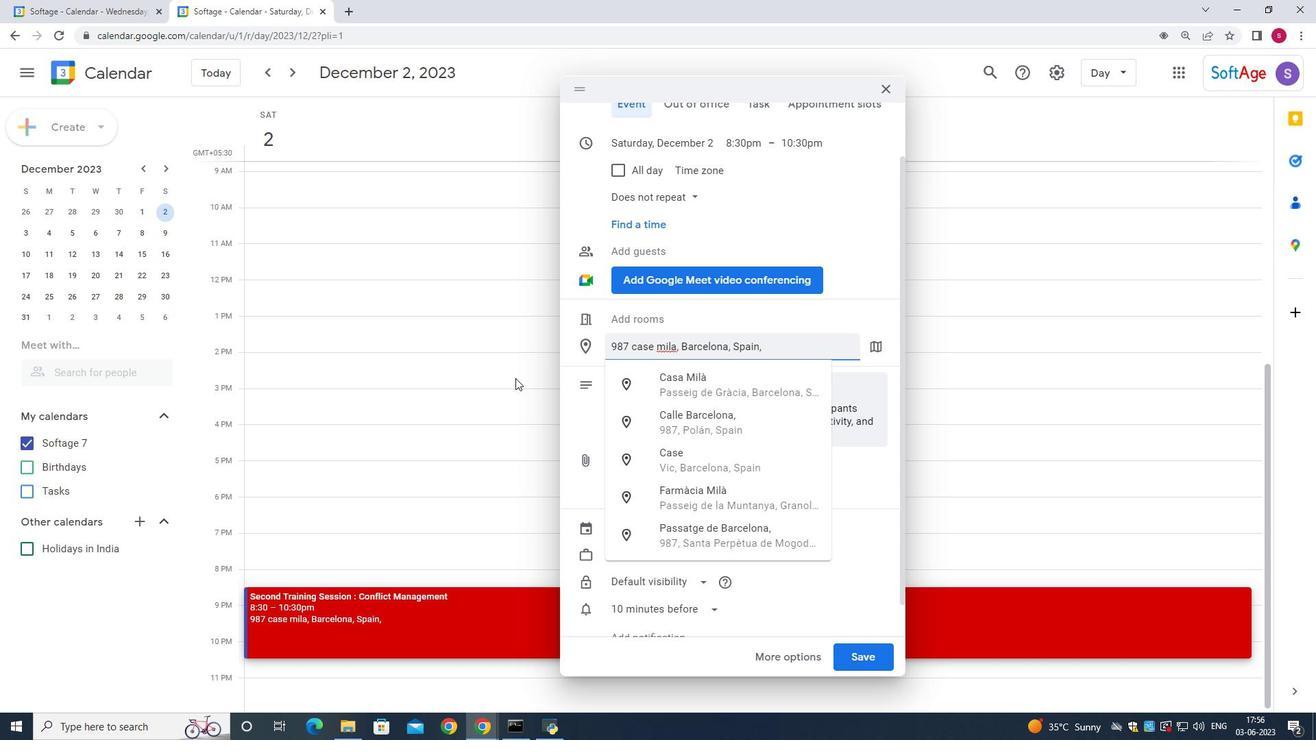 
Action: Mouse moved to (662, 347)
Screenshot: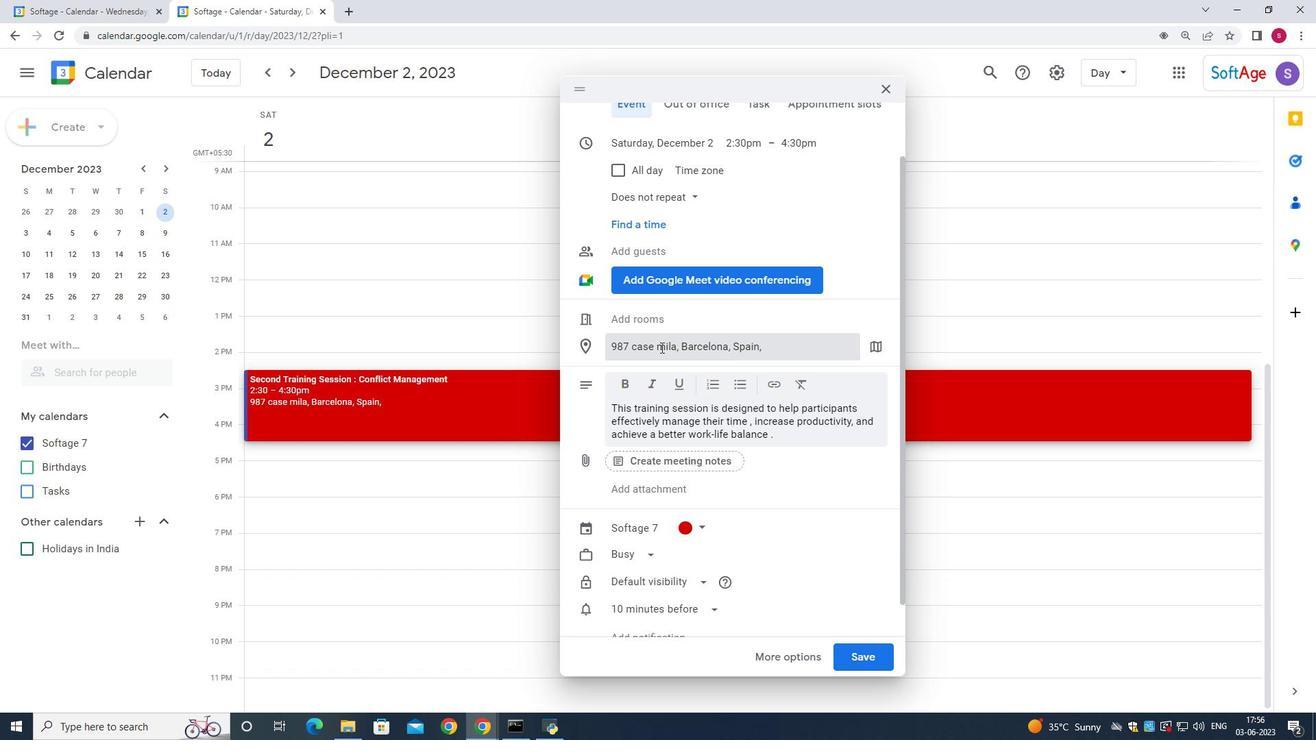 
Action: Mouse pressed left at (662, 347)
Screenshot: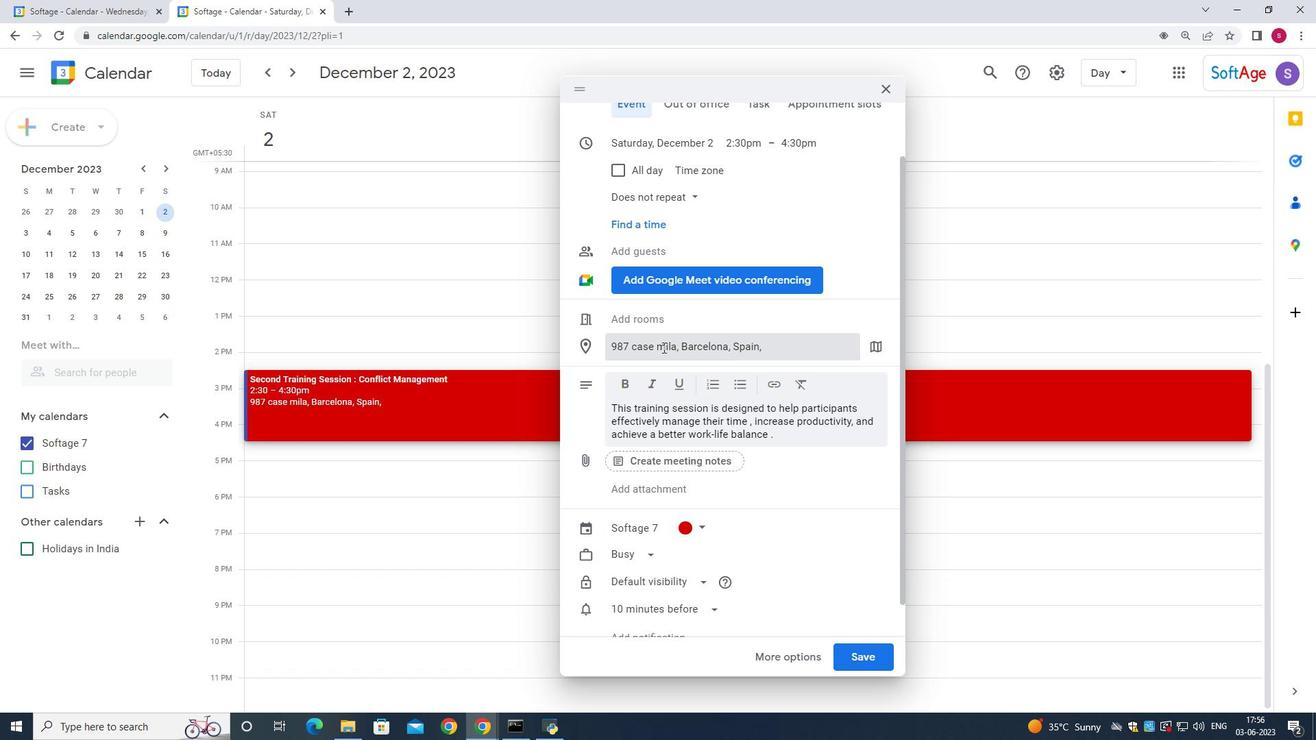 
Action: Mouse moved to (877, 656)
Screenshot: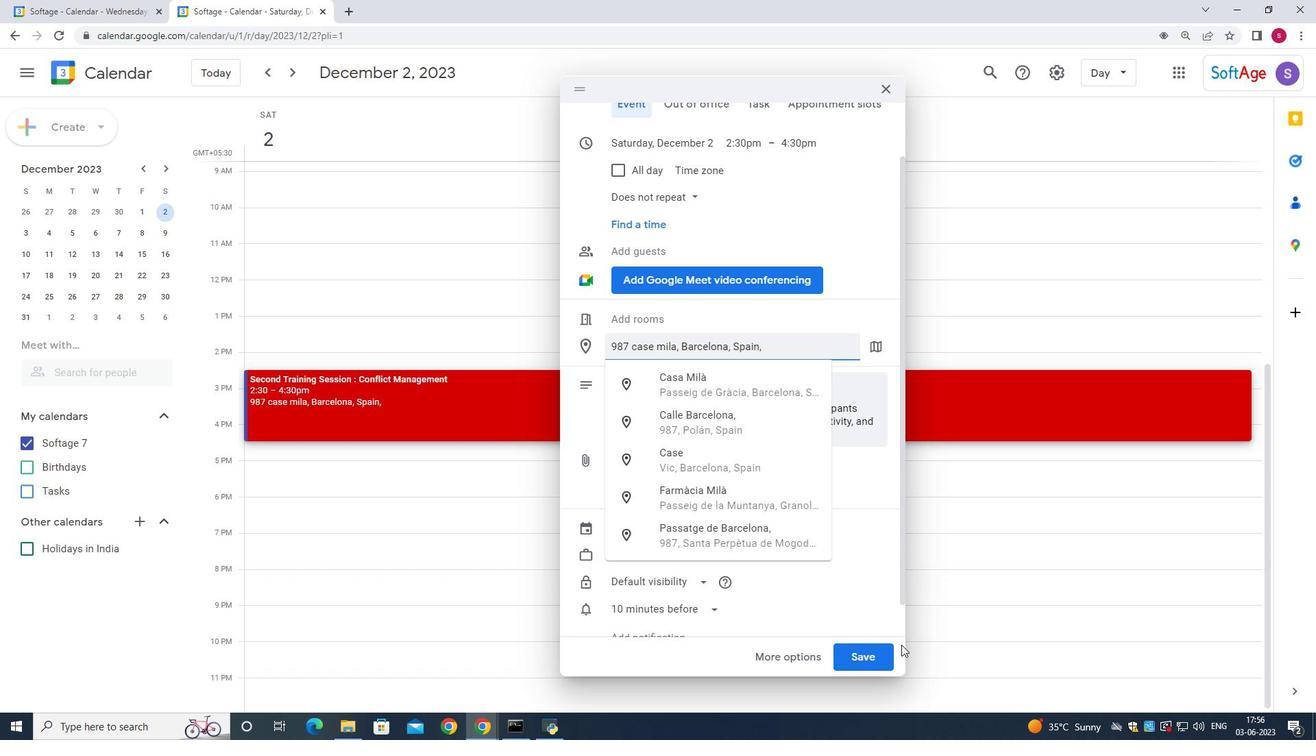 
Action: Mouse pressed left at (877, 656)
Screenshot: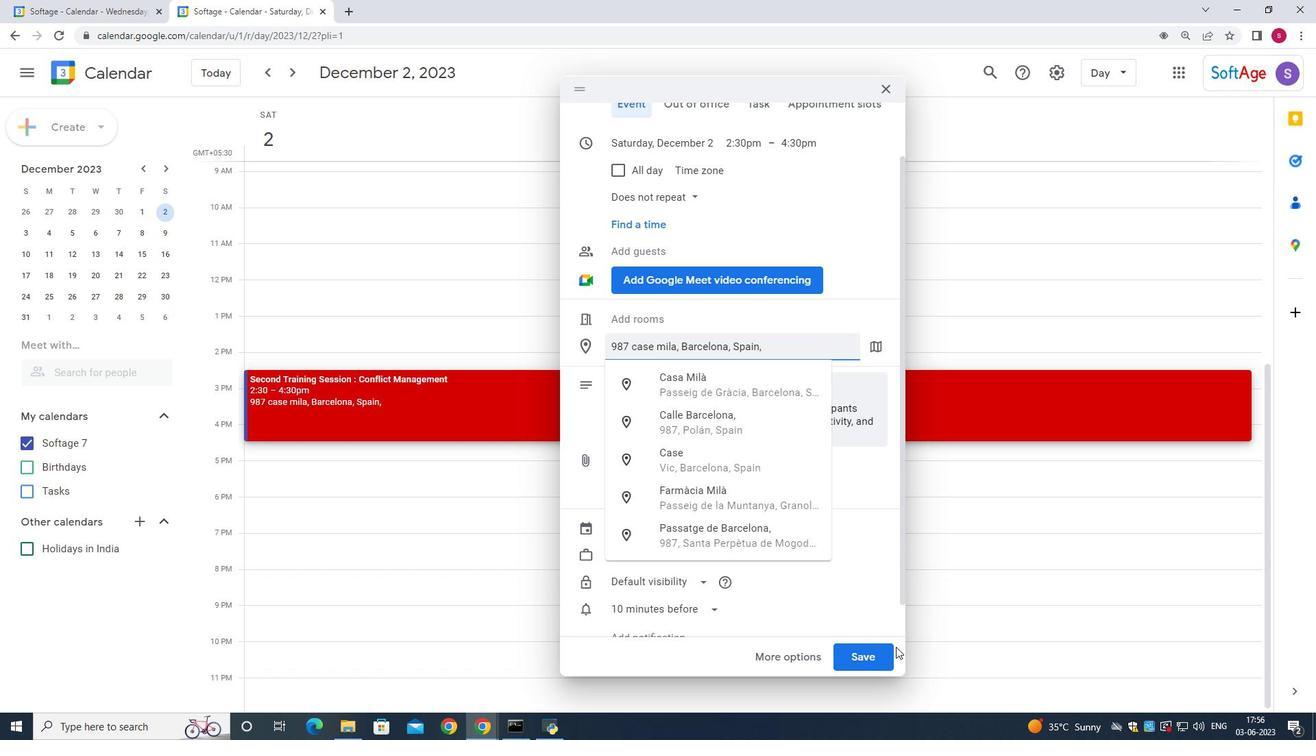
Action: Mouse moved to (442, 418)
Screenshot: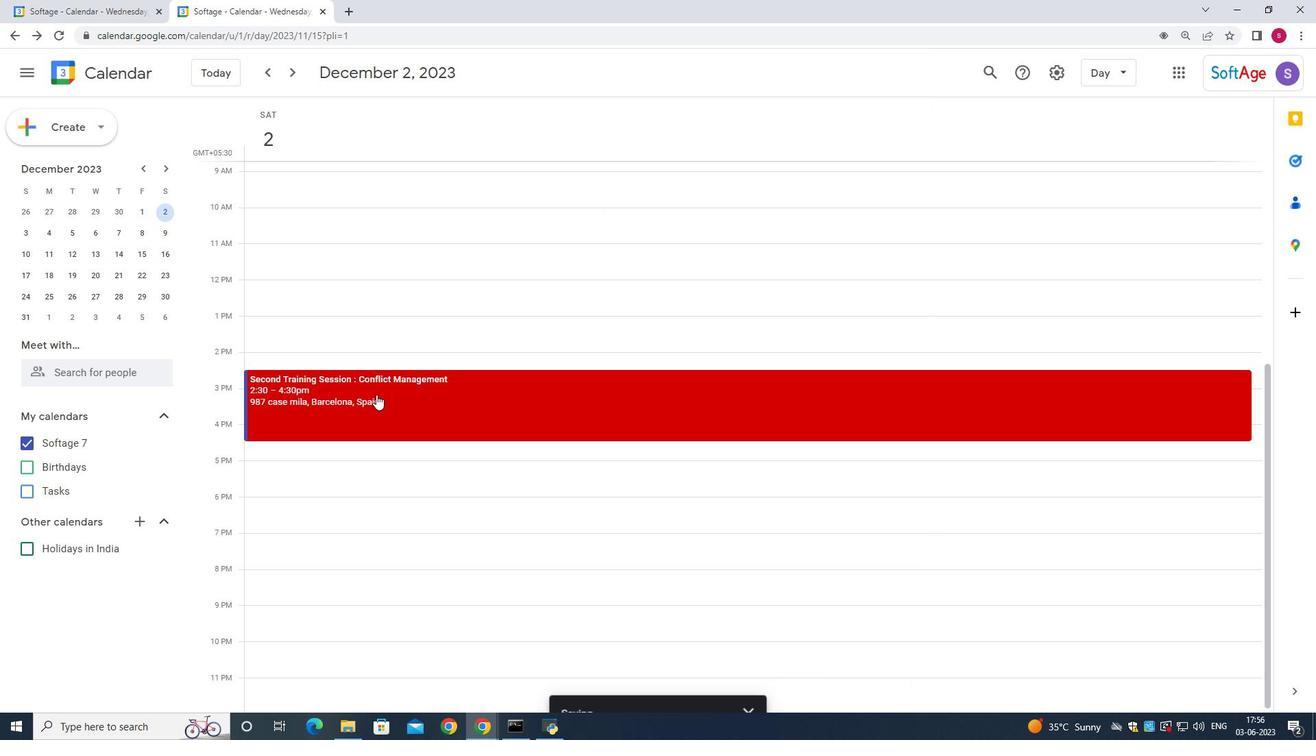 
Action: Mouse pressed left at (442, 418)
Screenshot: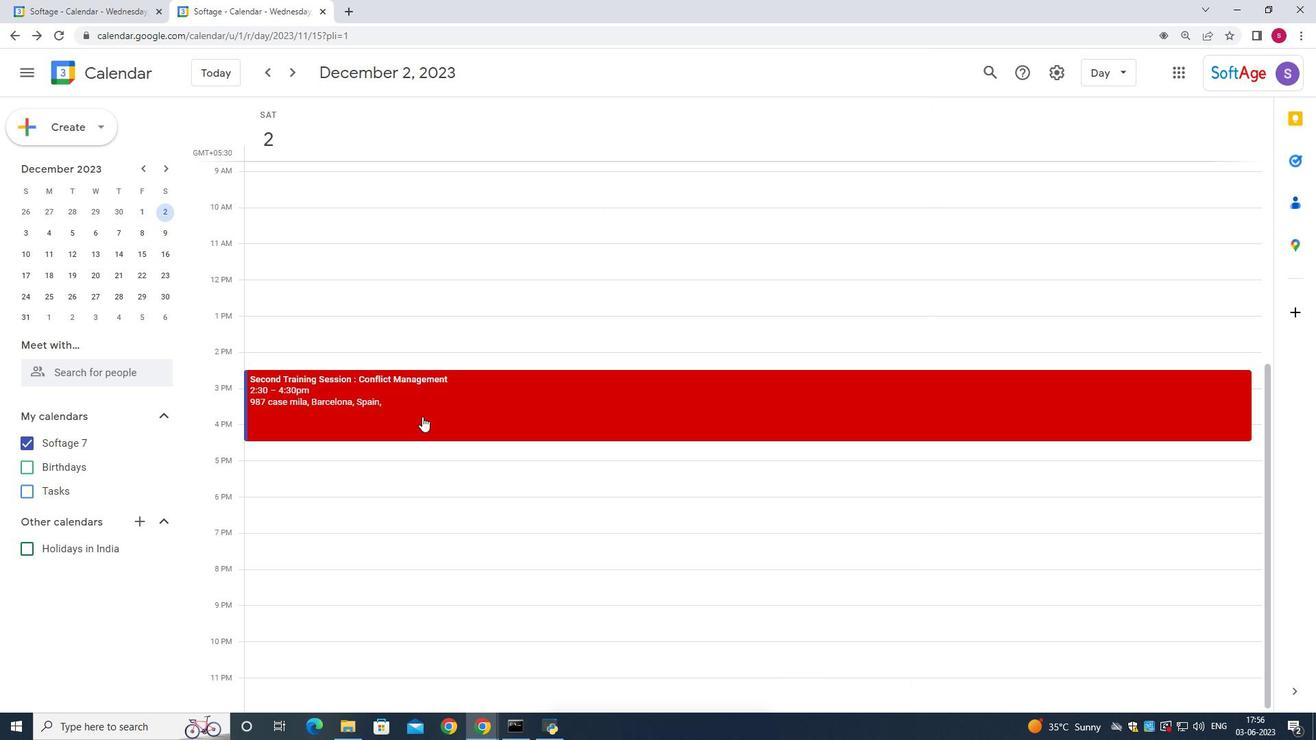 
Action: Mouse moved to (821, 257)
Screenshot: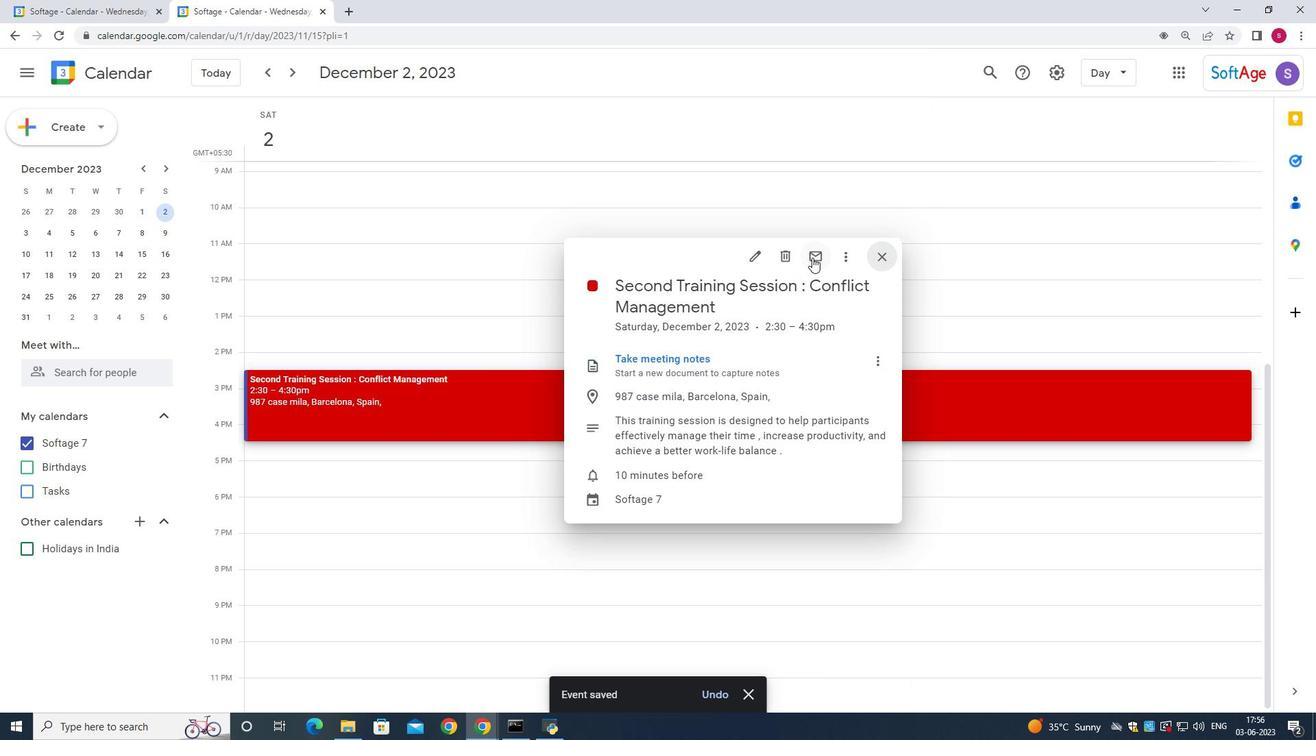 
Action: Mouse pressed left at (821, 257)
Screenshot: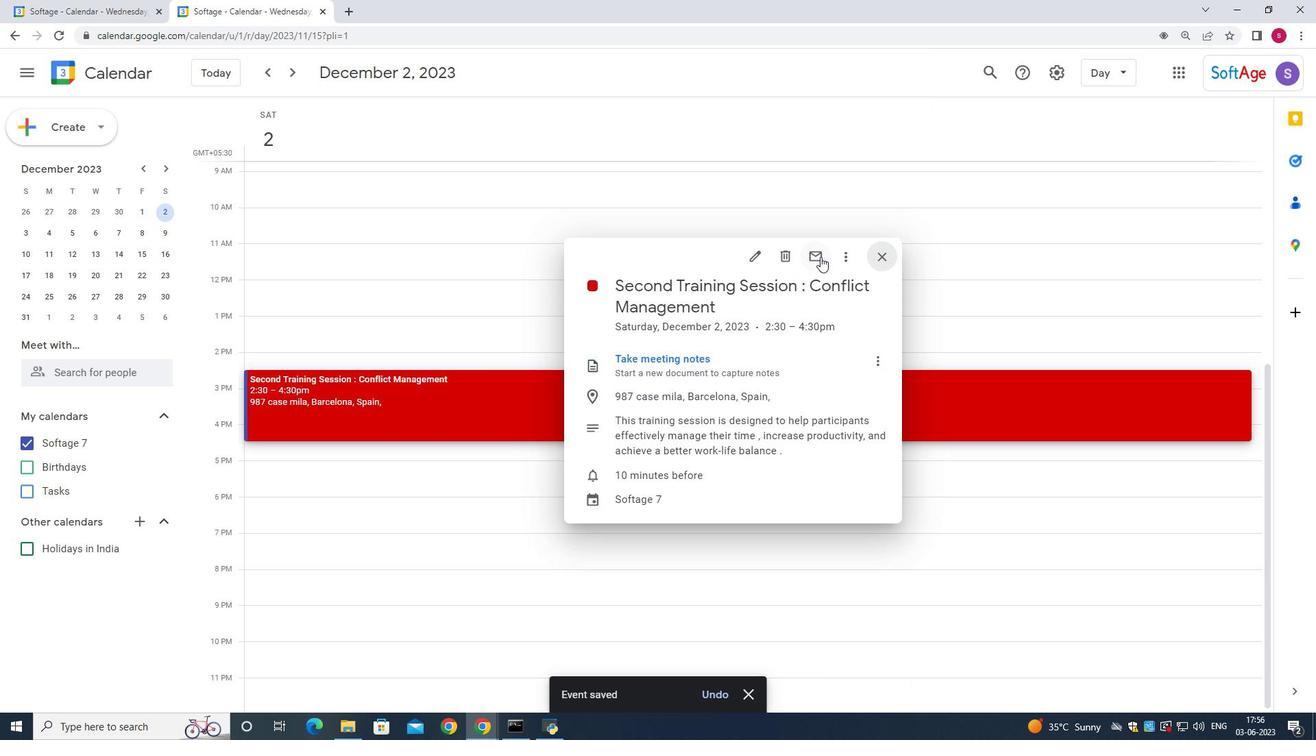 
Action: Mouse moved to (483, 306)
Screenshot: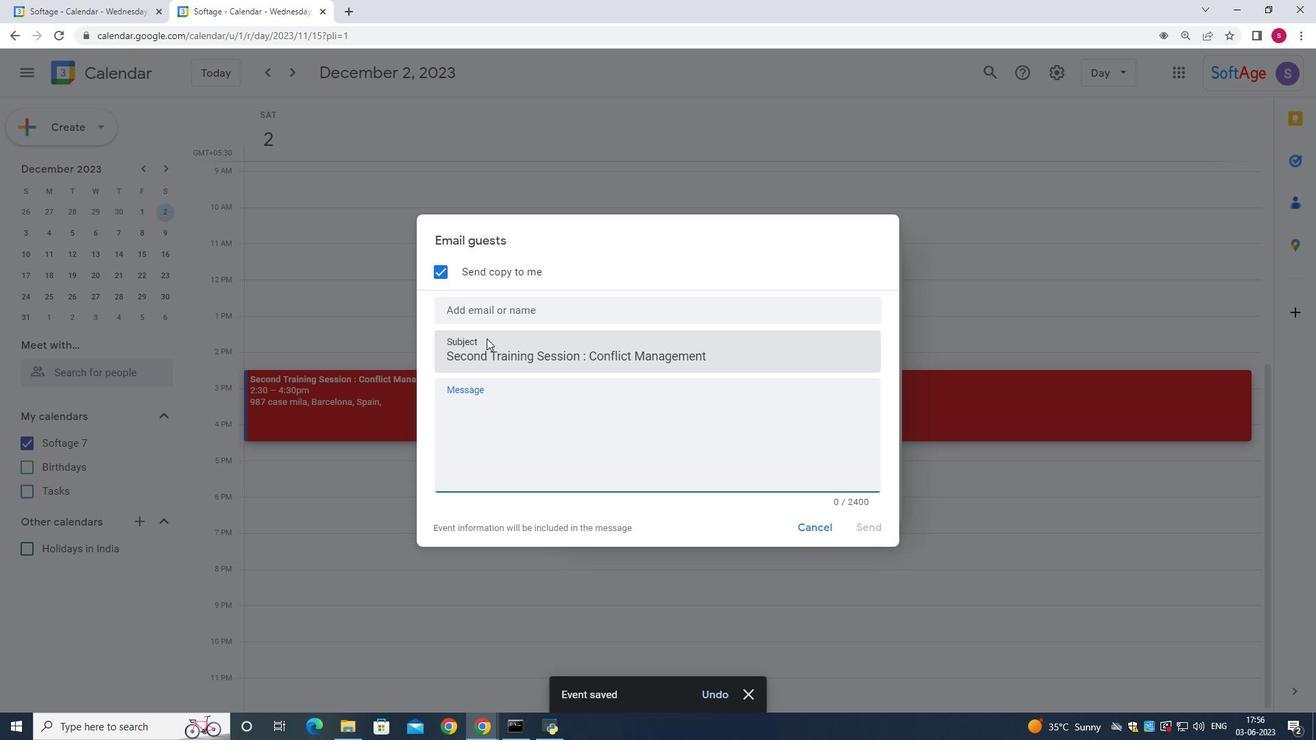 
Action: Mouse pressed left at (483, 306)
Screenshot: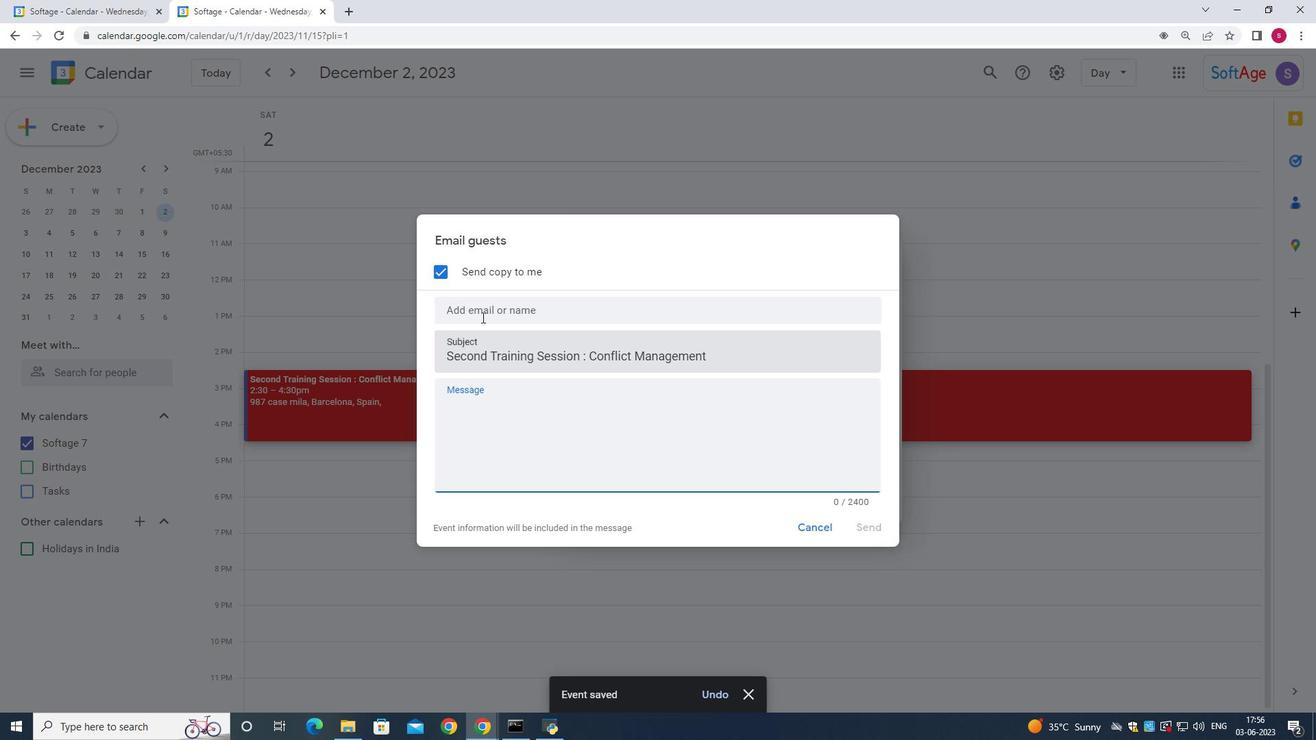 
Action: Key pressed softage.5
Screenshot: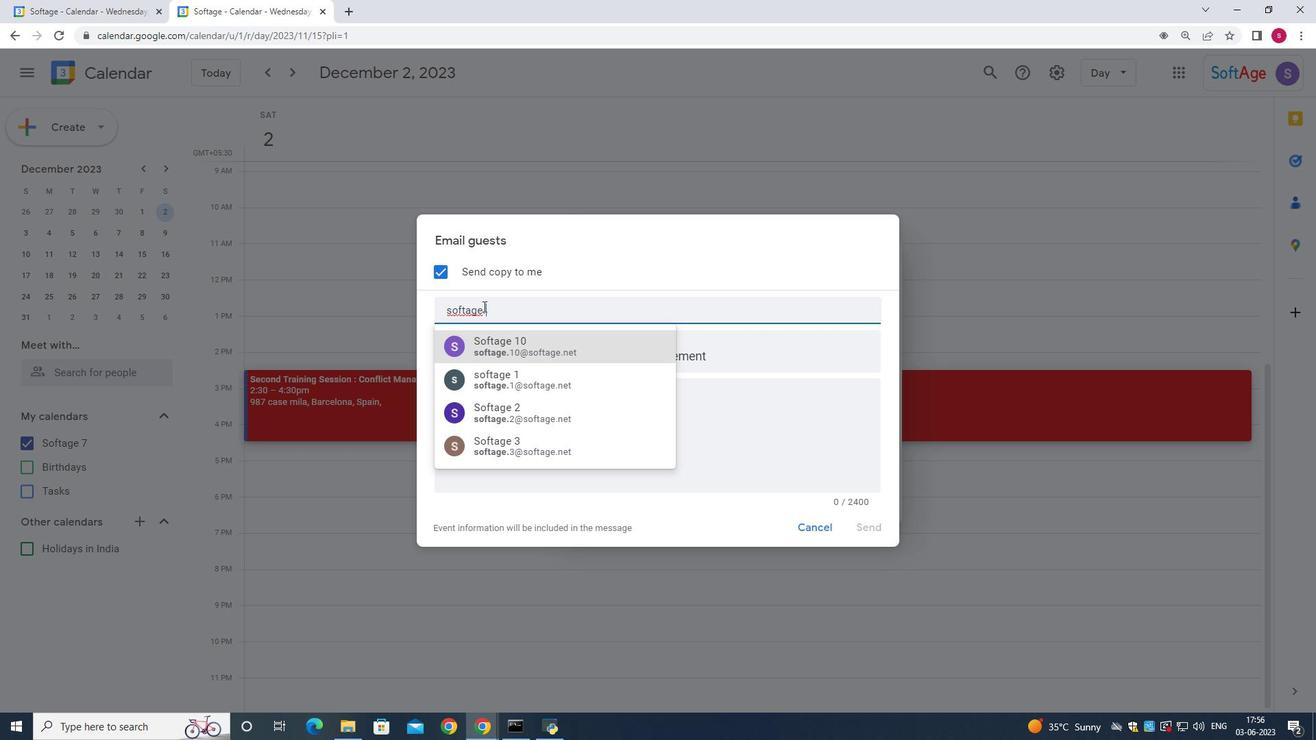 
Action: Mouse moved to (516, 351)
Screenshot: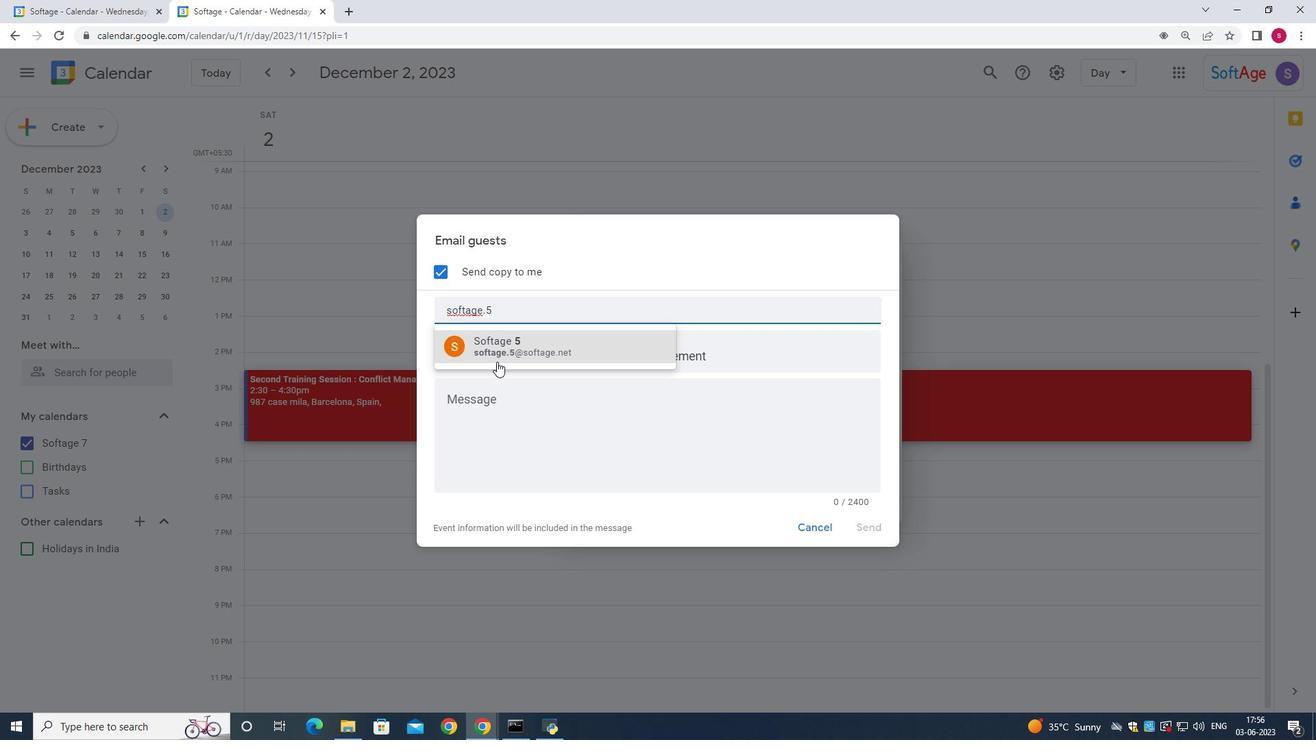
Action: Mouse pressed left at (516, 351)
Screenshot: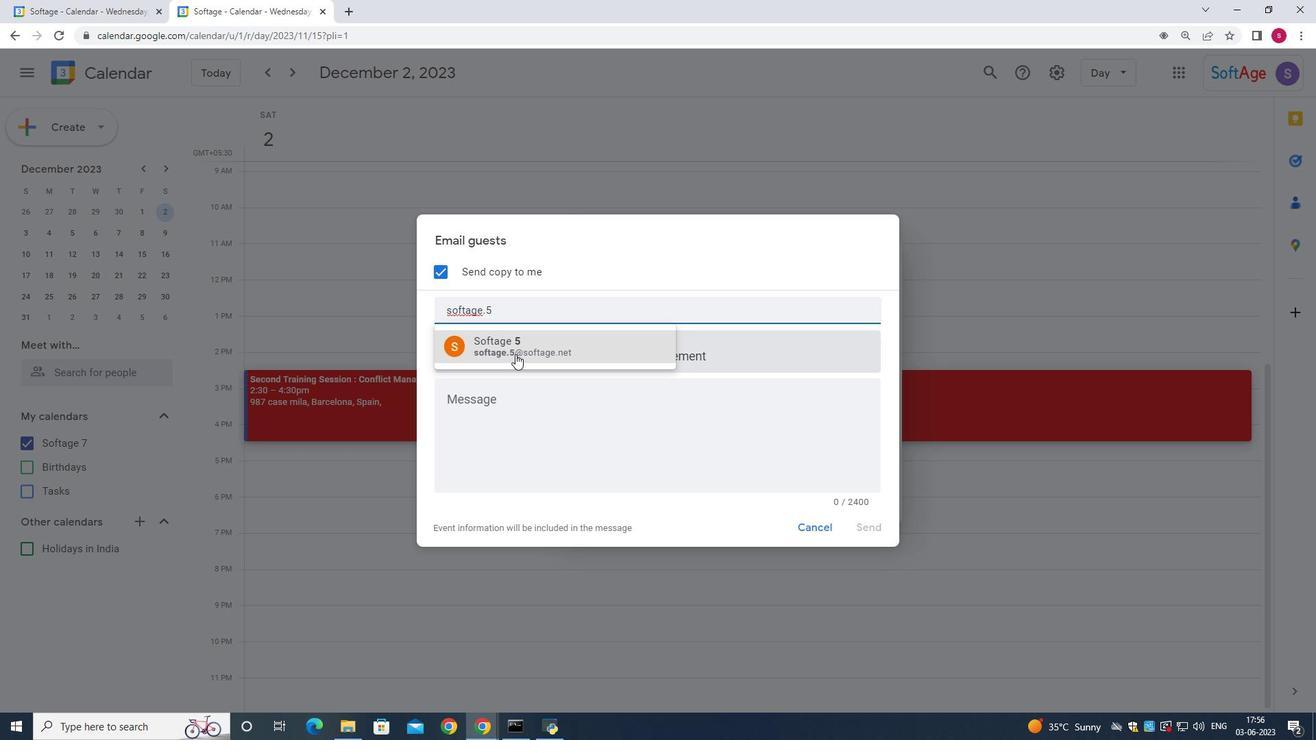 
Action: Mouse moved to (461, 340)
Screenshot: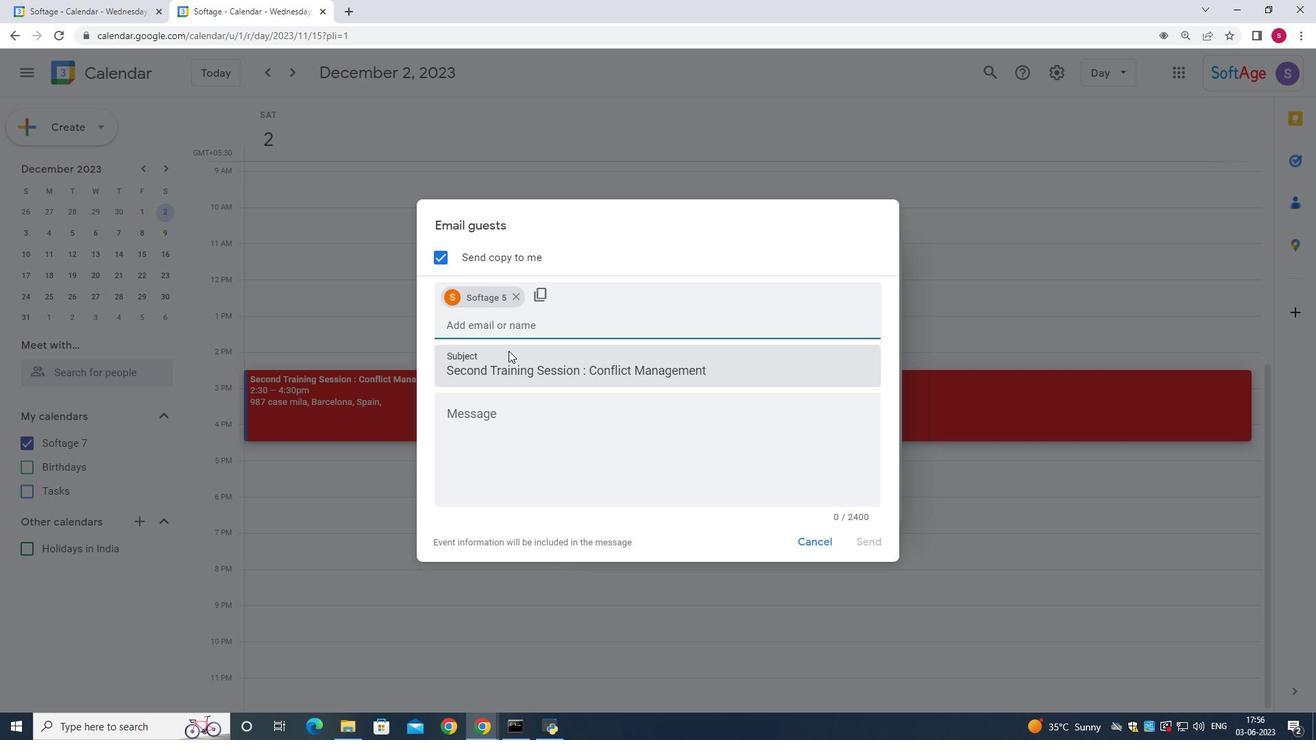 
Action: Key pressed softage.6
Screenshot: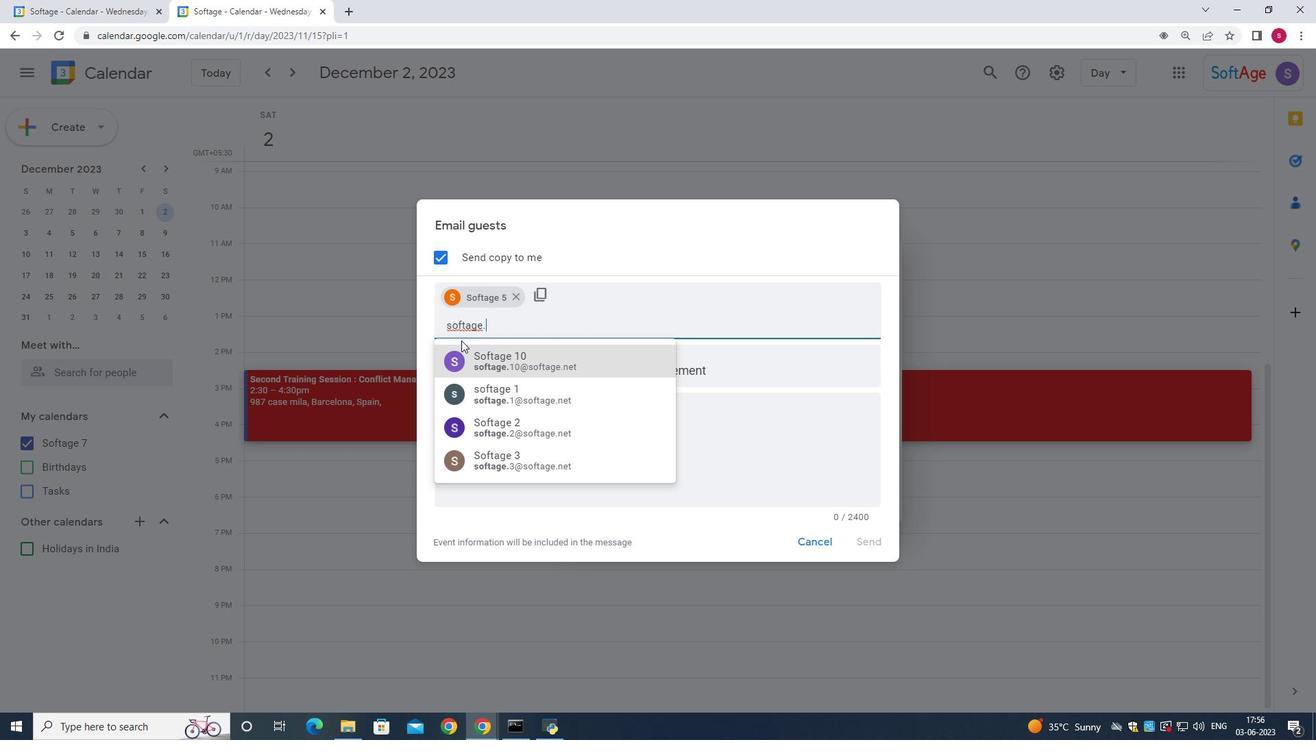 
Action: Mouse moved to (477, 355)
Screenshot: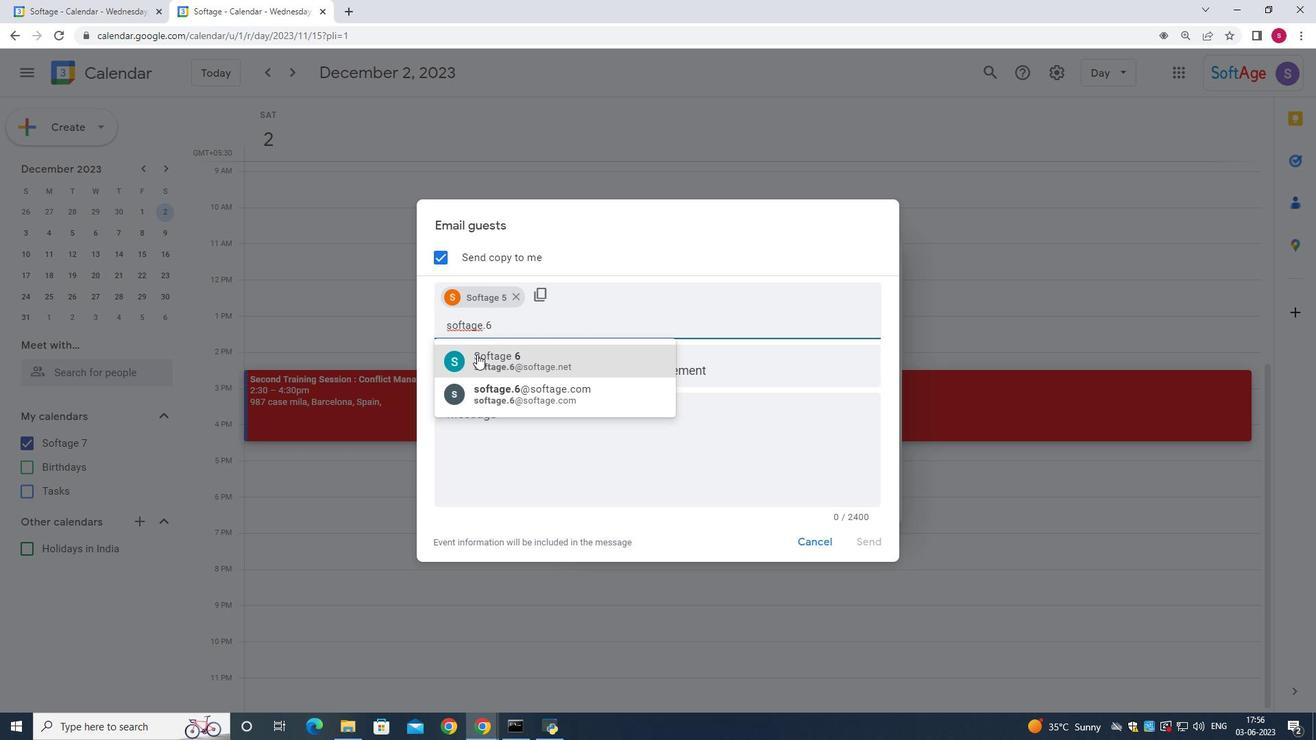 
Action: Mouse pressed left at (477, 355)
Screenshot: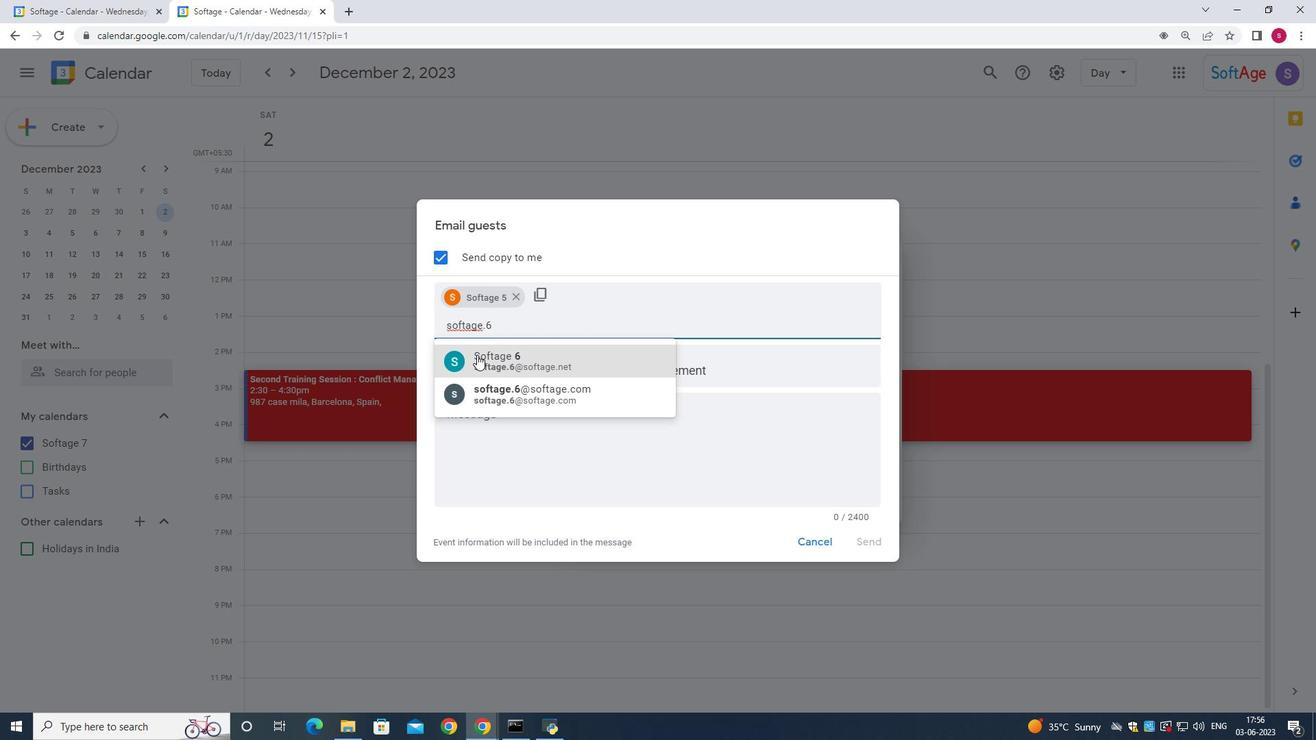 
Action: Mouse moved to (521, 425)
Screenshot: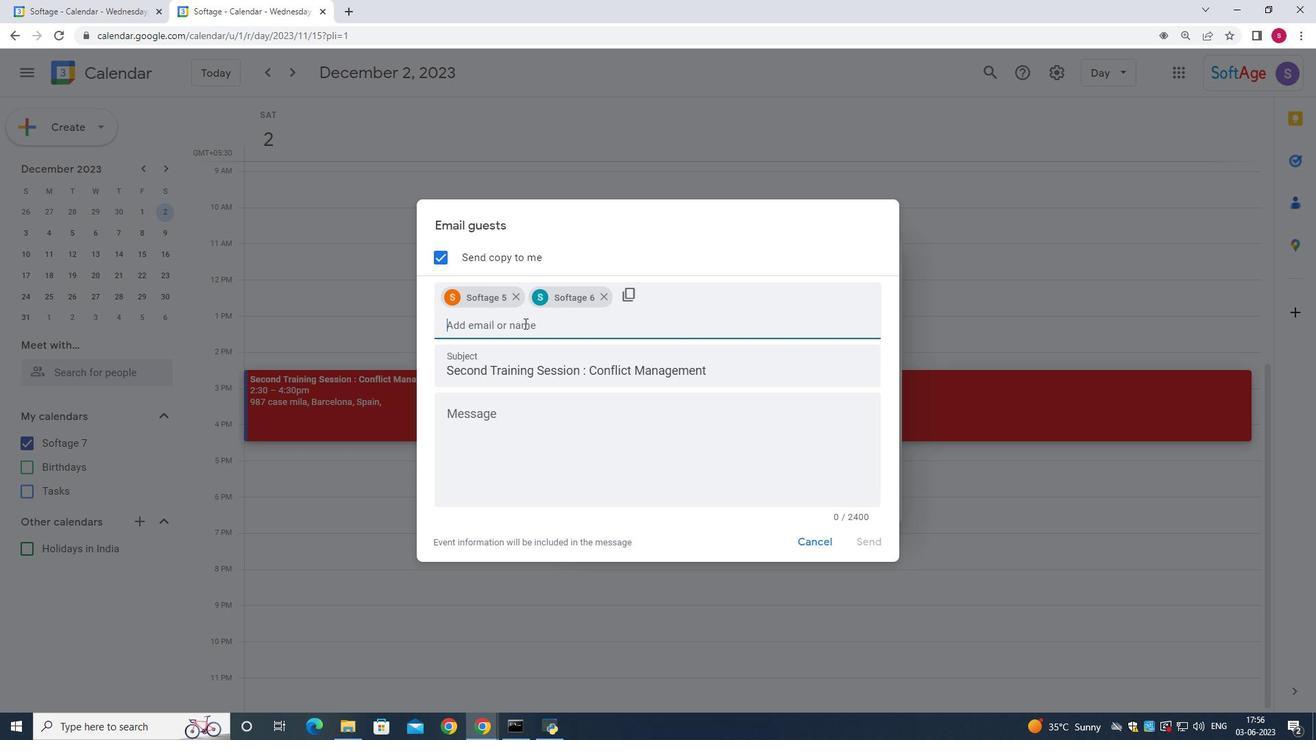 
Action: Mouse pressed left at (521, 425)
Screenshot: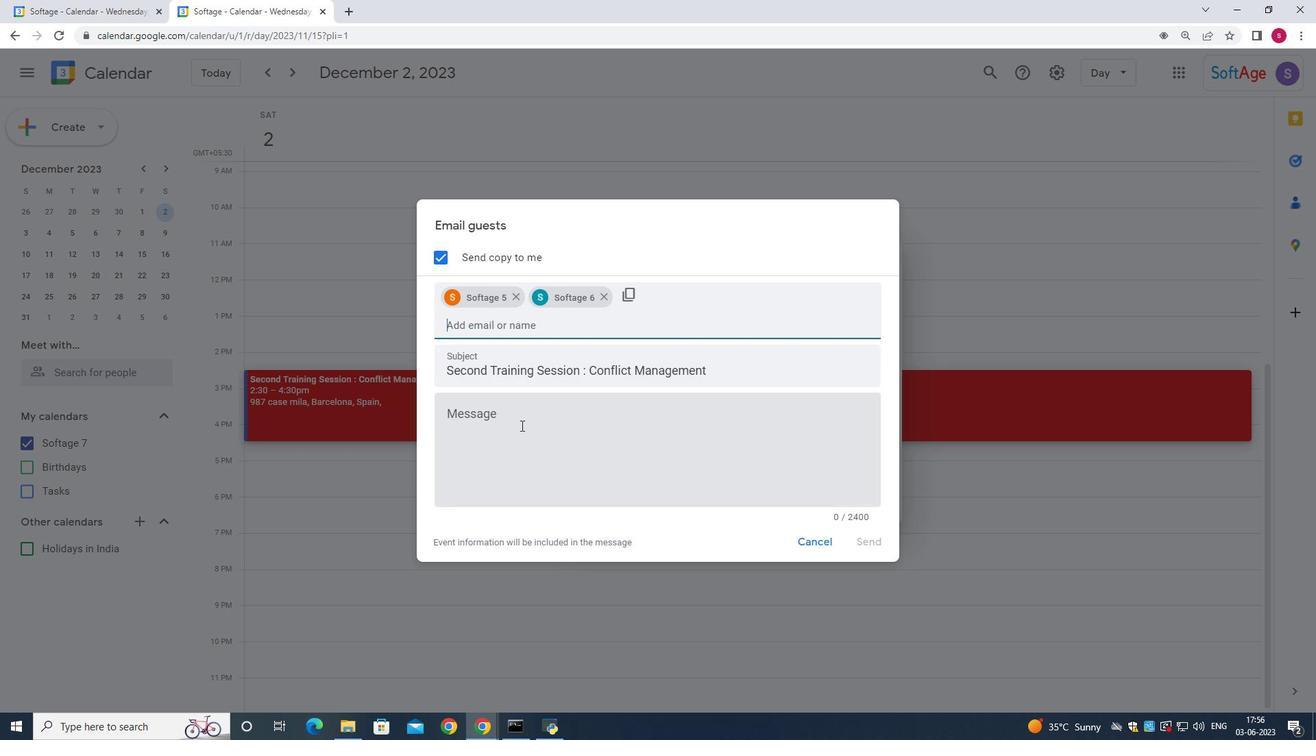 
Action: Key pressed event<Key.space><Key.shift>Doe
Screenshot: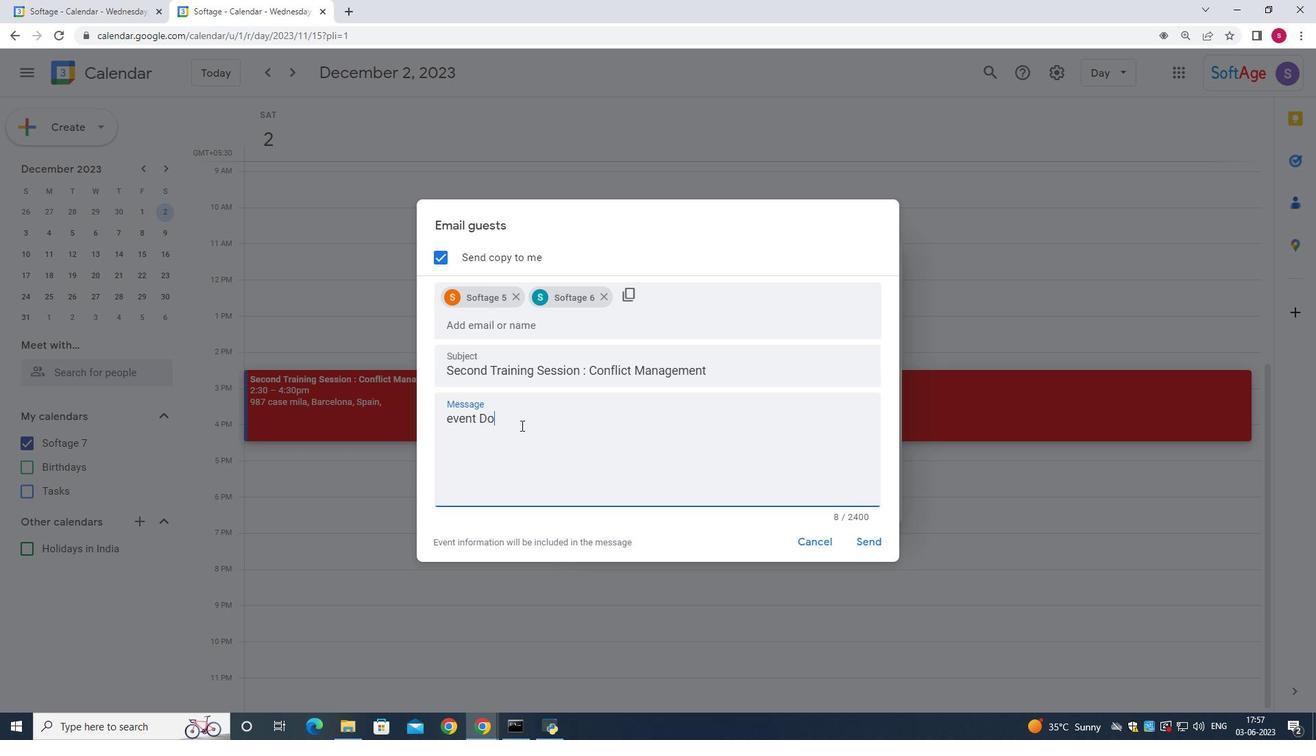 
Action: Mouse moved to (520, 426)
Screenshot: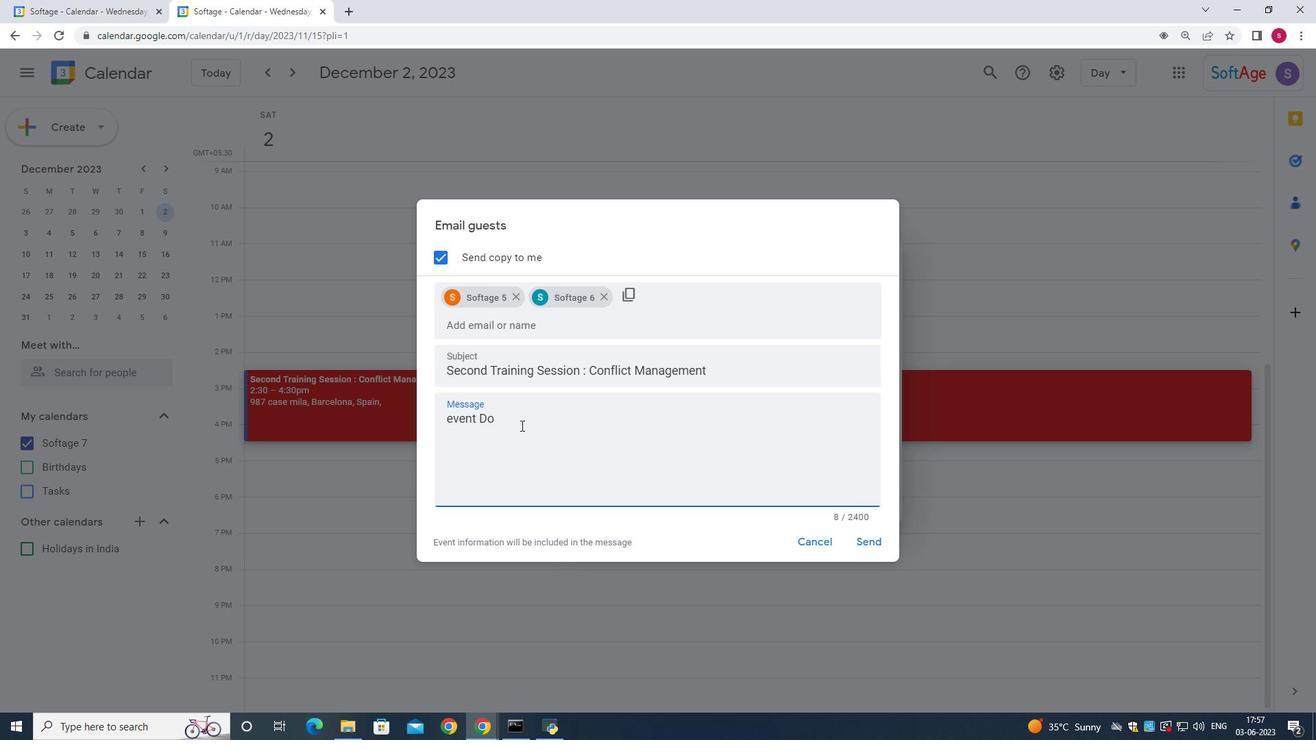 
Action: Key pressed snot<Key.backspace><Key.backspace>'t<Key.space>repeat
Screenshot: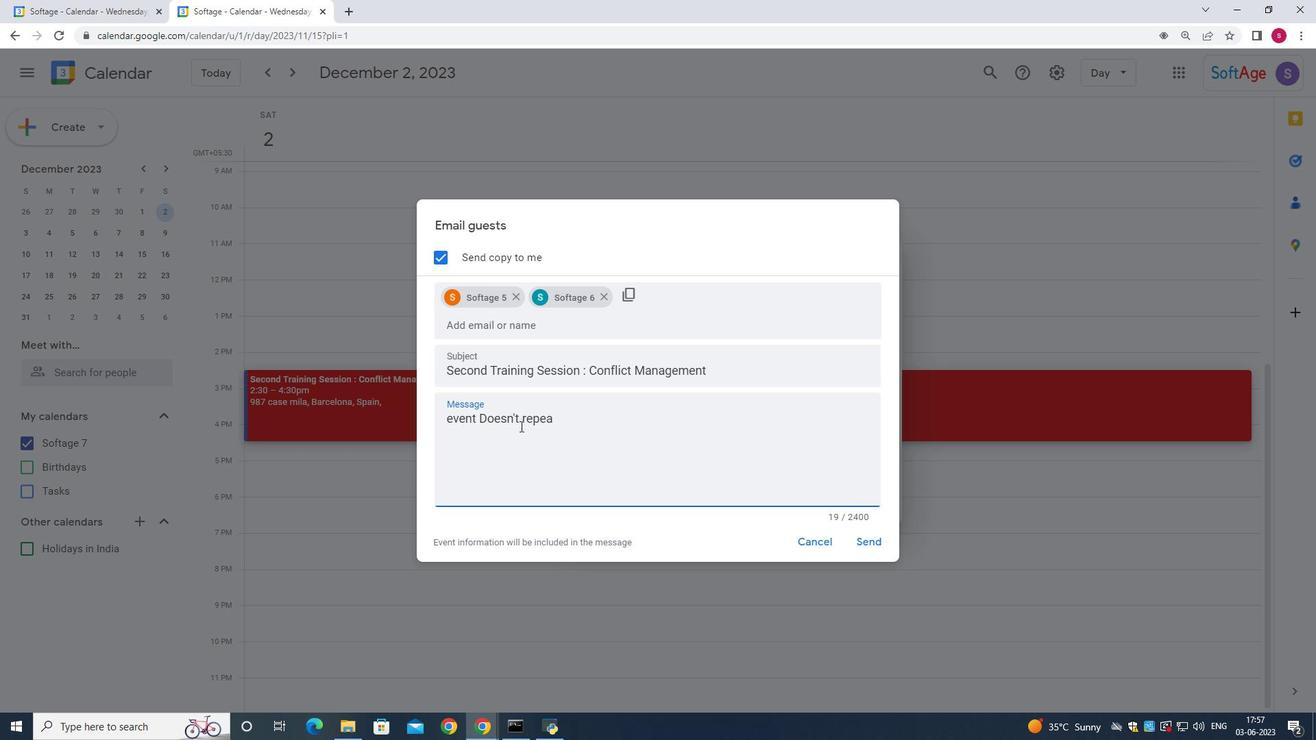 
Action: Mouse moved to (865, 534)
Screenshot: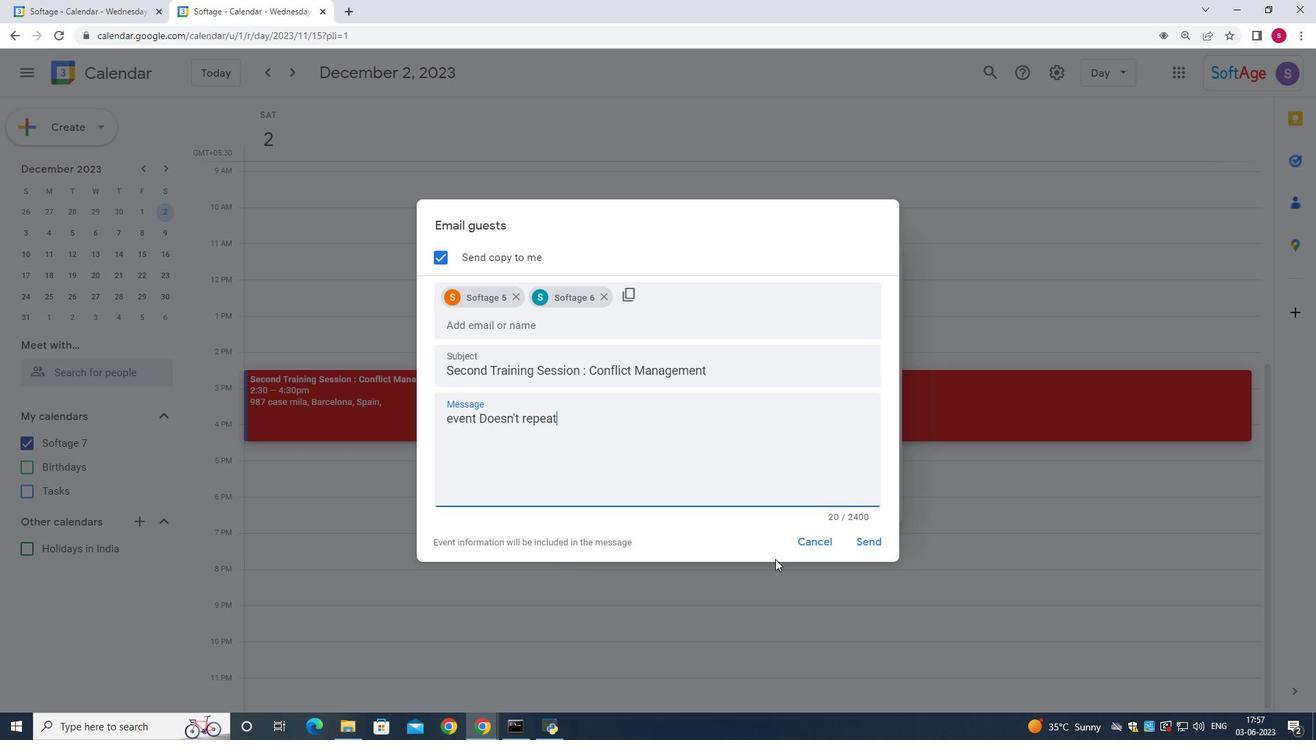 
Action: Mouse pressed left at (865, 534)
Screenshot: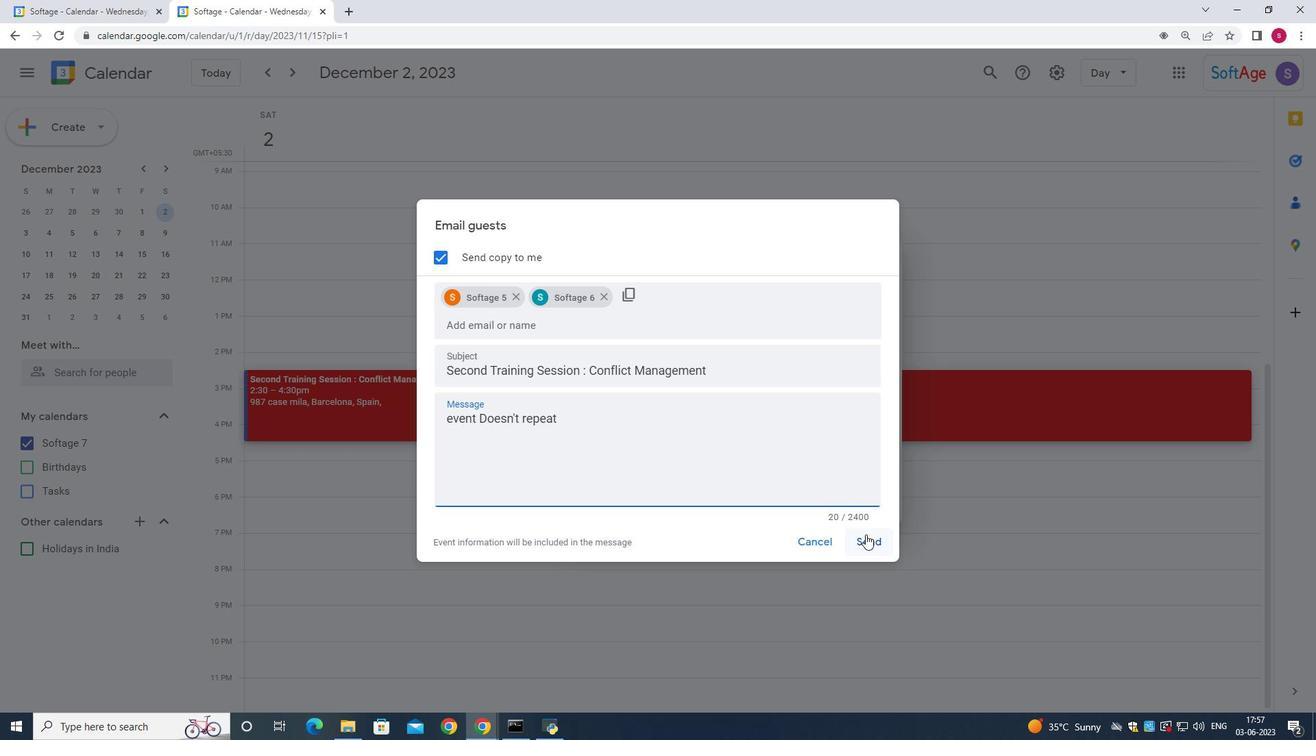 
Action: Mouse moved to (52, 605)
Screenshot: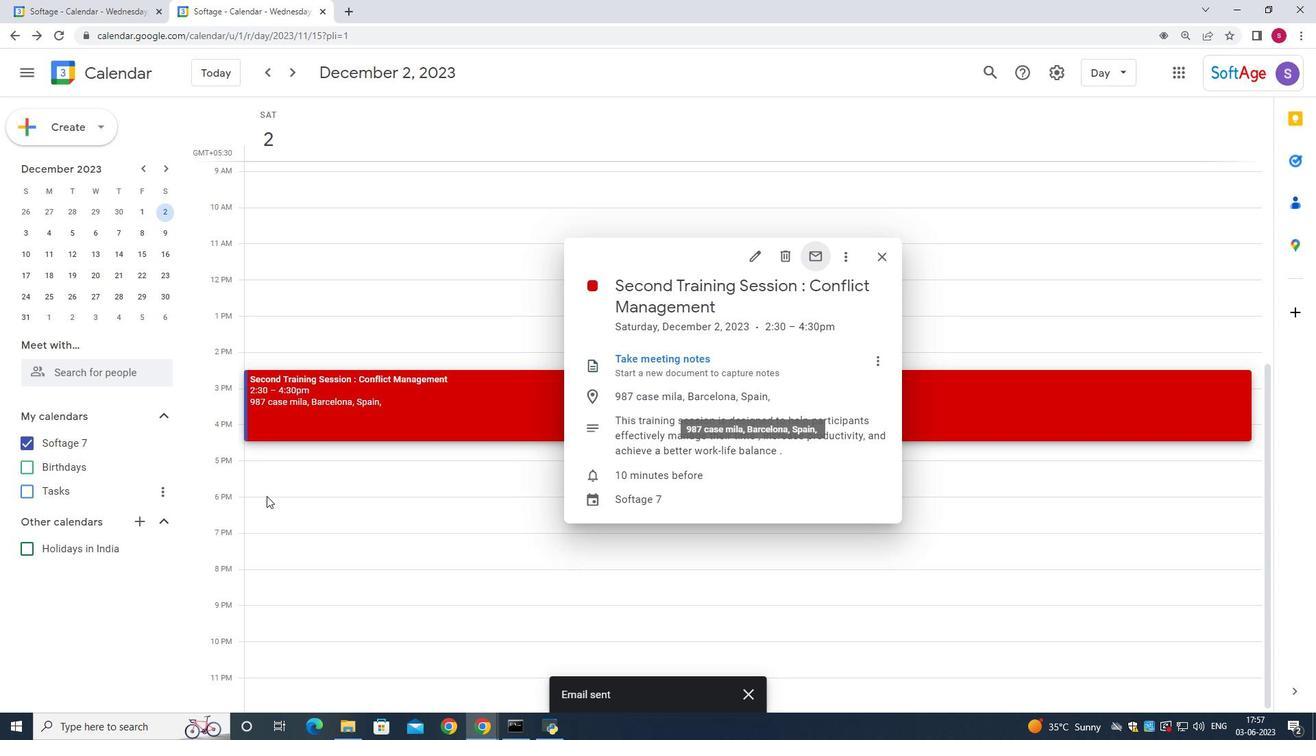 
